 Task: Find and add a Dell laptop to your Amazon cart.
Action: Mouse scrolled (312, 200) with delta (0, 0)
Screenshot: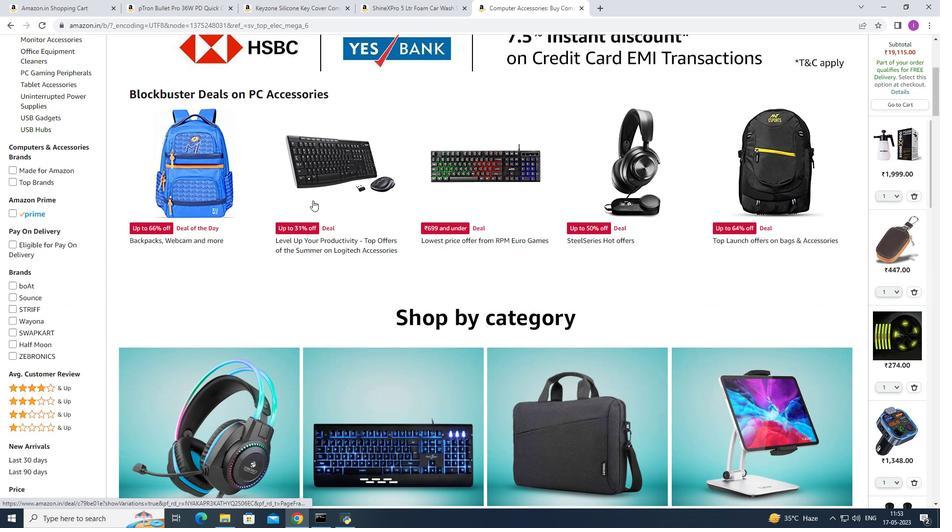 
Action: Mouse scrolled (312, 200) with delta (0, 0)
Screenshot: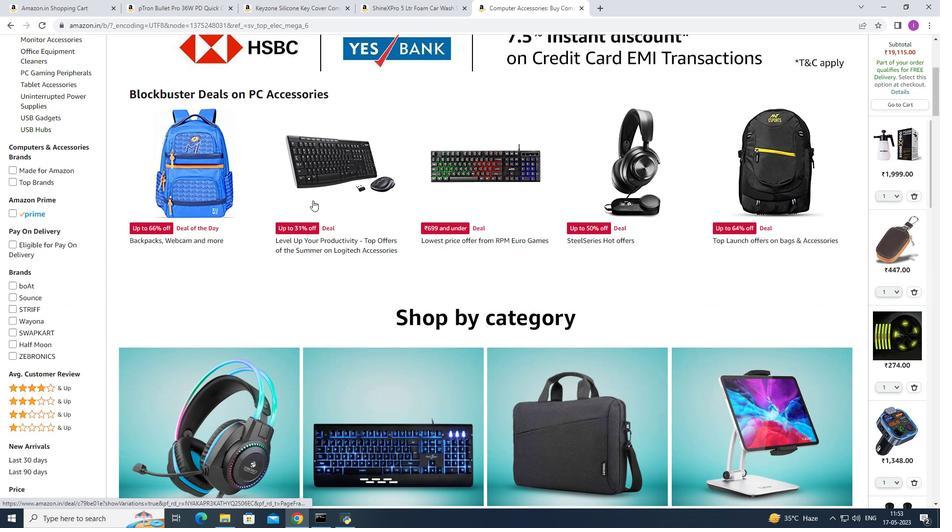 
Action: Mouse scrolled (312, 200) with delta (0, 0)
Screenshot: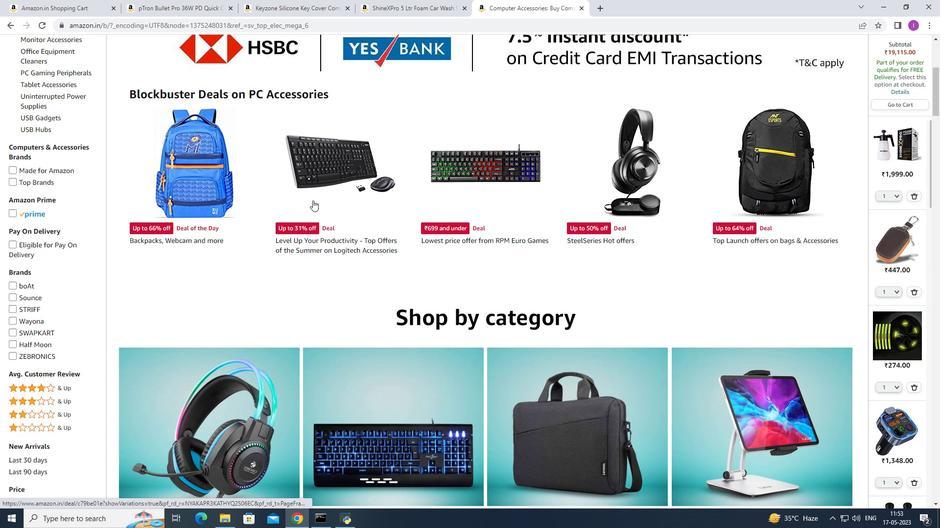 
Action: Mouse scrolled (312, 200) with delta (0, 0)
Screenshot: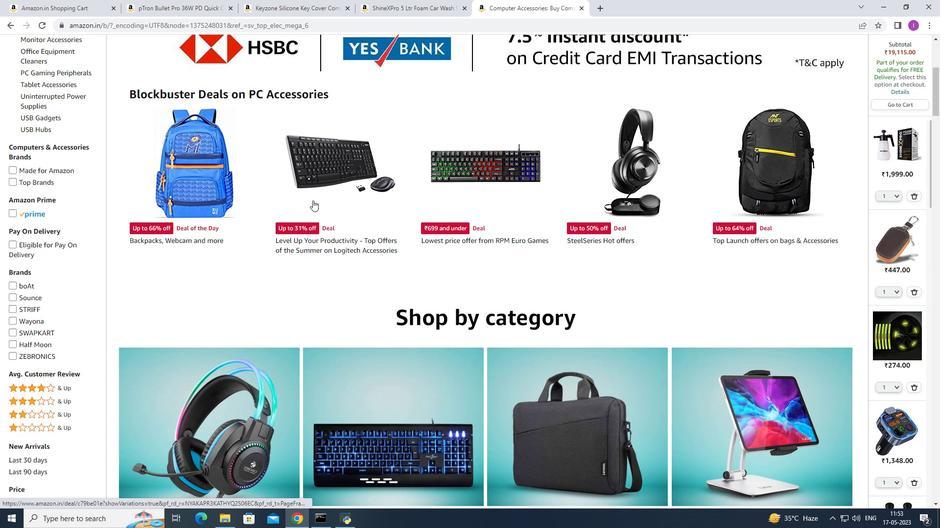 
Action: Mouse scrolled (312, 200) with delta (0, 0)
Screenshot: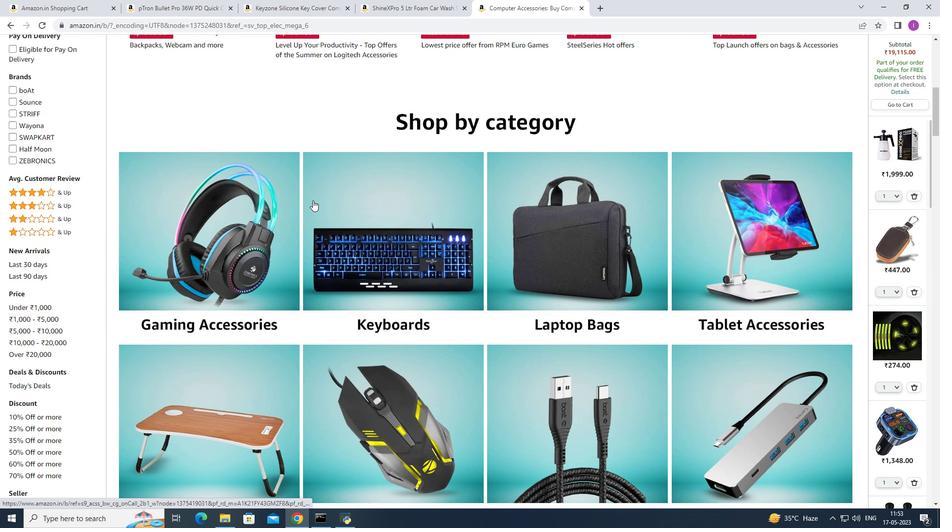 
Action: Mouse scrolled (312, 200) with delta (0, 0)
Screenshot: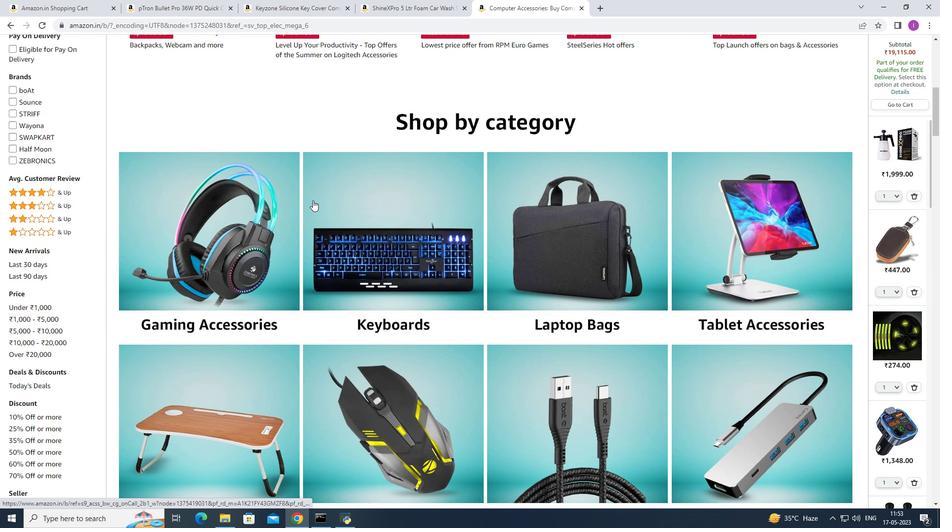 
Action: Mouse moved to (309, 203)
Screenshot: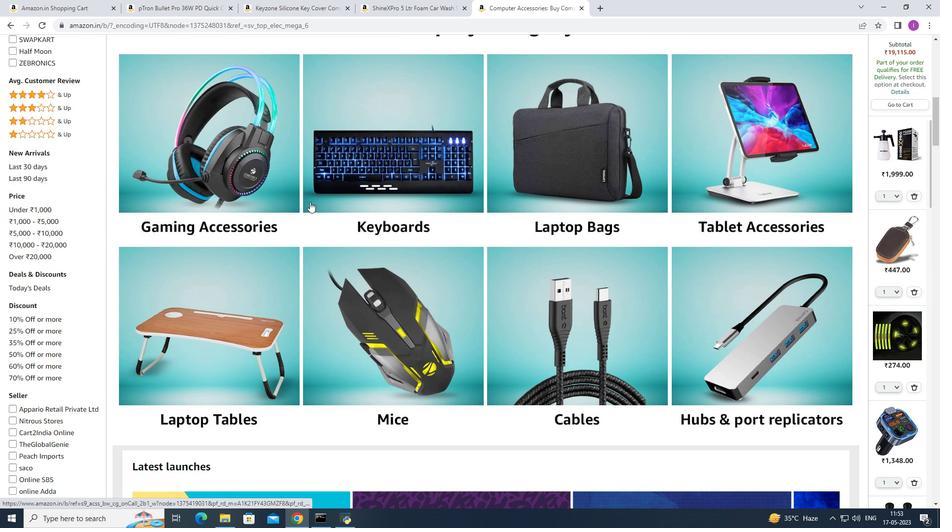 
Action: Mouse scrolled (309, 202) with delta (0, 0)
Screenshot: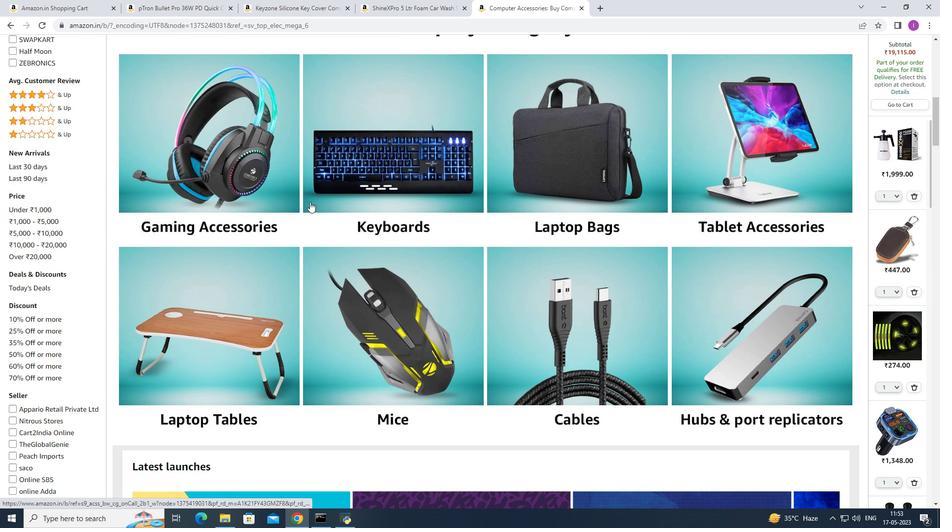 
Action: Mouse moved to (306, 206)
Screenshot: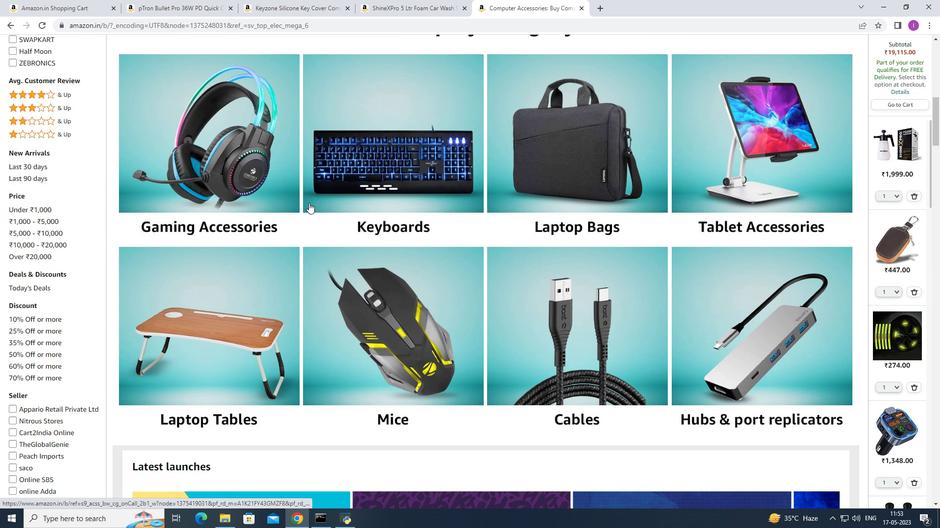 
Action: Mouse scrolled (306, 205) with delta (0, 0)
Screenshot: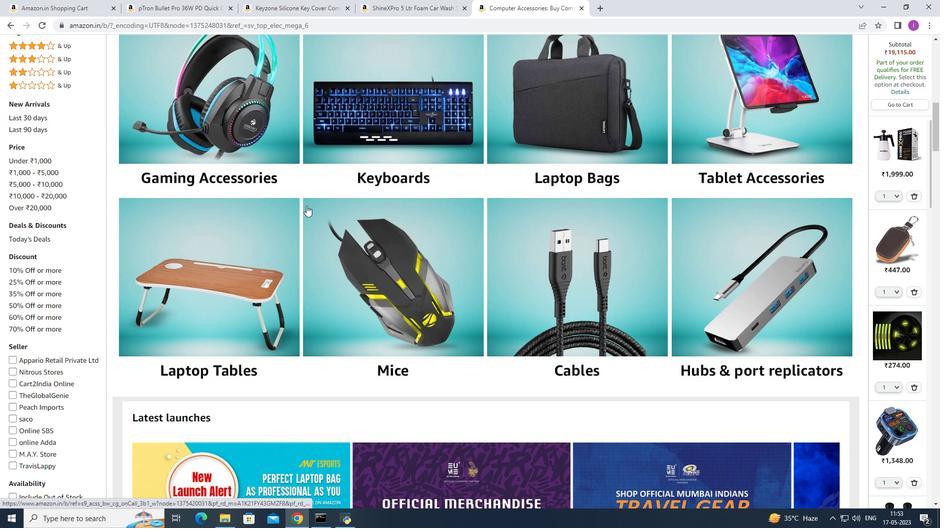 
Action: Mouse scrolled (306, 205) with delta (0, 0)
Screenshot: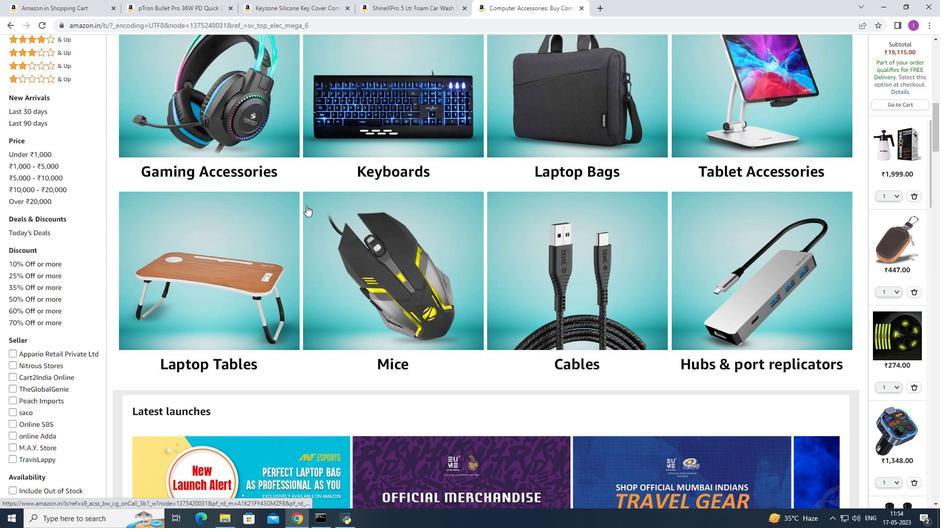 
Action: Mouse scrolled (306, 205) with delta (0, 0)
Screenshot: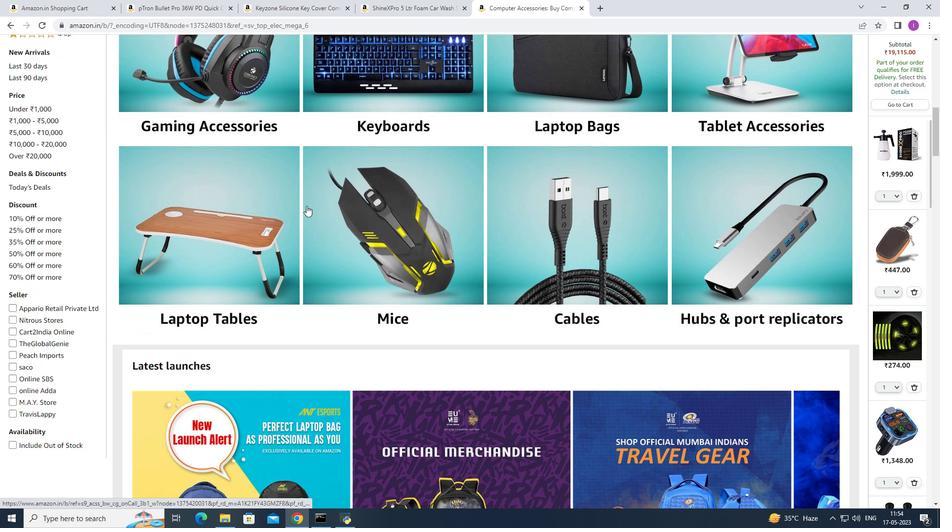 
Action: Mouse scrolled (306, 205) with delta (0, 0)
Screenshot: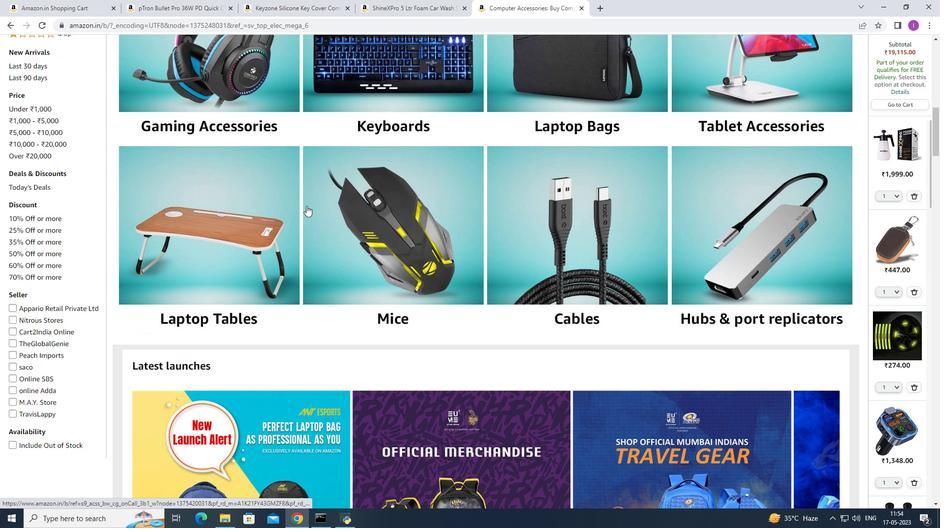 
Action: Mouse scrolled (306, 205) with delta (0, 0)
Screenshot: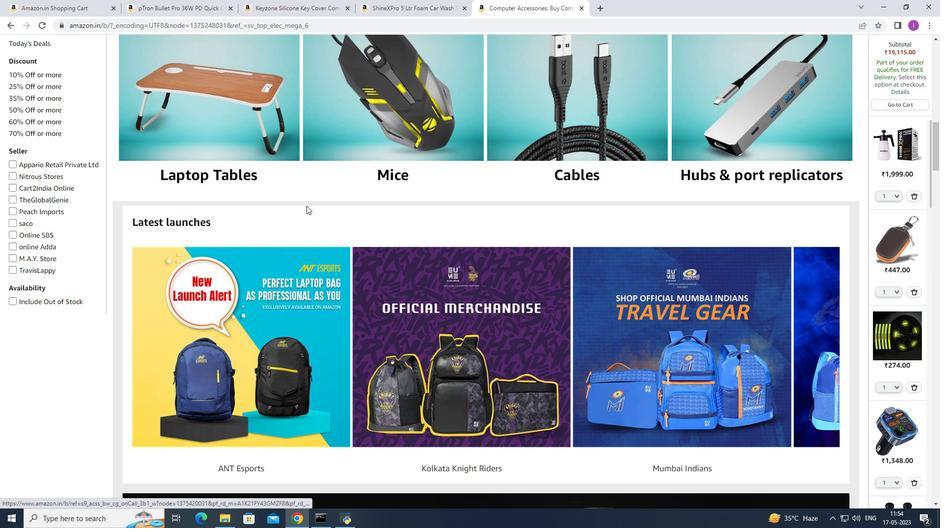 
Action: Mouse scrolled (306, 205) with delta (0, 0)
Screenshot: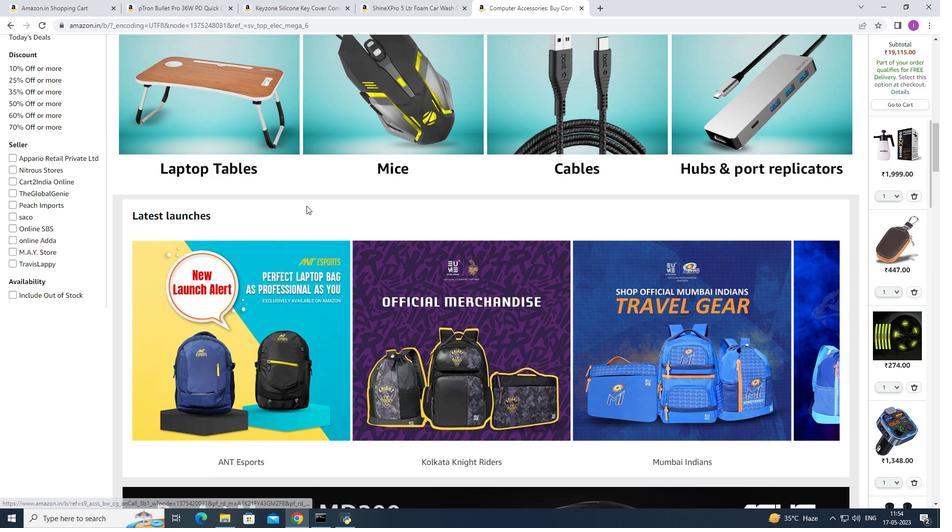 
Action: Mouse scrolled (306, 205) with delta (0, 0)
Screenshot: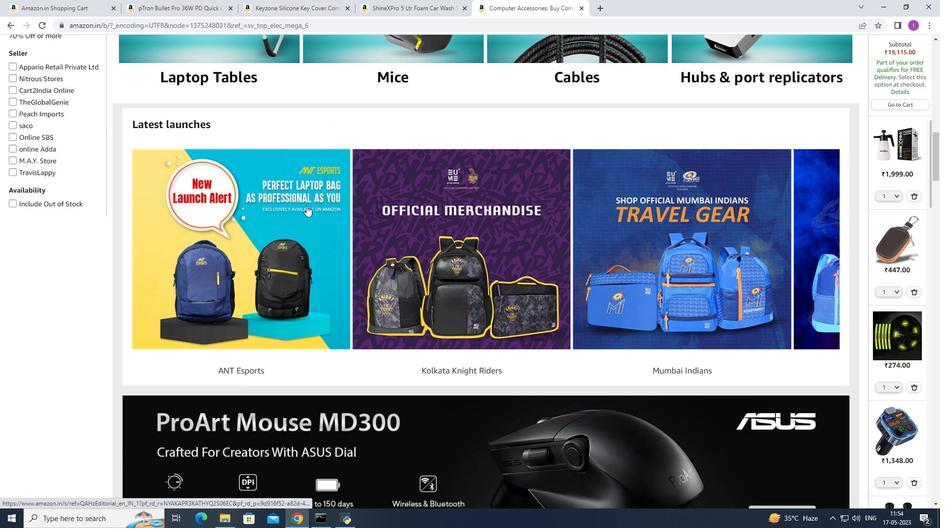 
Action: Mouse moved to (305, 207)
Screenshot: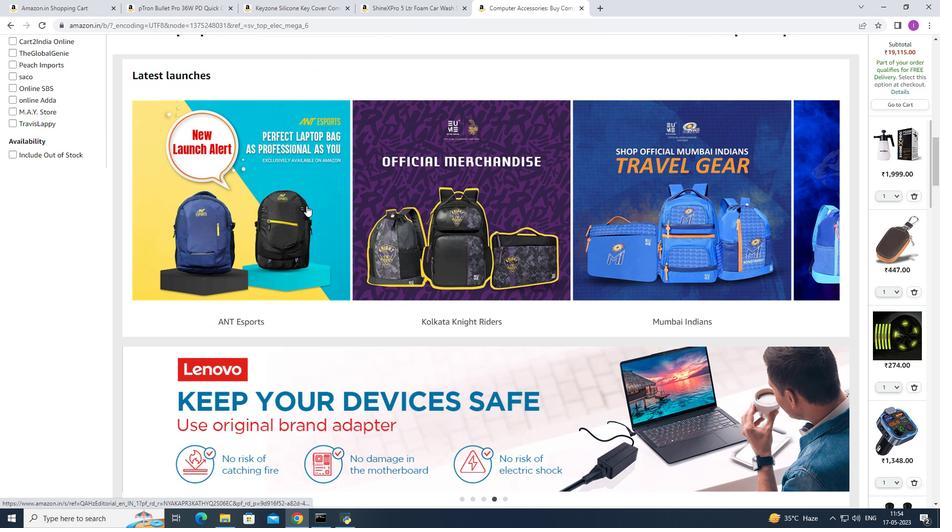 
Action: Mouse scrolled (305, 206) with delta (0, 0)
Screenshot: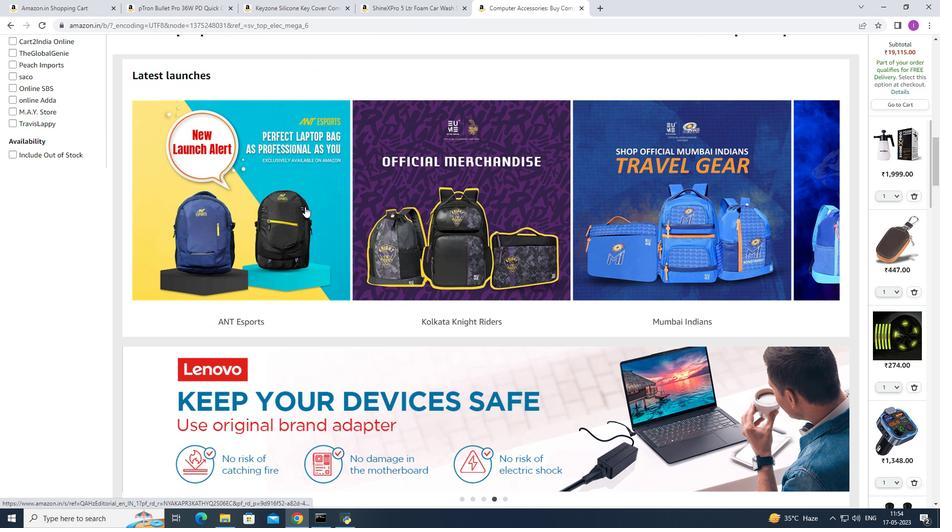 
Action: Mouse scrolled (305, 206) with delta (0, 0)
Screenshot: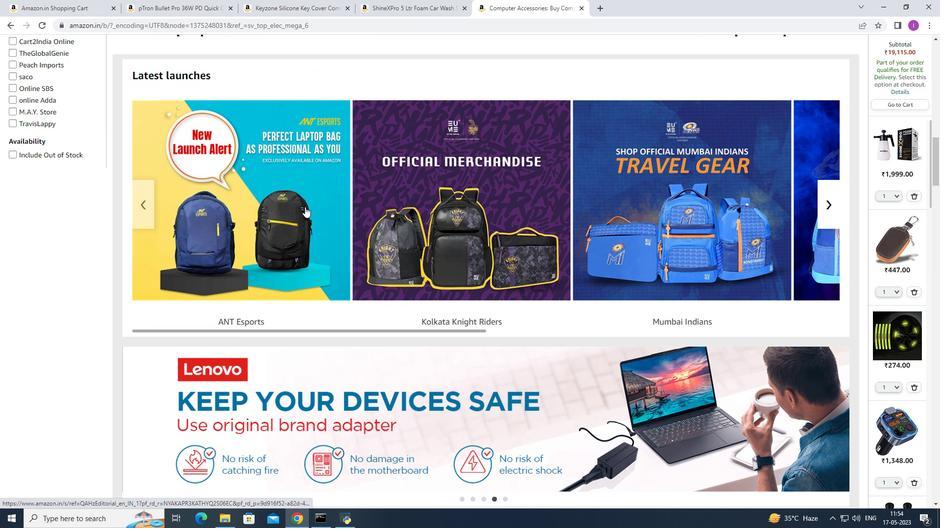 
Action: Mouse scrolled (305, 206) with delta (0, 0)
Screenshot: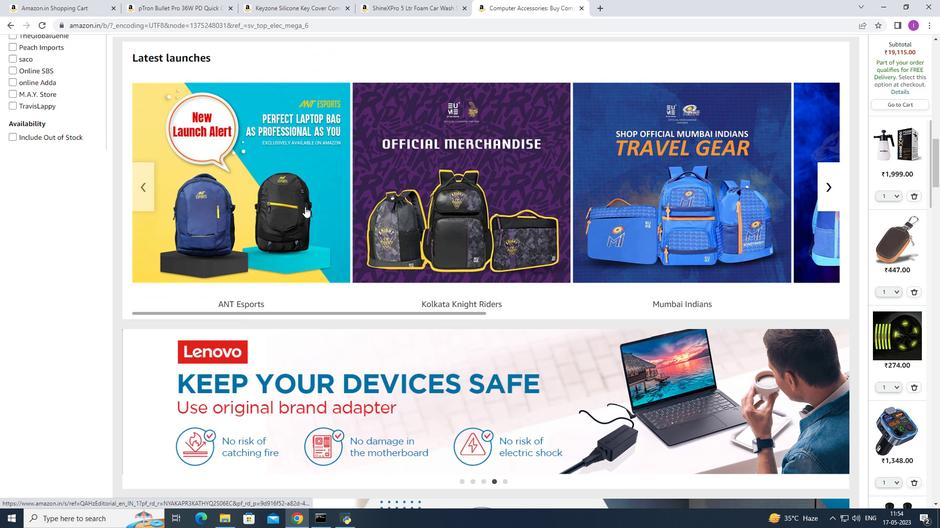 
Action: Mouse moved to (304, 207)
Screenshot: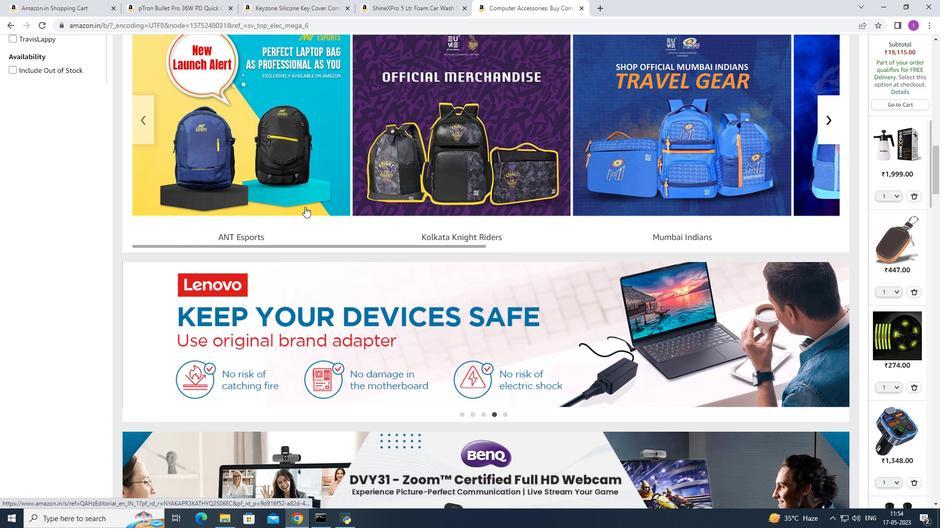 
Action: Mouse scrolled (304, 207) with delta (0, 0)
Screenshot: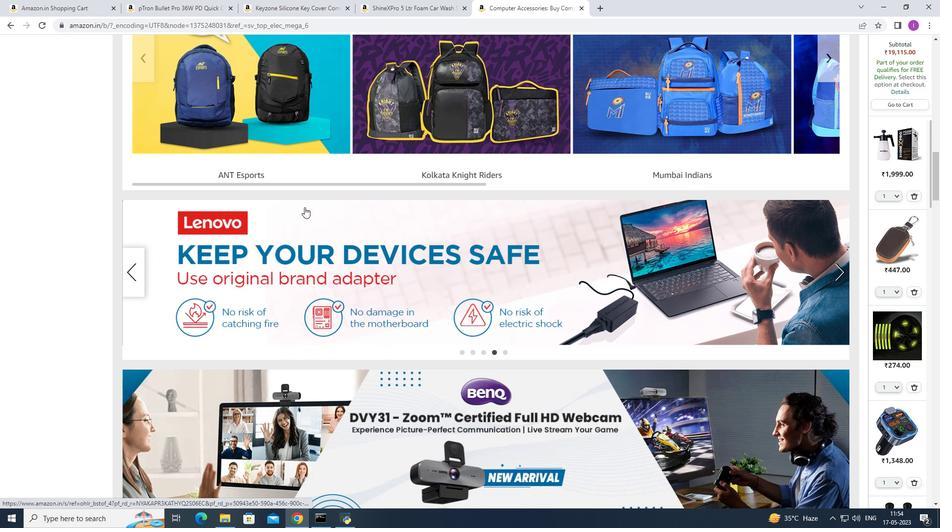 
Action: Mouse scrolled (304, 207) with delta (0, 0)
Screenshot: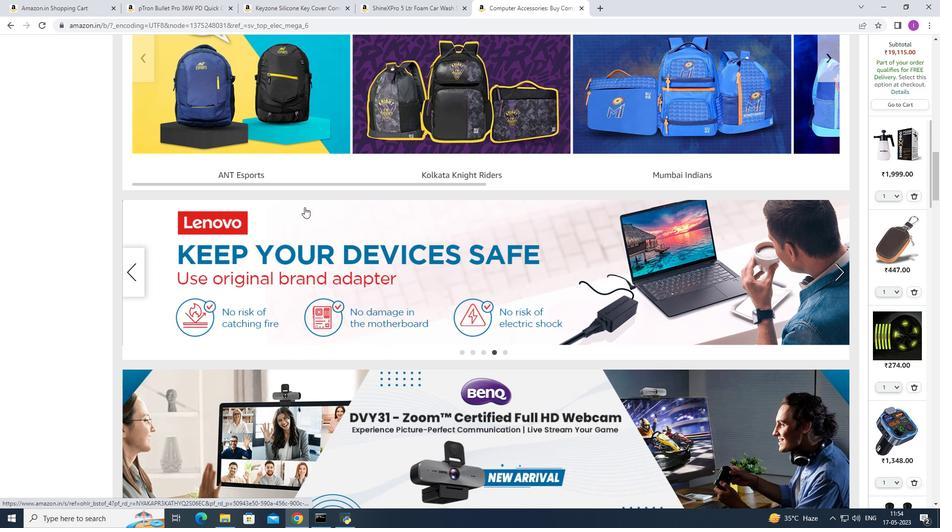 
Action: Mouse scrolled (304, 207) with delta (0, 0)
Screenshot: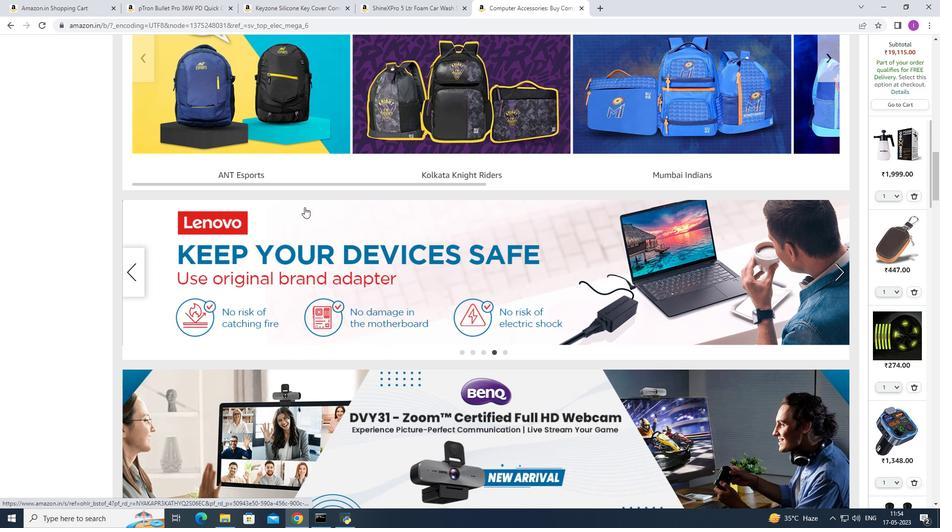 
Action: Mouse scrolled (304, 207) with delta (0, 0)
Screenshot: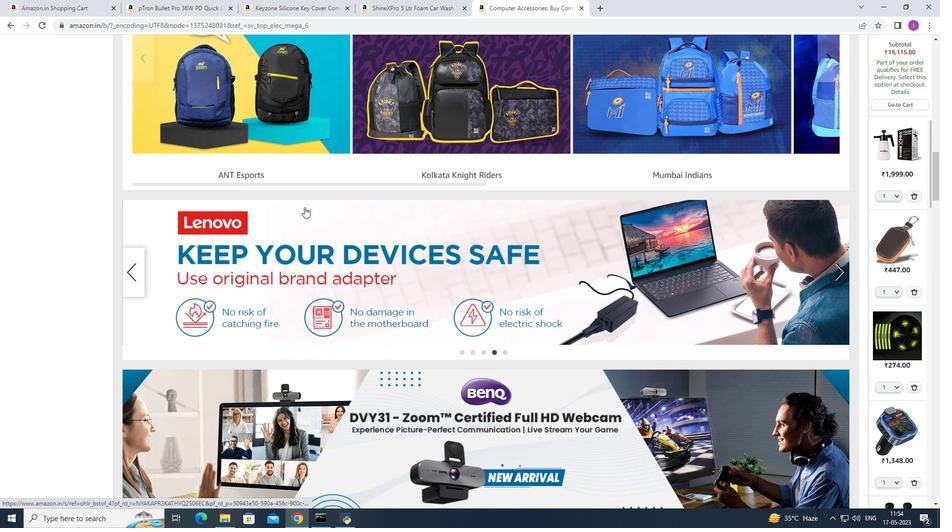 
Action: Mouse moved to (304, 207)
Screenshot: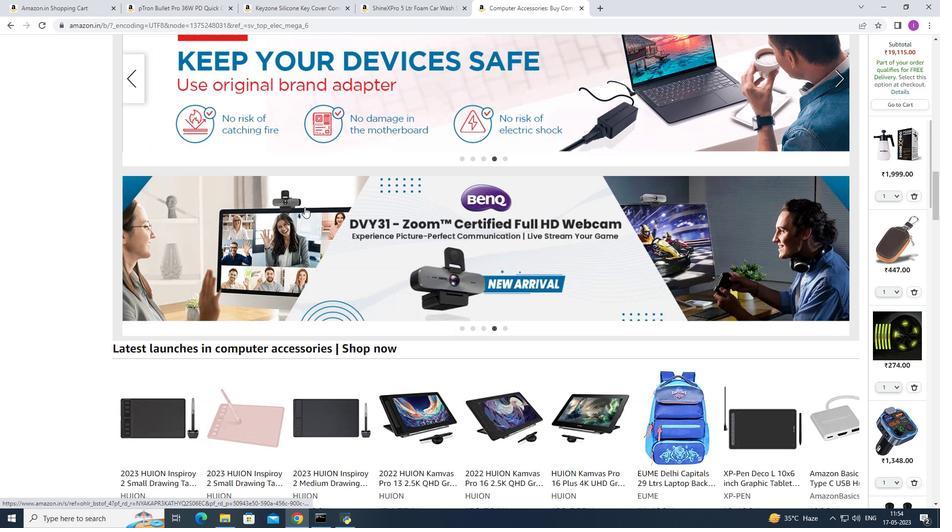 
Action: Mouse scrolled (304, 206) with delta (0, 0)
Screenshot: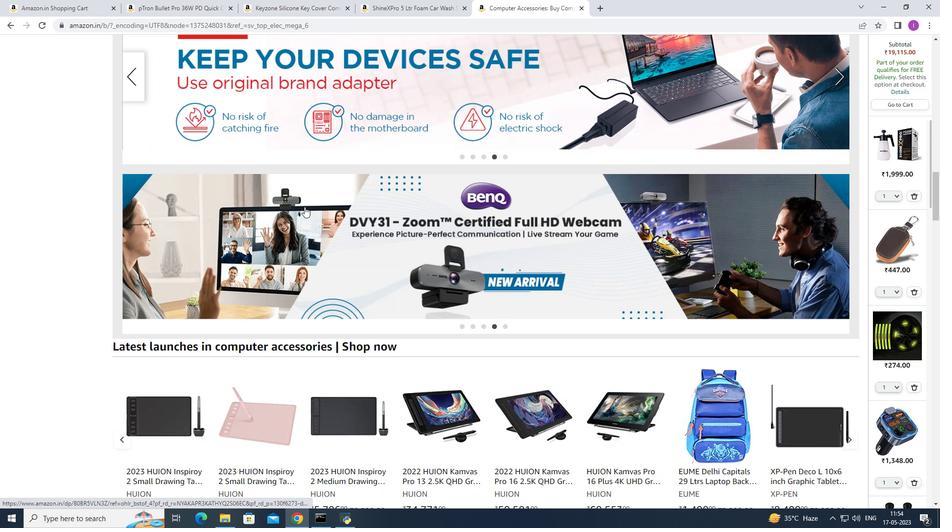 
Action: Mouse scrolled (304, 206) with delta (0, 0)
Screenshot: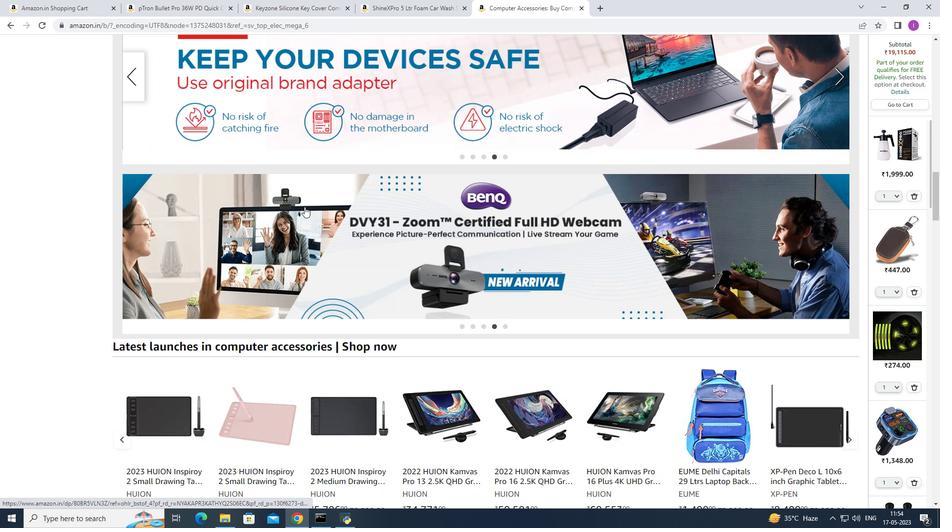 
Action: Mouse scrolled (304, 206) with delta (0, 0)
Screenshot: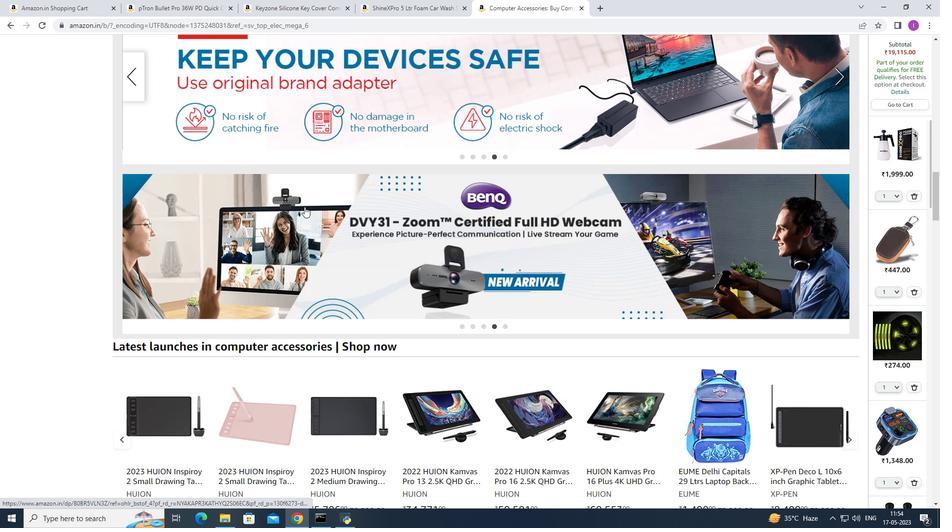 
Action: Mouse scrolled (304, 206) with delta (0, 0)
Screenshot: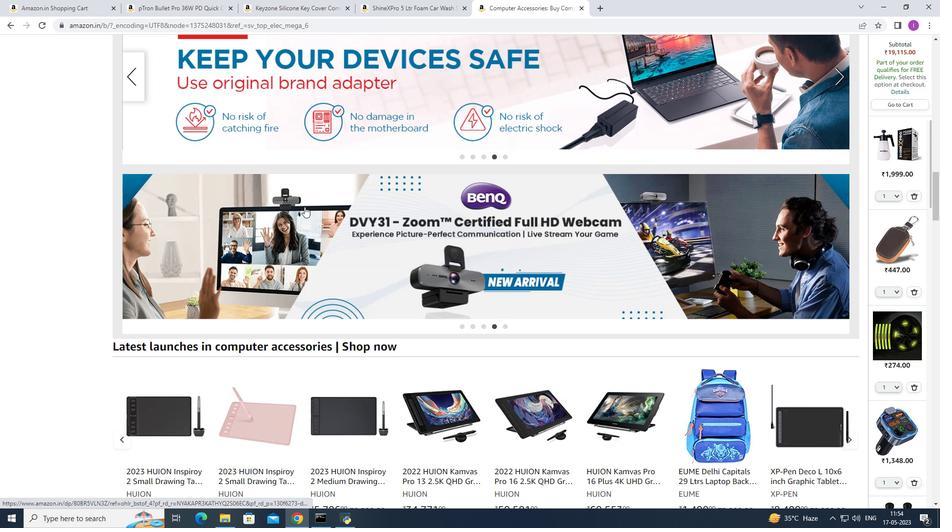 
Action: Mouse scrolled (304, 206) with delta (0, 0)
Screenshot: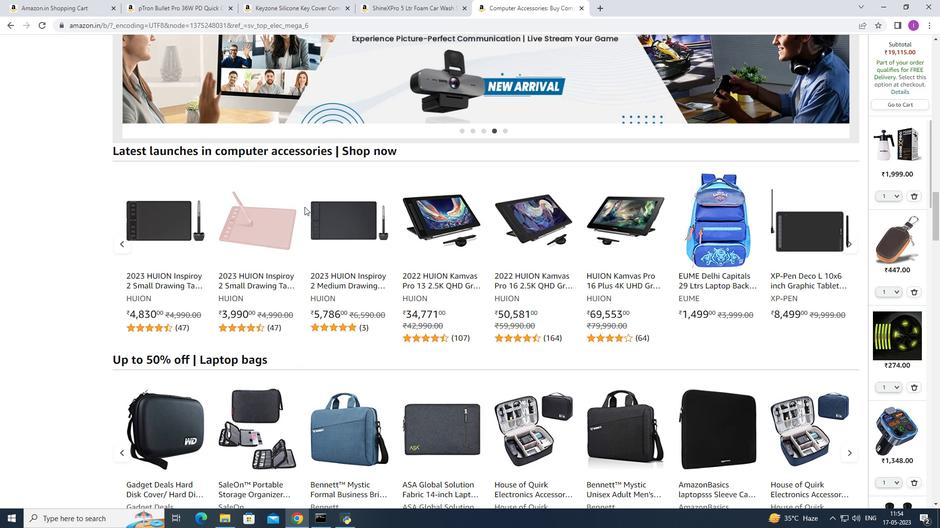 
Action: Mouse scrolled (304, 206) with delta (0, 0)
Screenshot: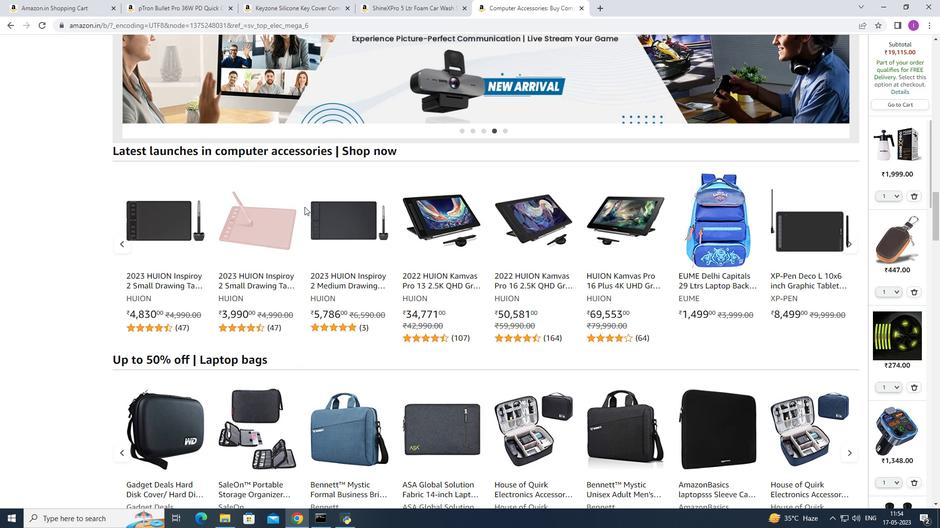 
Action: Mouse moved to (423, 283)
Screenshot: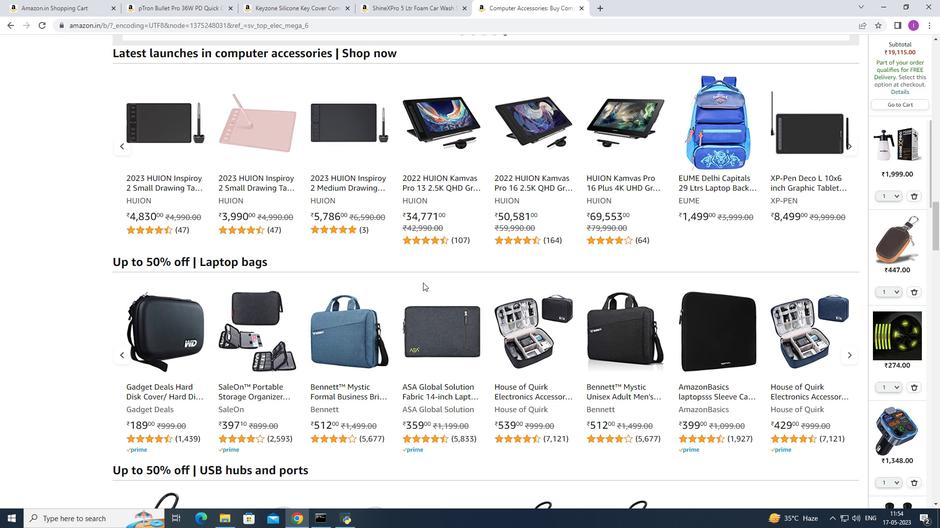 
Action: Mouse scrolled (423, 283) with delta (0, 0)
Screenshot: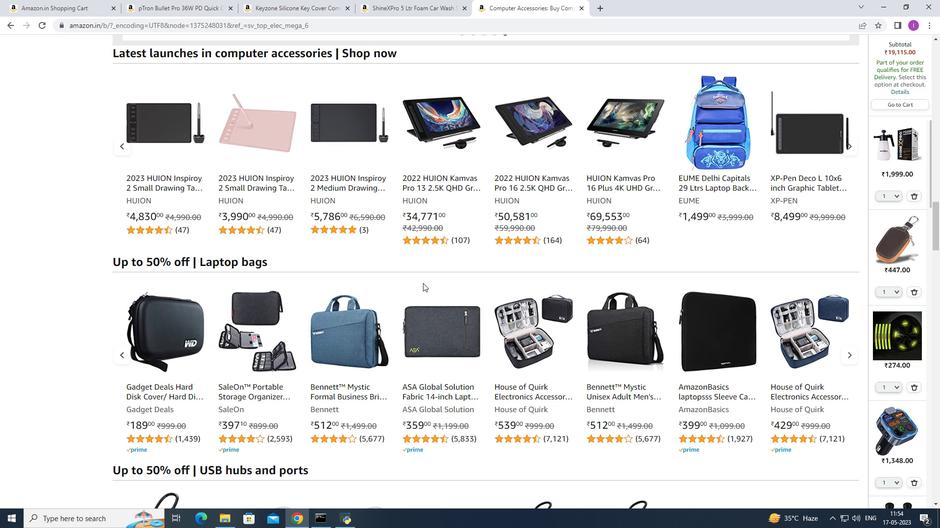 
Action: Mouse scrolled (423, 283) with delta (0, 0)
Screenshot: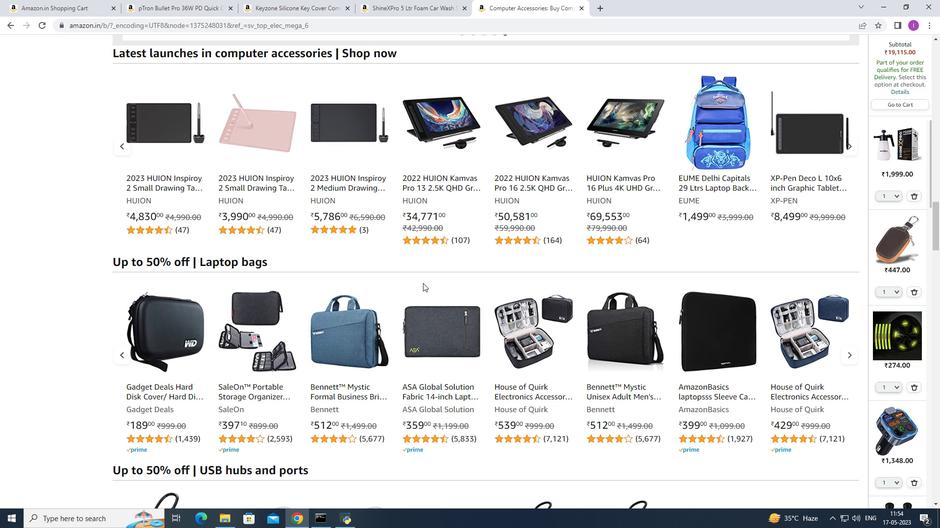 
Action: Mouse scrolled (423, 283) with delta (0, 0)
Screenshot: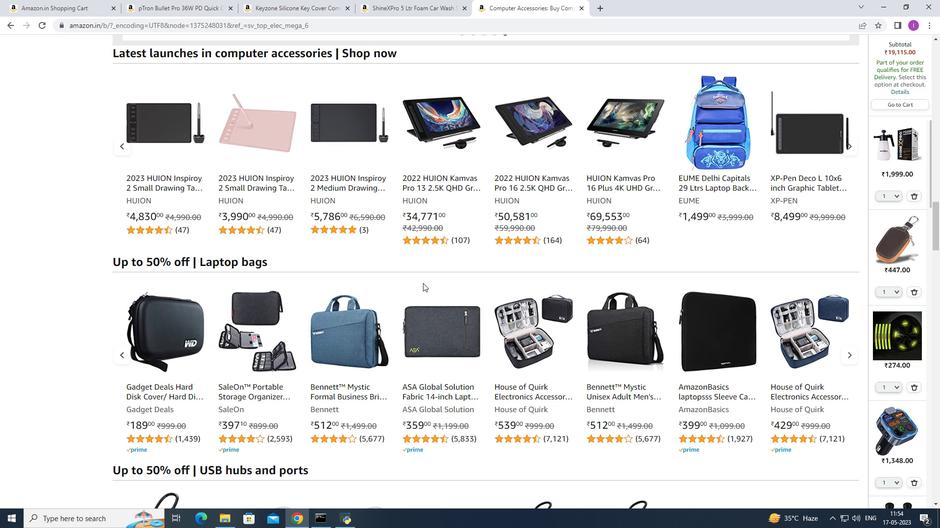 
Action: Mouse scrolled (423, 283) with delta (0, 0)
Screenshot: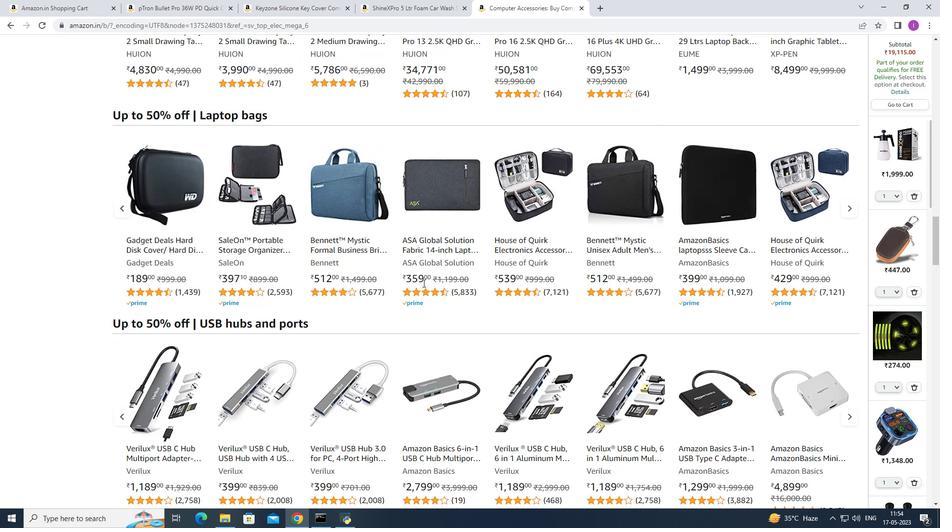 
Action: Mouse scrolled (423, 283) with delta (0, 0)
Screenshot: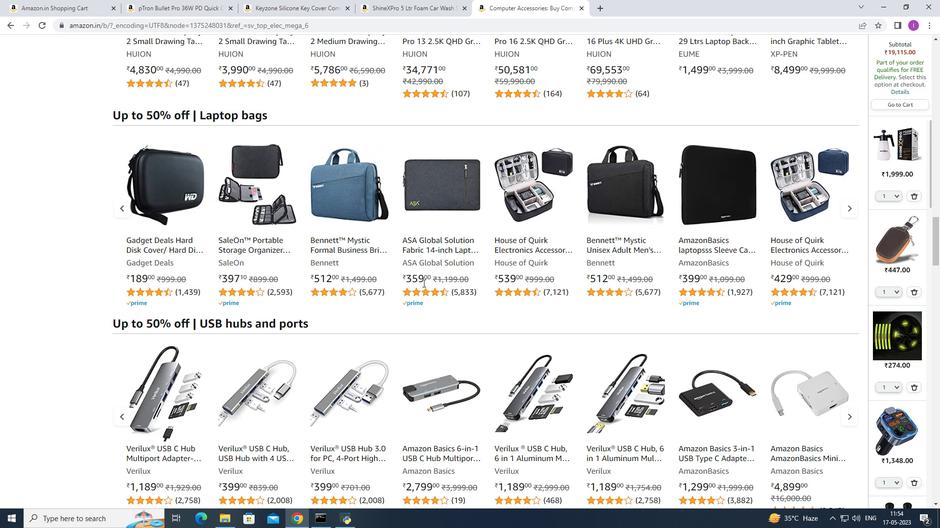 
Action: Mouse scrolled (423, 283) with delta (0, 0)
Screenshot: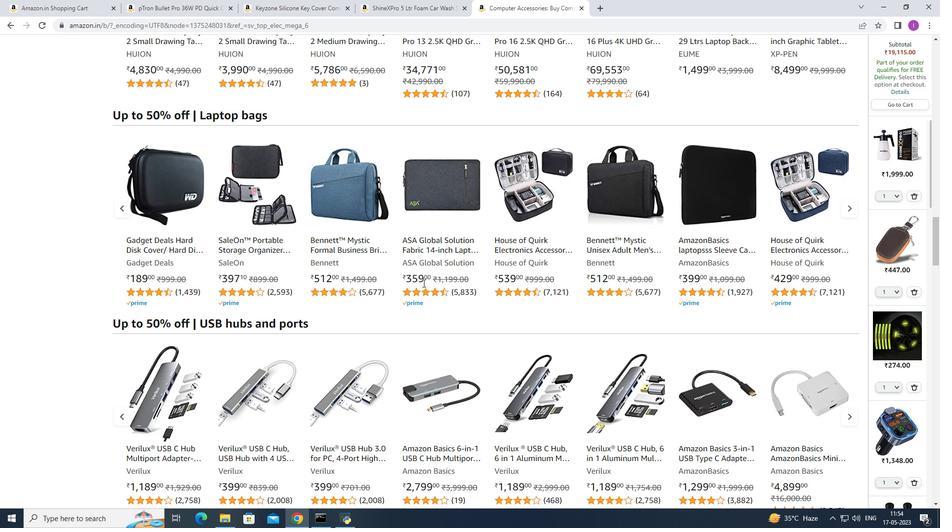 
Action: Mouse scrolled (423, 284) with delta (0, 0)
Screenshot: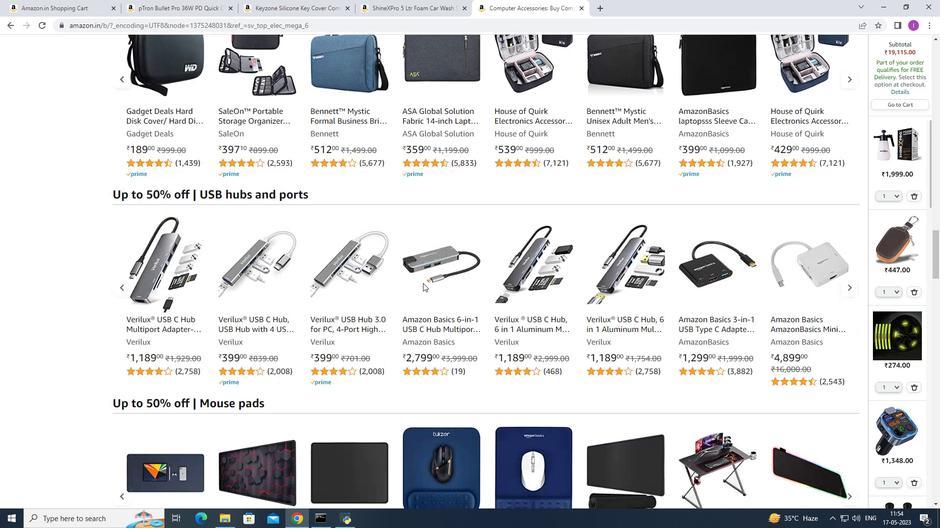 
Action: Mouse scrolled (423, 284) with delta (0, 0)
Screenshot: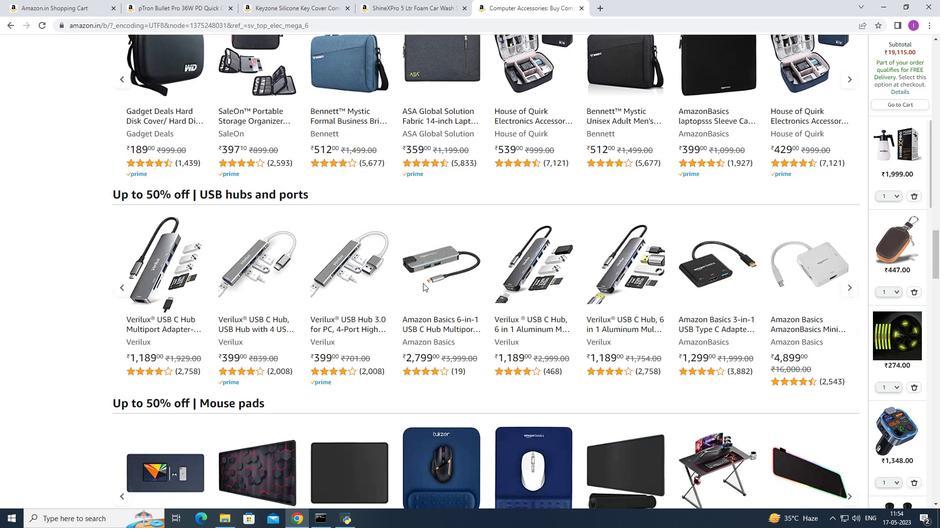 
Action: Mouse scrolled (423, 284) with delta (0, 0)
Screenshot: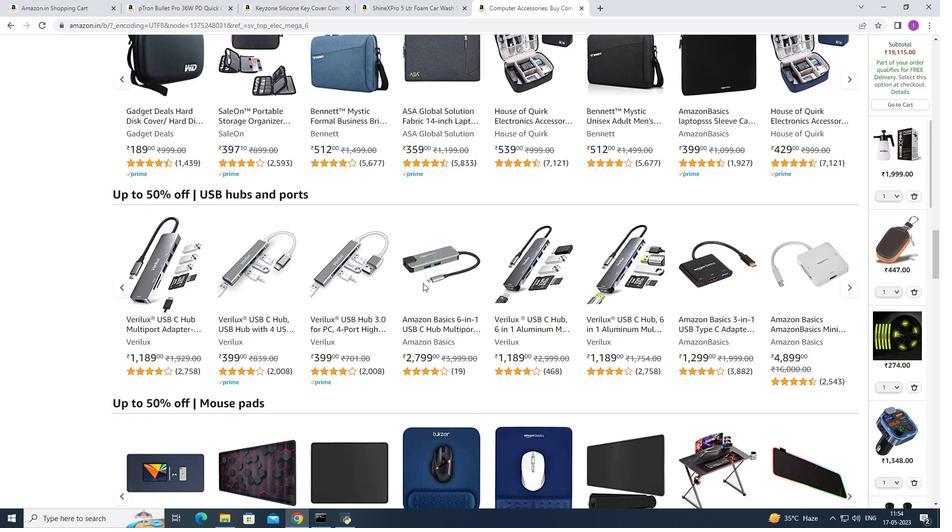 
Action: Mouse moved to (424, 283)
Screenshot: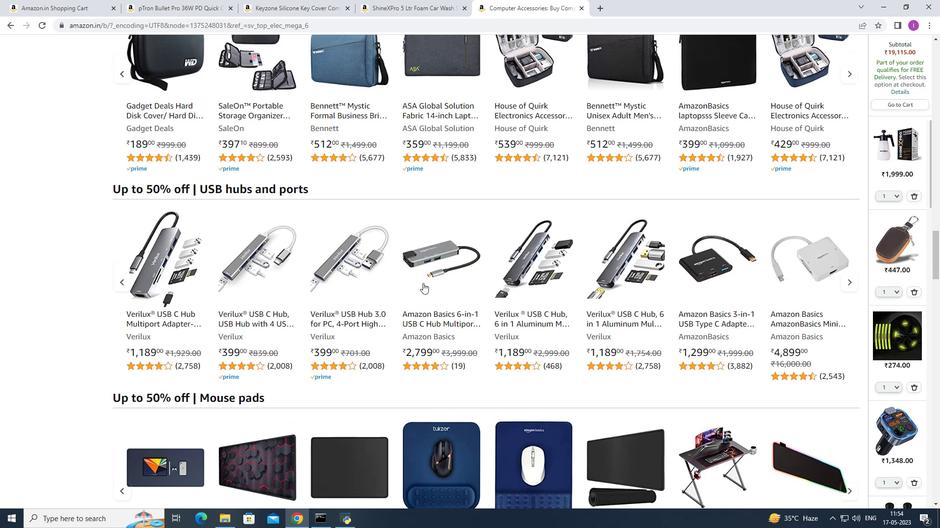 
Action: Mouse scrolled (424, 284) with delta (0, 0)
Screenshot: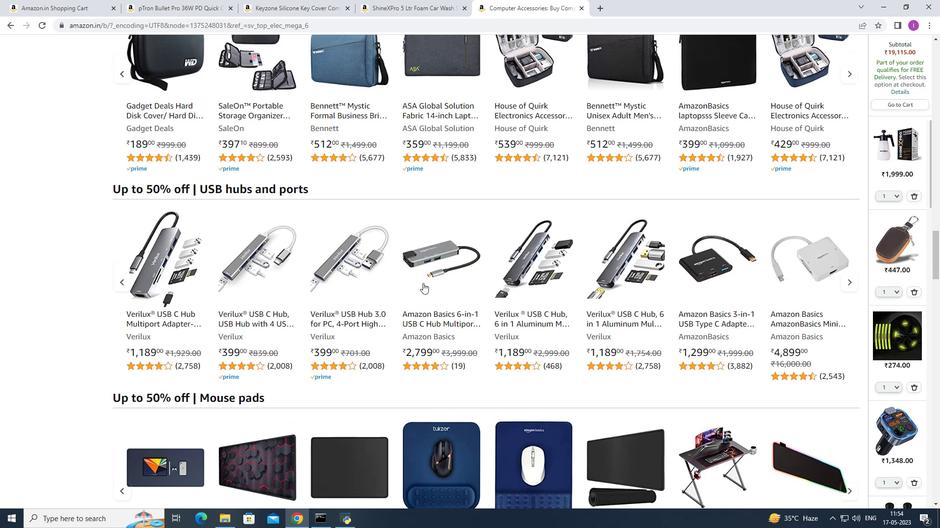
Action: Mouse moved to (424, 283)
Screenshot: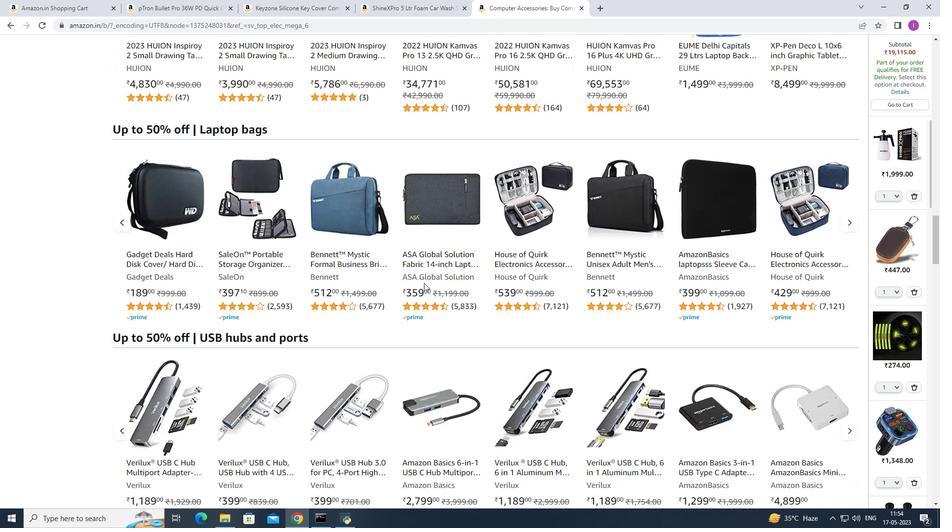 
Action: Mouse scrolled (424, 284) with delta (0, 0)
Screenshot: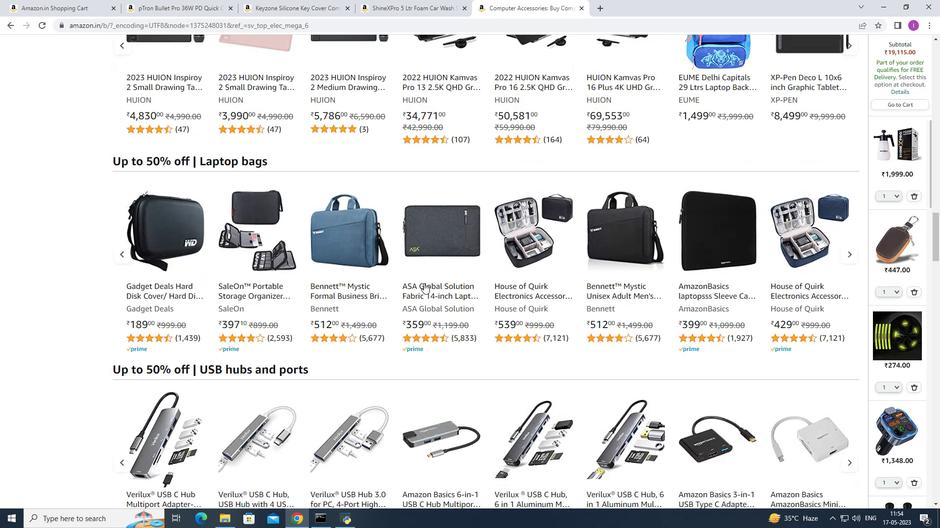 
Action: Mouse scrolled (424, 284) with delta (0, 0)
Screenshot: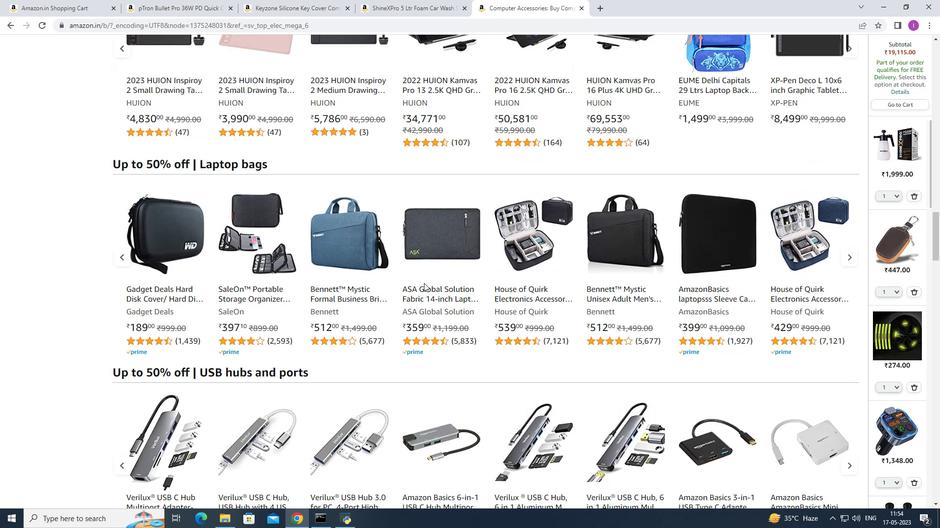 
Action: Mouse scrolled (424, 284) with delta (0, 0)
Screenshot: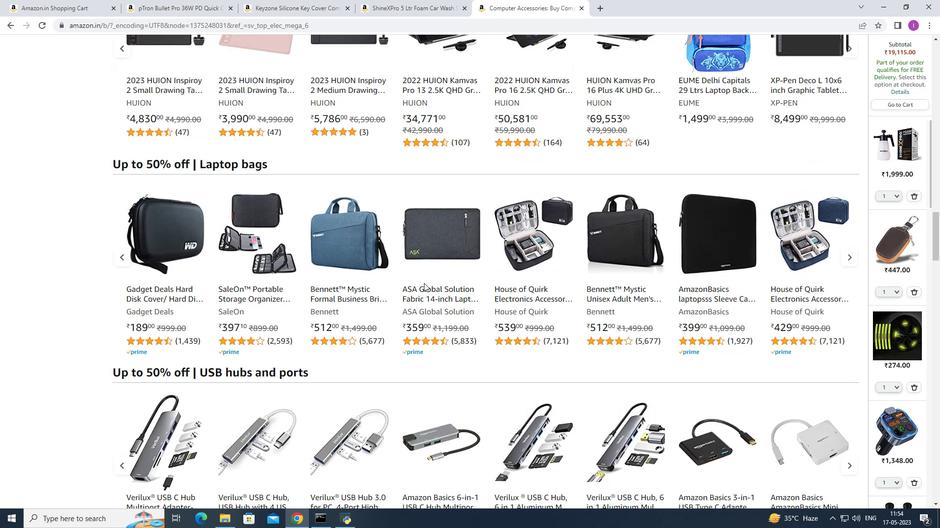 
Action: Mouse scrolled (424, 284) with delta (0, 0)
Screenshot: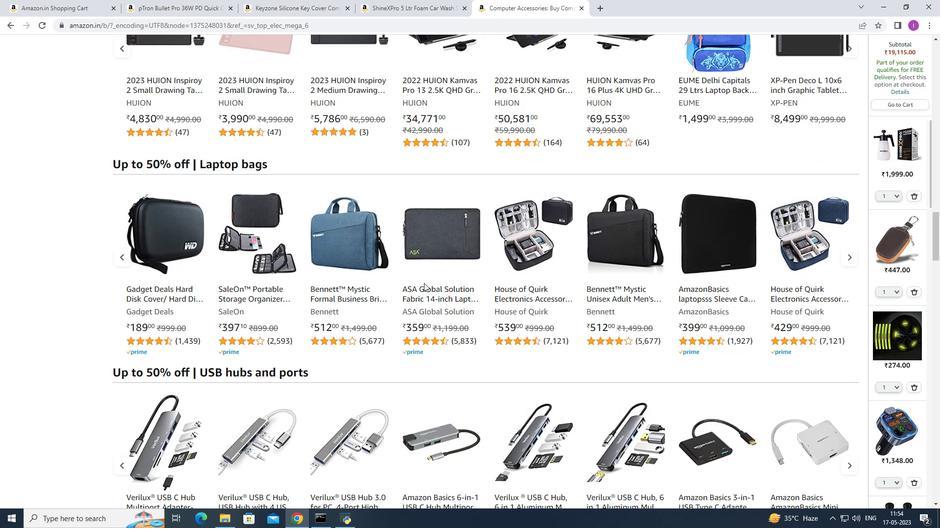 
Action: Mouse scrolled (424, 284) with delta (0, 0)
Screenshot: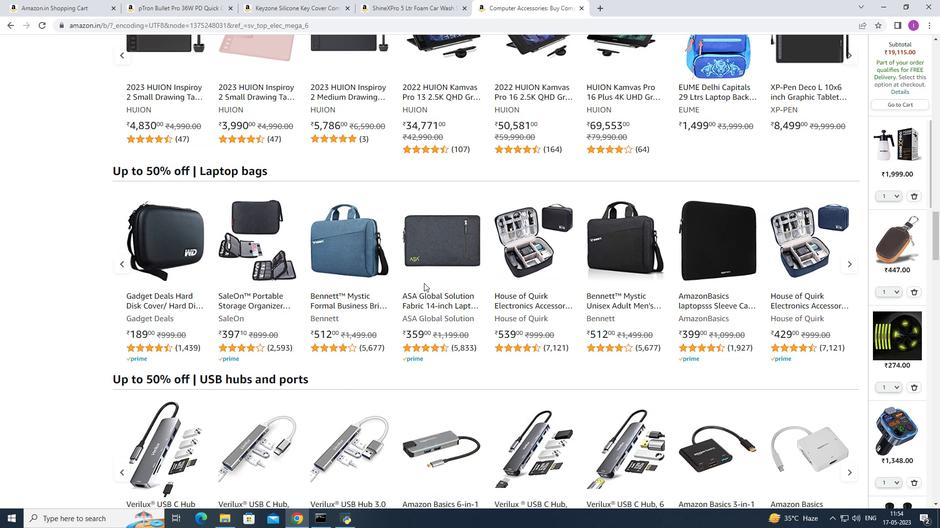 
Action: Mouse moved to (423, 283)
Screenshot: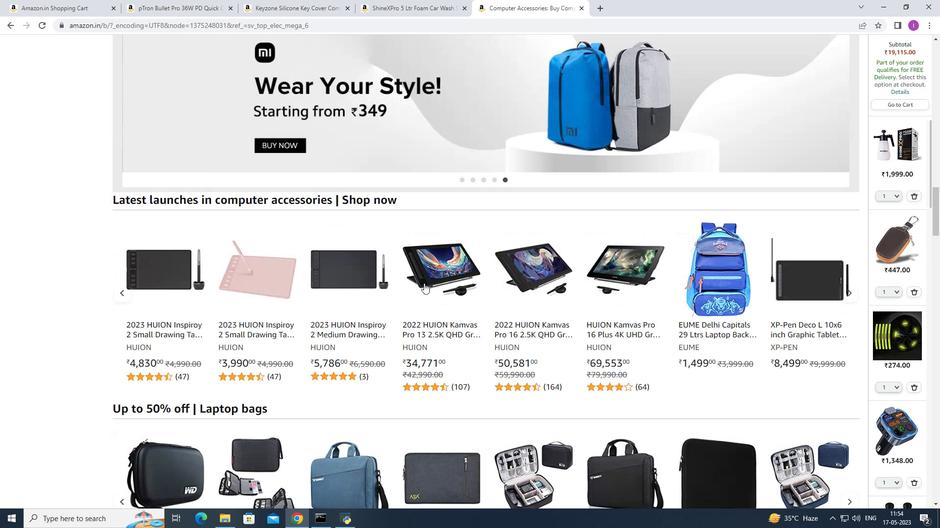 
Action: Mouse scrolled (423, 284) with delta (0, 0)
Screenshot: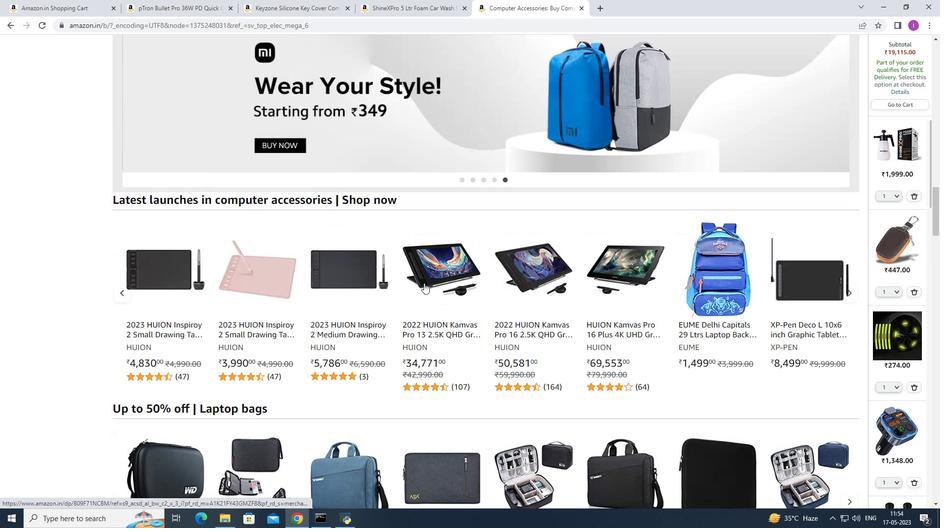 
Action: Mouse scrolled (423, 284) with delta (0, 0)
Screenshot: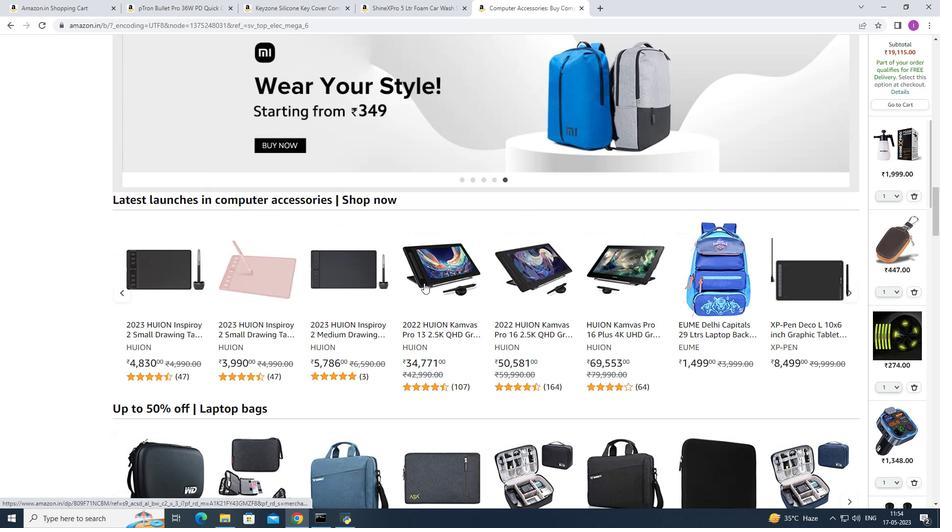 
Action: Mouse moved to (423, 283)
Screenshot: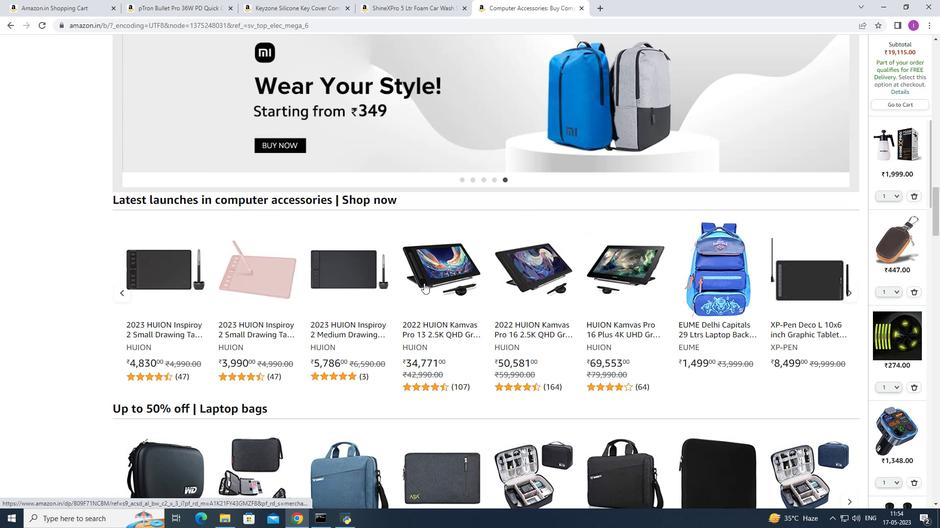 
Action: Mouse scrolled (423, 284) with delta (0, 0)
Screenshot: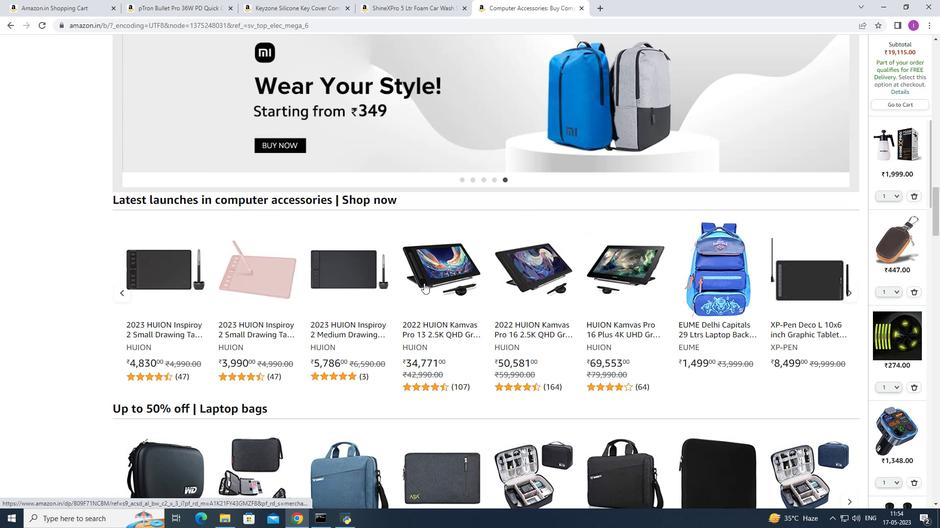 
Action: Mouse moved to (421, 284)
Screenshot: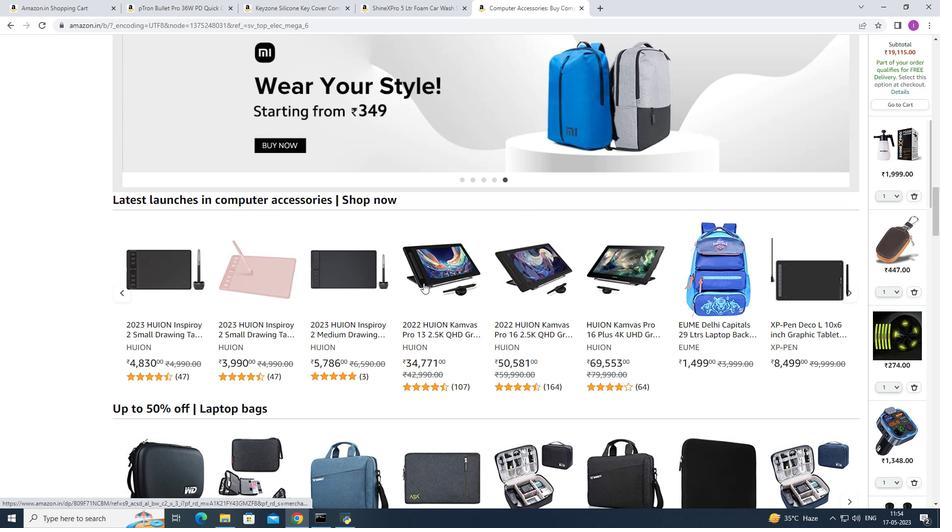 
Action: Mouse scrolled (422, 284) with delta (0, 0)
Screenshot: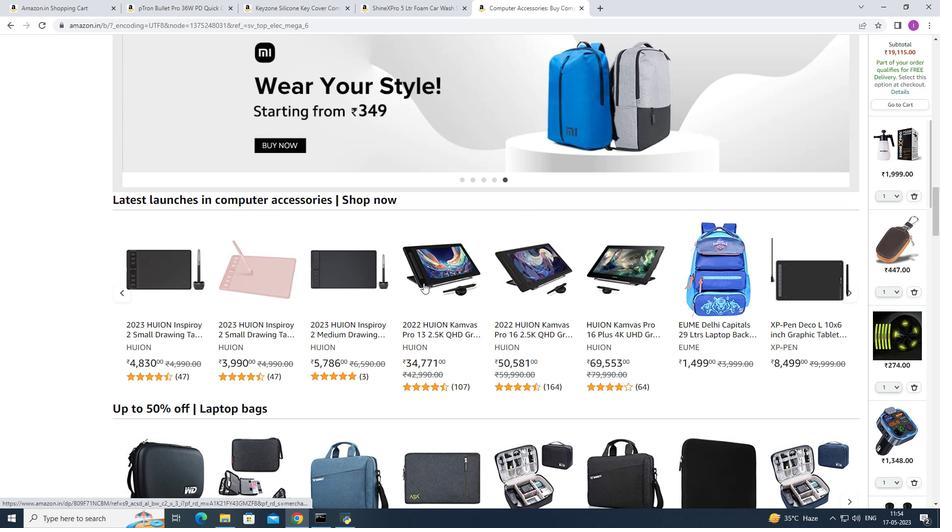 
Action: Mouse moved to (420, 284)
Screenshot: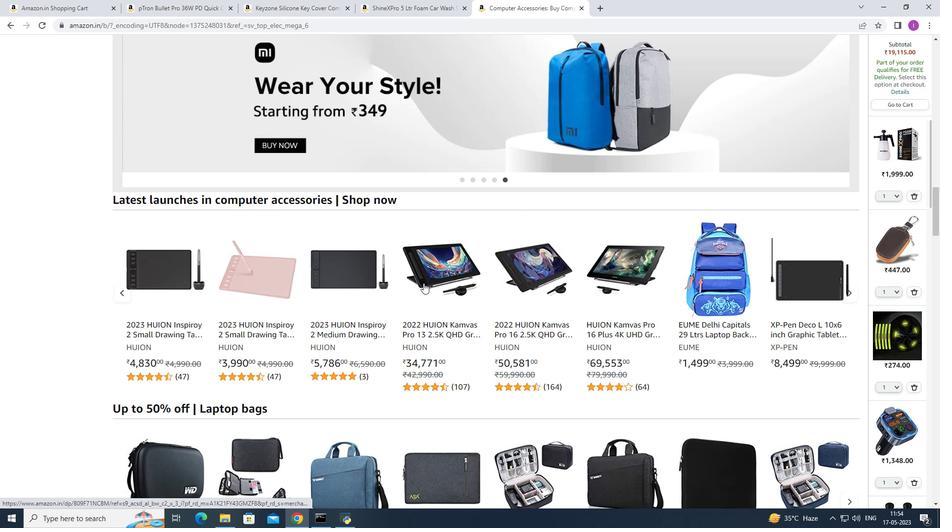 
Action: Mouse scrolled (420, 285) with delta (0, 0)
Screenshot: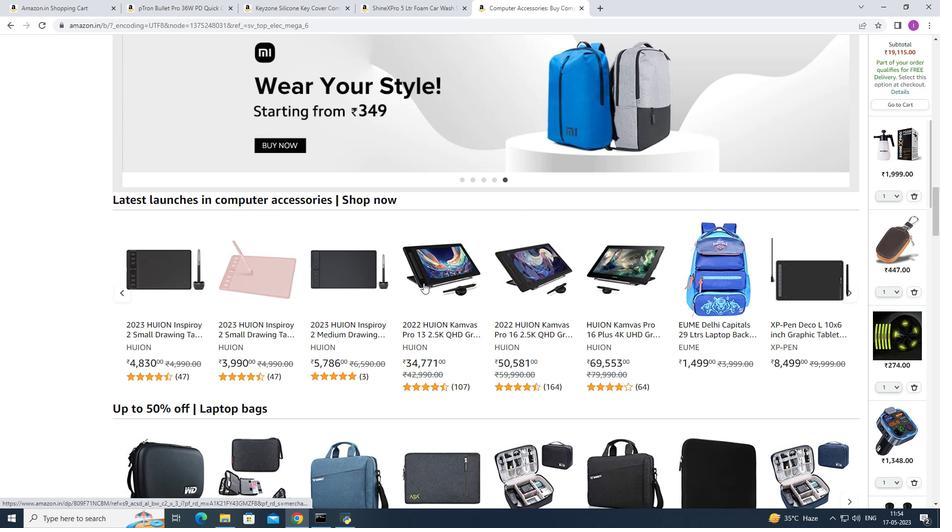 
Action: Mouse scrolled (420, 285) with delta (0, 0)
Screenshot: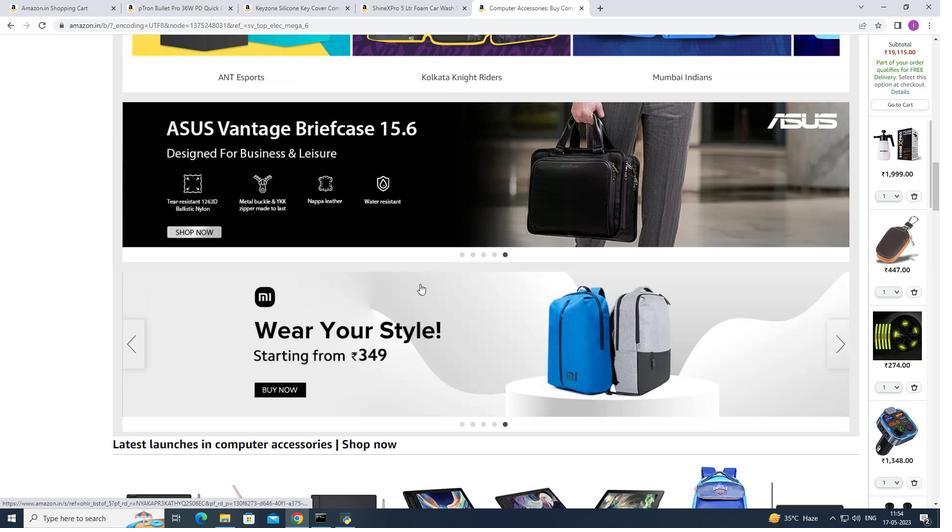 
Action: Mouse scrolled (420, 285) with delta (0, 0)
Screenshot: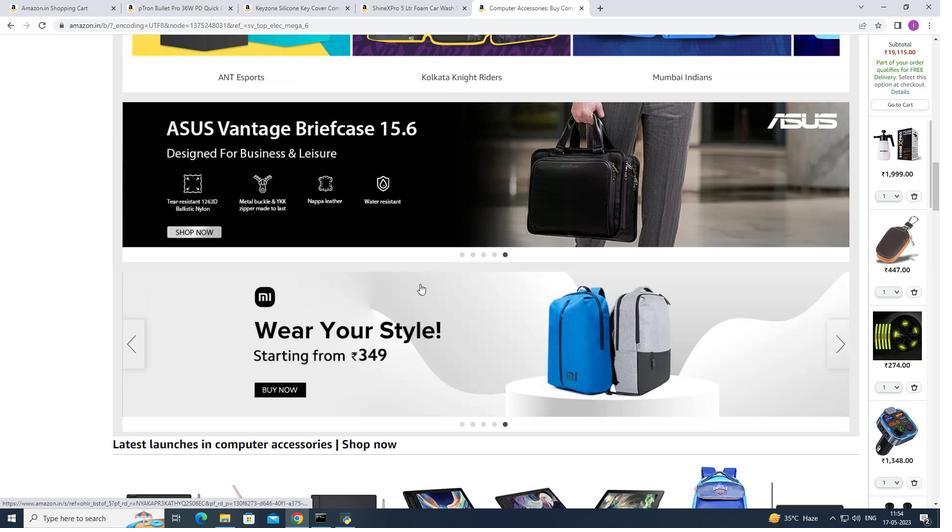 
Action: Mouse scrolled (420, 285) with delta (0, 0)
Screenshot: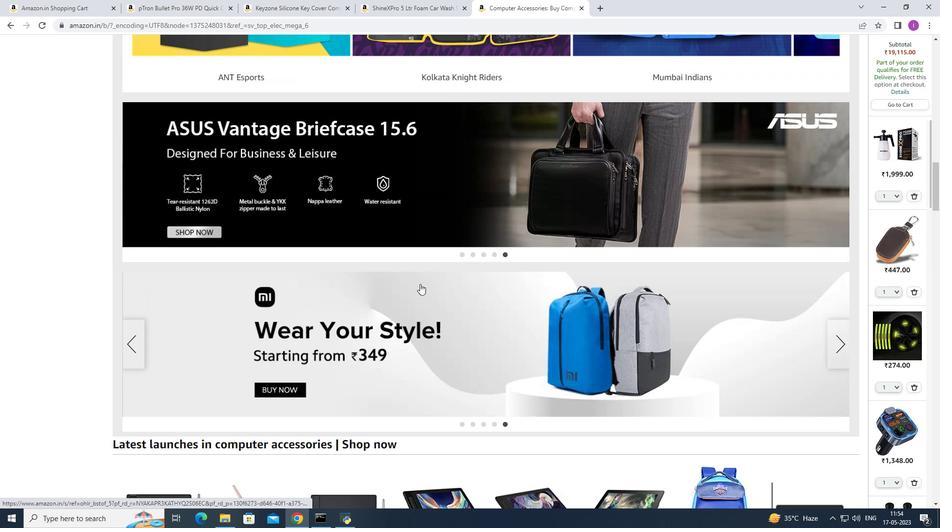 
Action: Mouse scrolled (420, 285) with delta (0, 0)
Screenshot: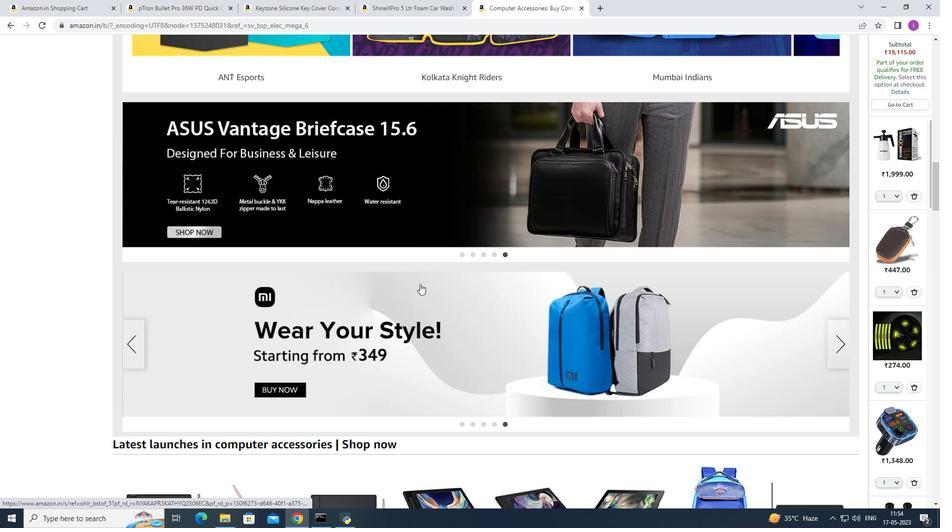 
Action: Mouse scrolled (420, 285) with delta (0, 0)
Screenshot: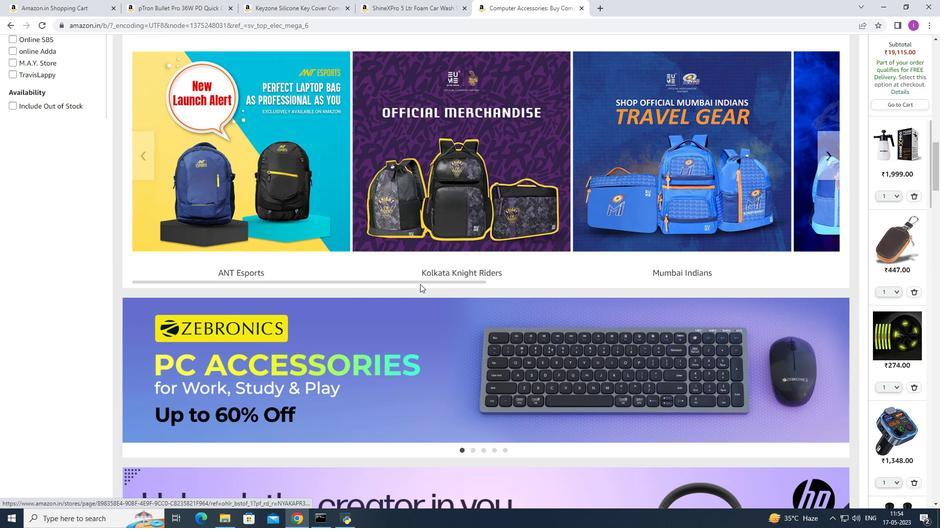 
Action: Mouse scrolled (420, 285) with delta (0, 0)
Screenshot: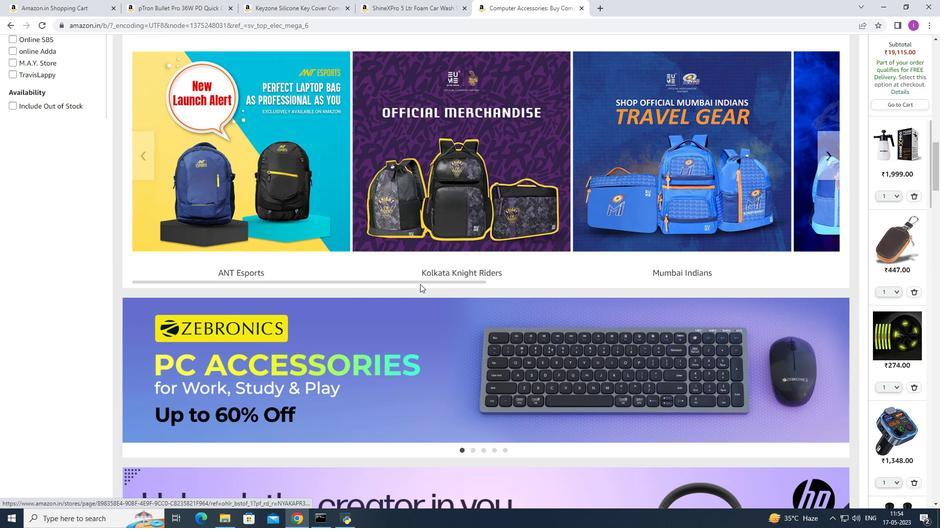 
Action: Mouse moved to (420, 284)
Screenshot: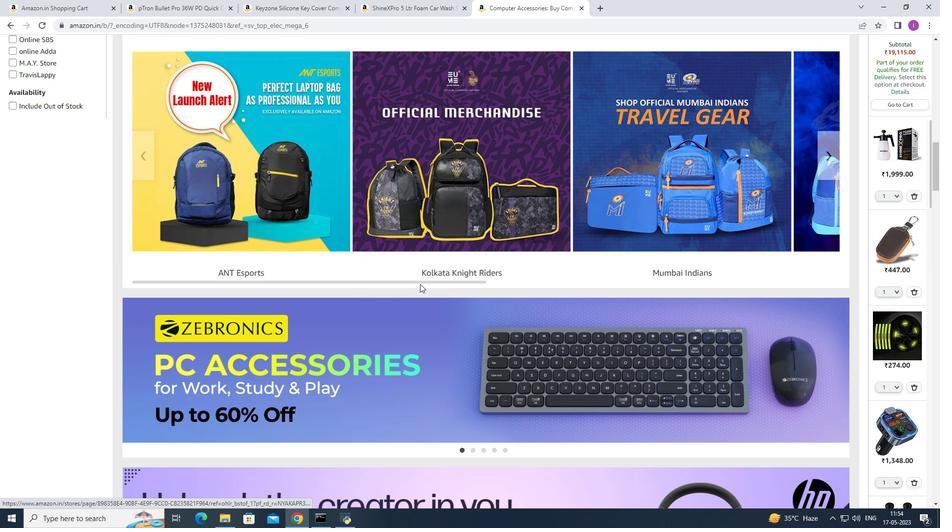 
Action: Mouse scrolled (420, 285) with delta (0, 0)
Screenshot: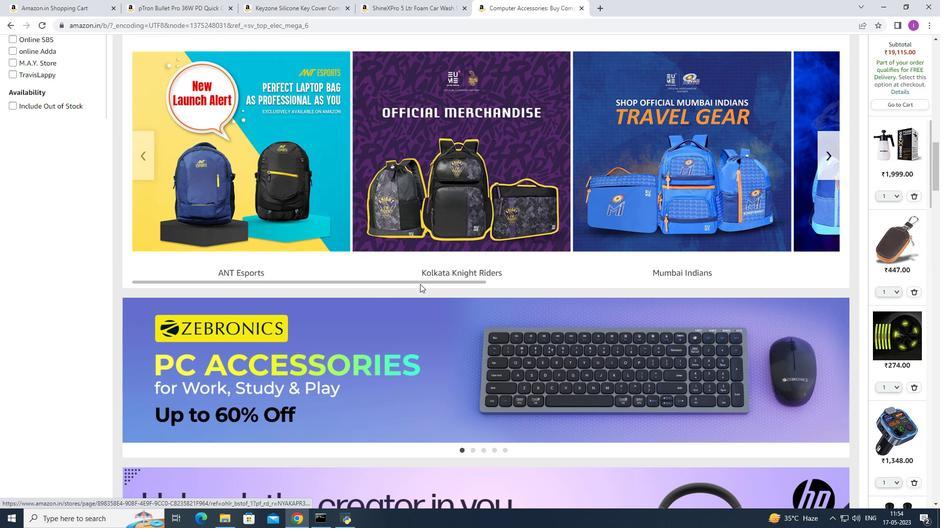 
Action: Mouse scrolled (420, 285) with delta (0, 0)
Screenshot: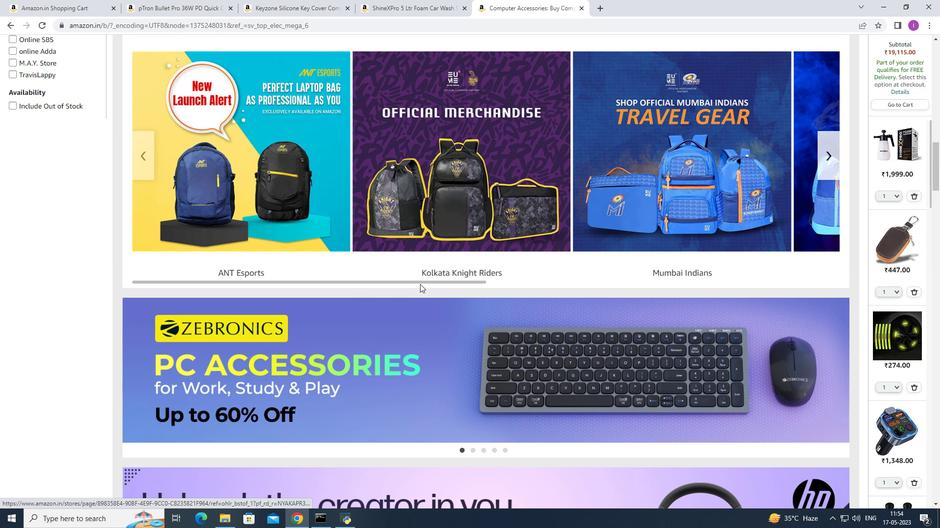 
Action: Mouse moved to (421, 280)
Screenshot: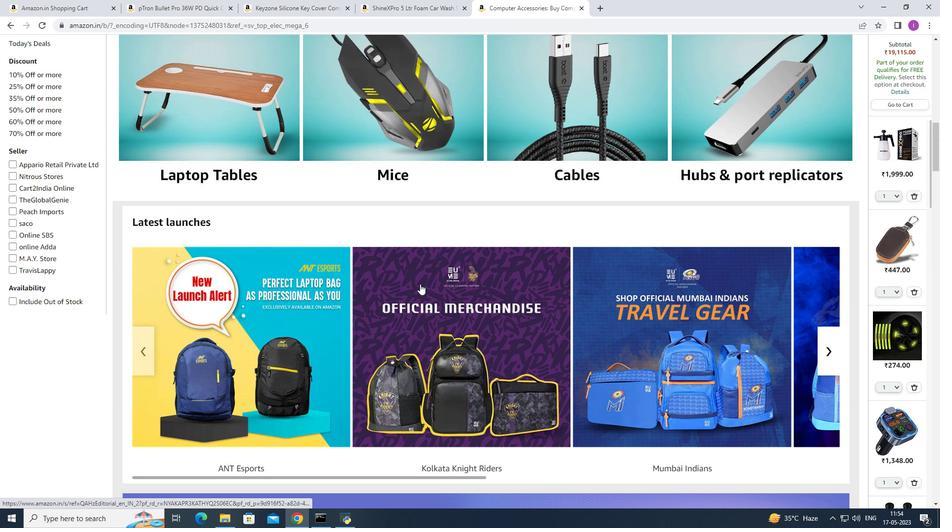 
Action: Mouse scrolled (421, 281) with delta (0, 0)
Screenshot: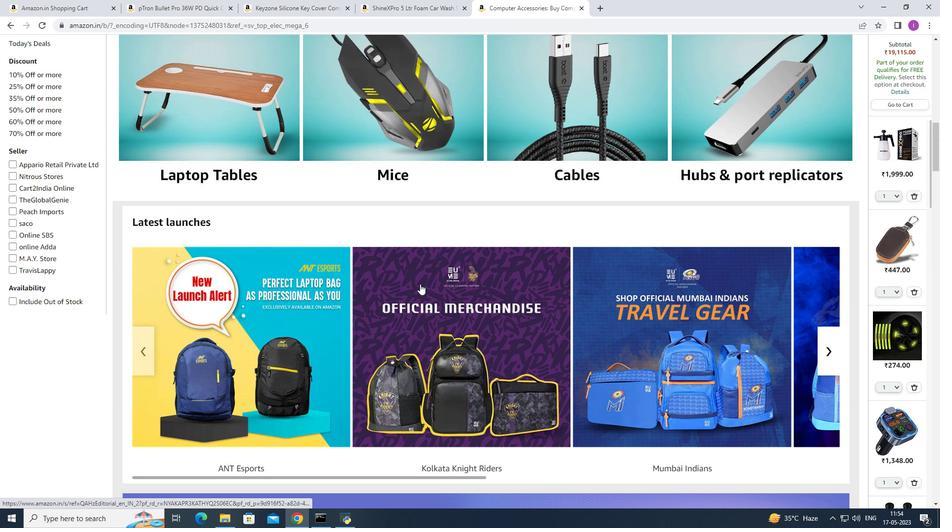 
Action: Mouse scrolled (421, 281) with delta (0, 0)
Screenshot: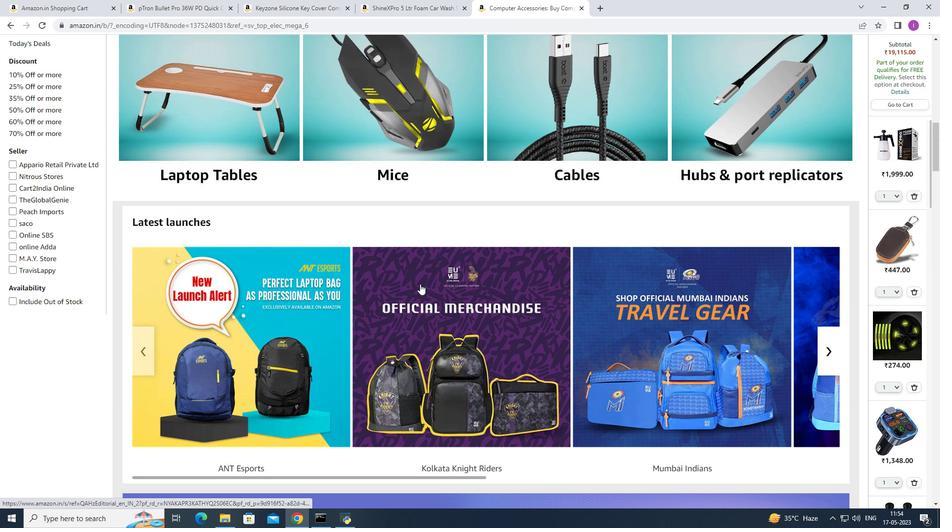 
Action: Mouse scrolled (421, 281) with delta (0, 0)
Screenshot: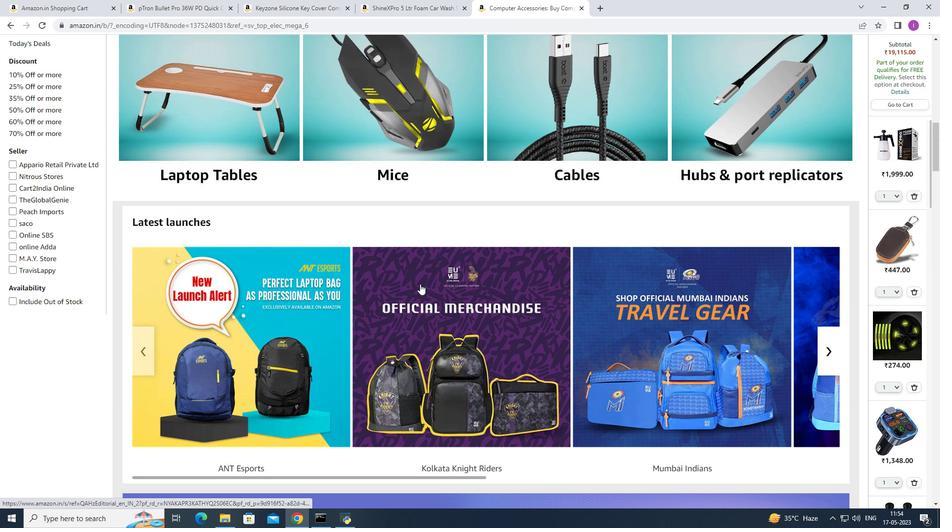 
Action: Mouse moved to (422, 280)
Screenshot: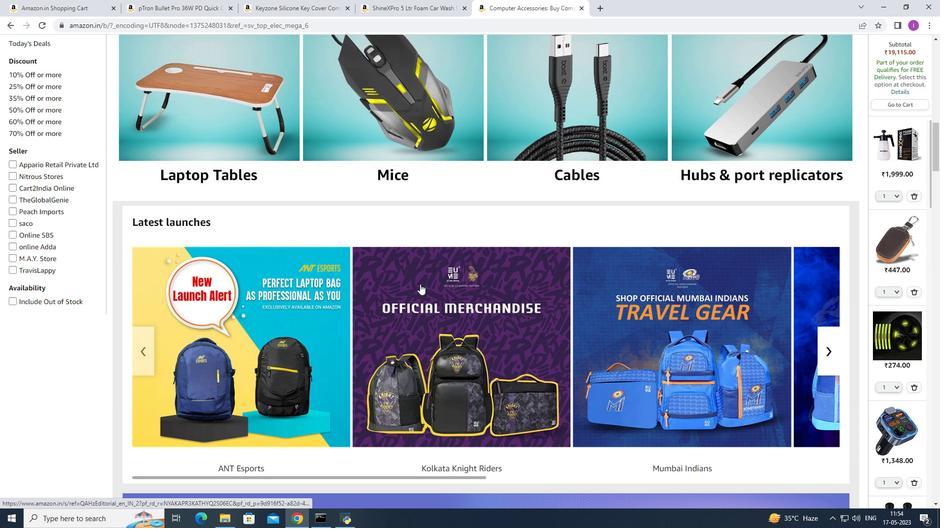 
Action: Mouse scrolled (422, 280) with delta (0, 0)
Screenshot: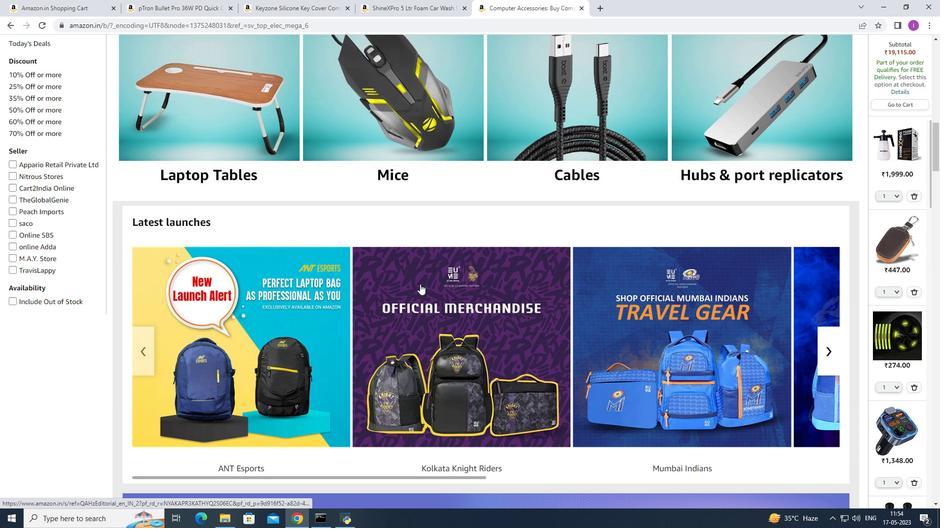 
Action: Mouse moved to (422, 279)
Screenshot: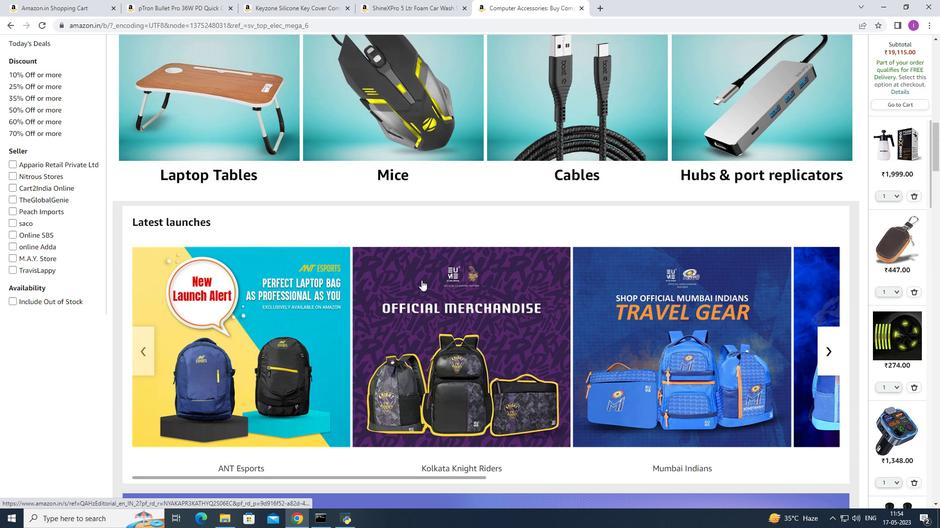 
Action: Mouse scrolled (422, 279) with delta (0, 0)
Screenshot: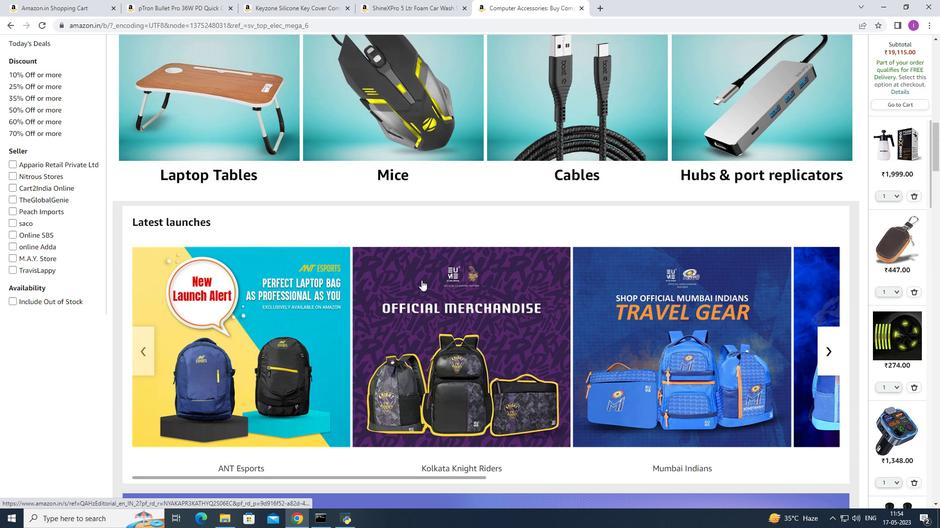 
Action: Mouse moved to (423, 277)
Screenshot: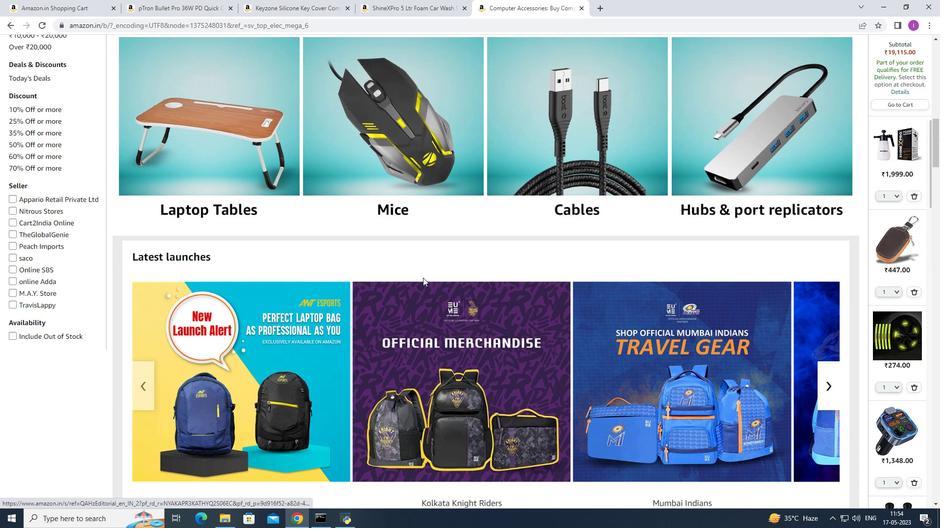 
Action: Mouse scrolled (423, 277) with delta (0, 0)
Screenshot: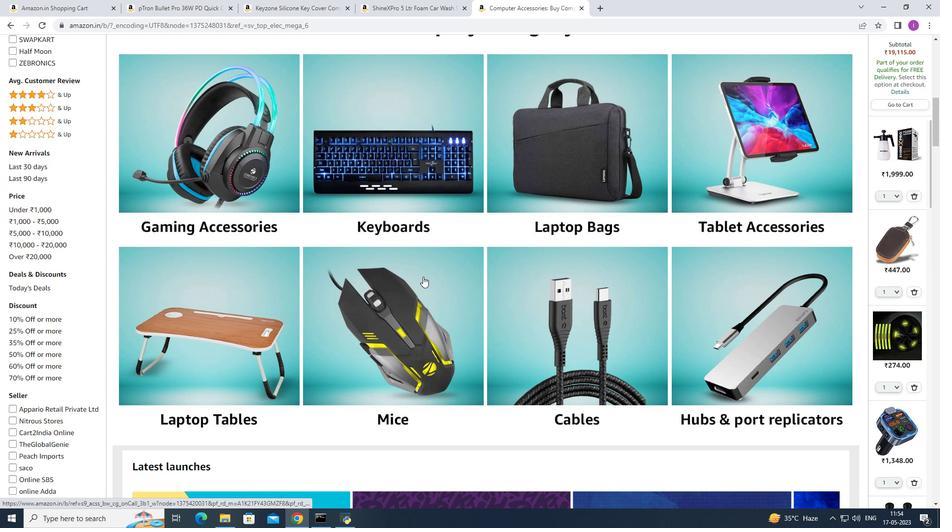 
Action: Mouse scrolled (423, 277) with delta (0, 0)
Screenshot: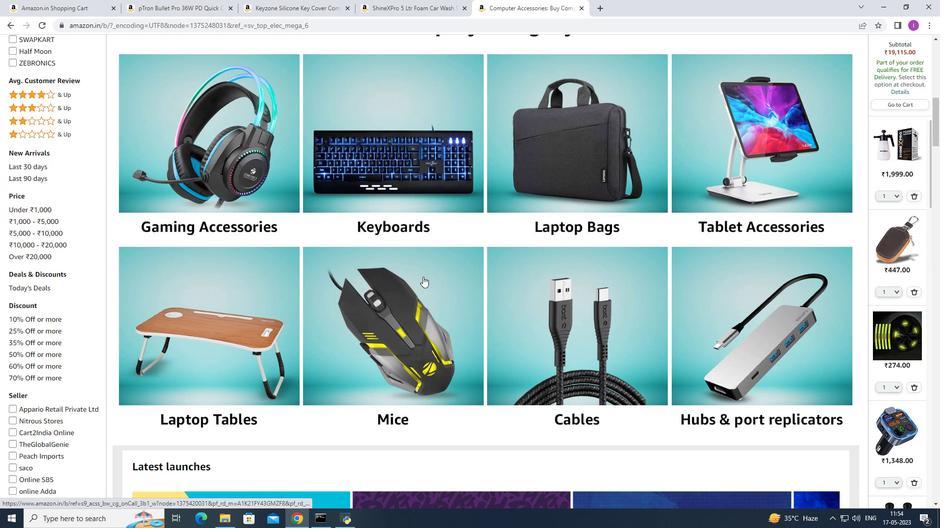 
Action: Mouse scrolled (423, 277) with delta (0, 0)
Screenshot: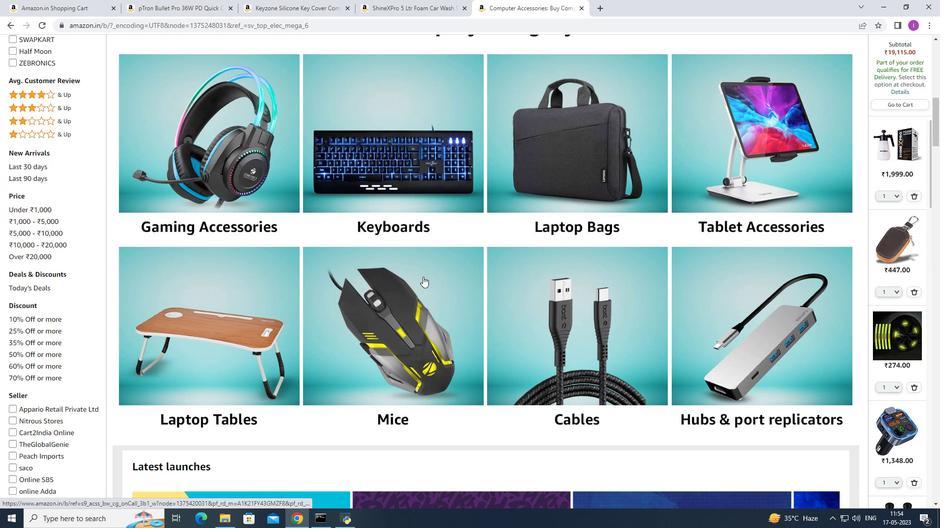
Action: Mouse scrolled (423, 277) with delta (0, 0)
Screenshot: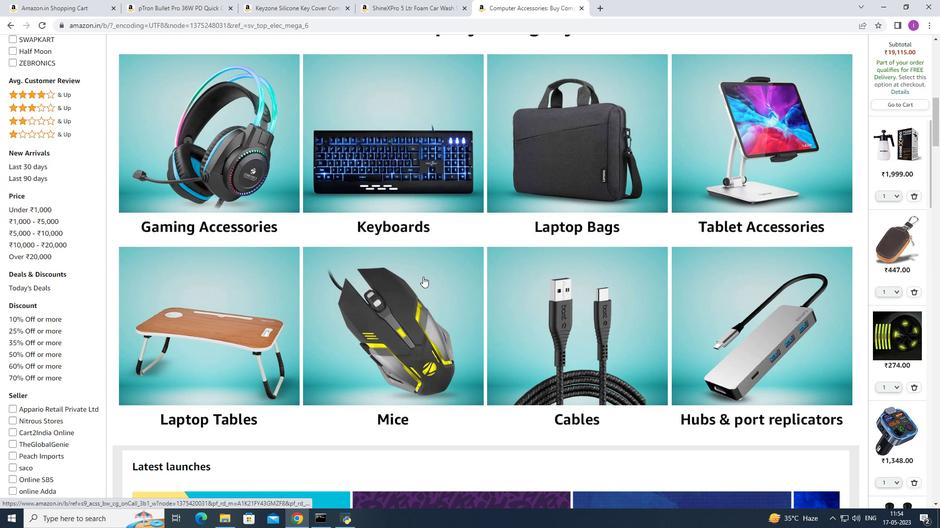
Action: Mouse scrolled (423, 277) with delta (0, 0)
Screenshot: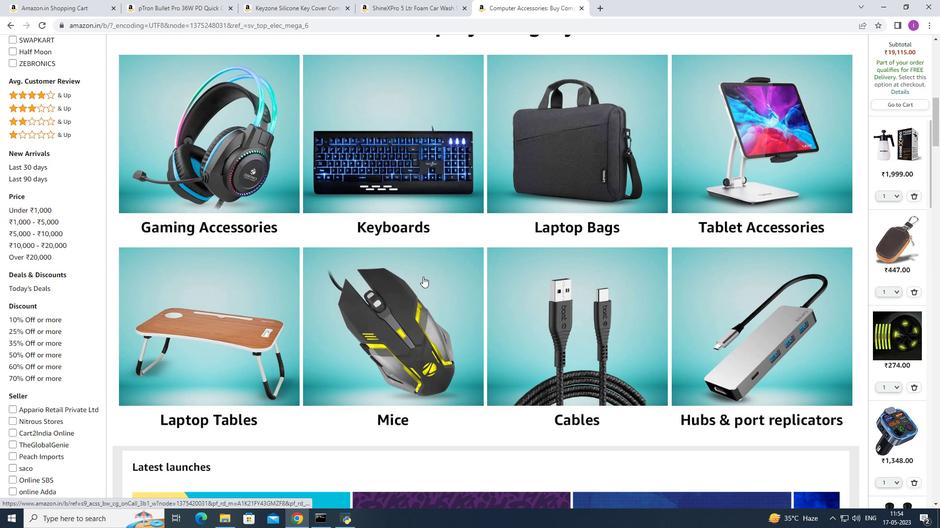 
Action: Mouse scrolled (423, 277) with delta (0, 0)
Screenshot: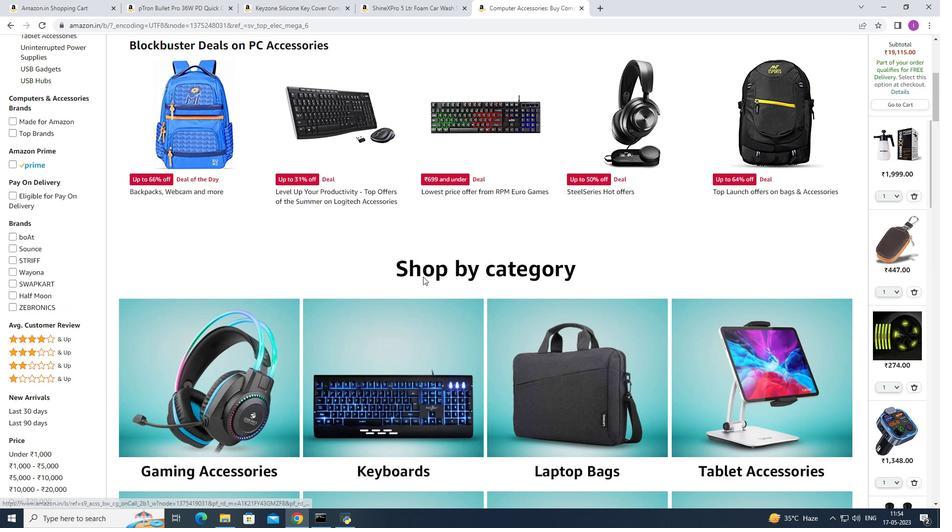 
Action: Mouse scrolled (423, 277) with delta (0, 0)
Screenshot: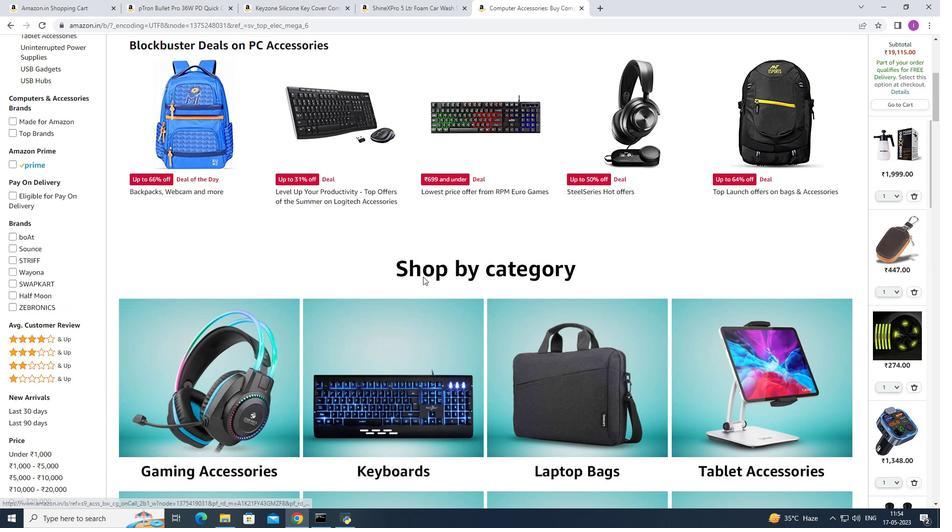 
Action: Mouse scrolled (423, 277) with delta (0, 0)
Screenshot: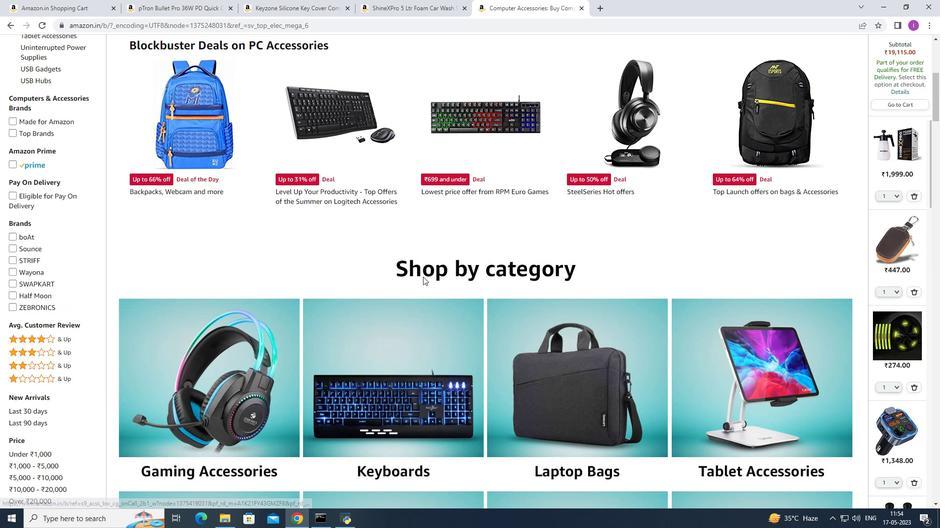 
Action: Mouse scrolled (423, 277) with delta (0, 0)
Screenshot: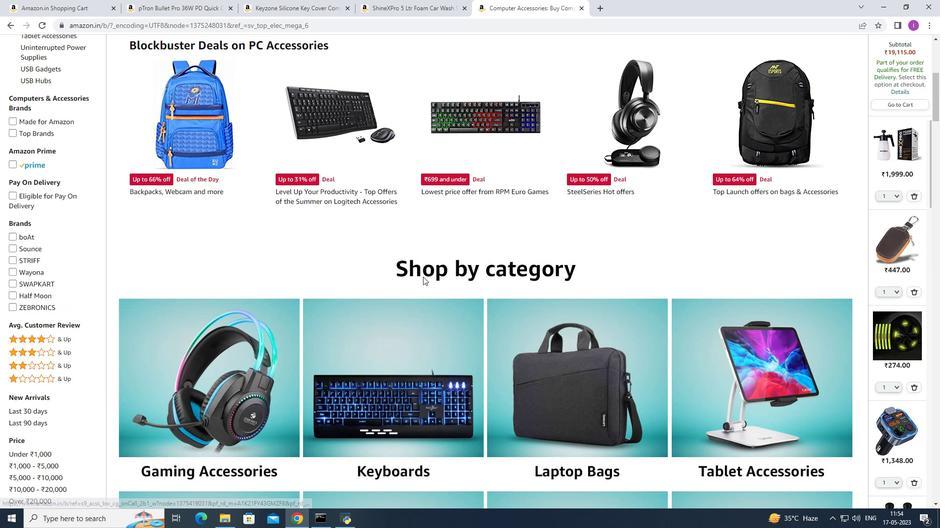 
Action: Mouse scrolled (423, 277) with delta (0, 0)
Screenshot: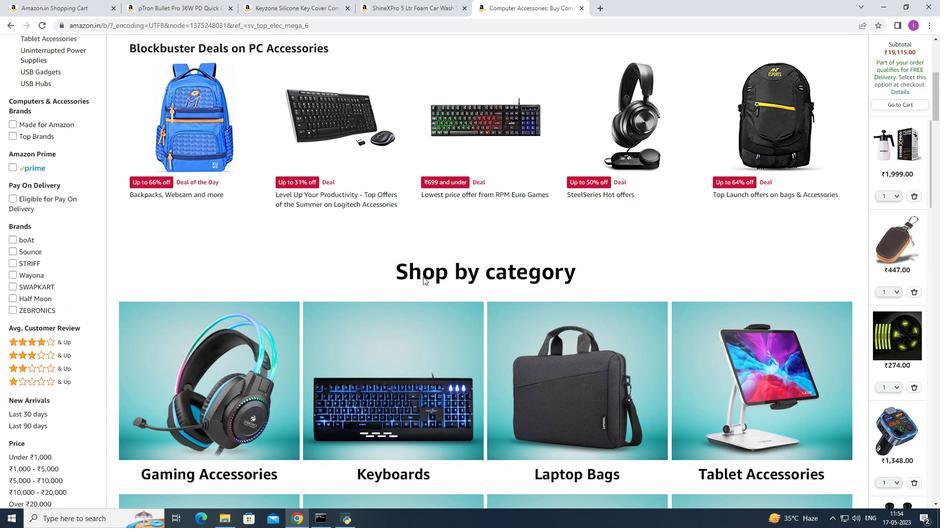 
Action: Mouse moved to (423, 277)
Screenshot: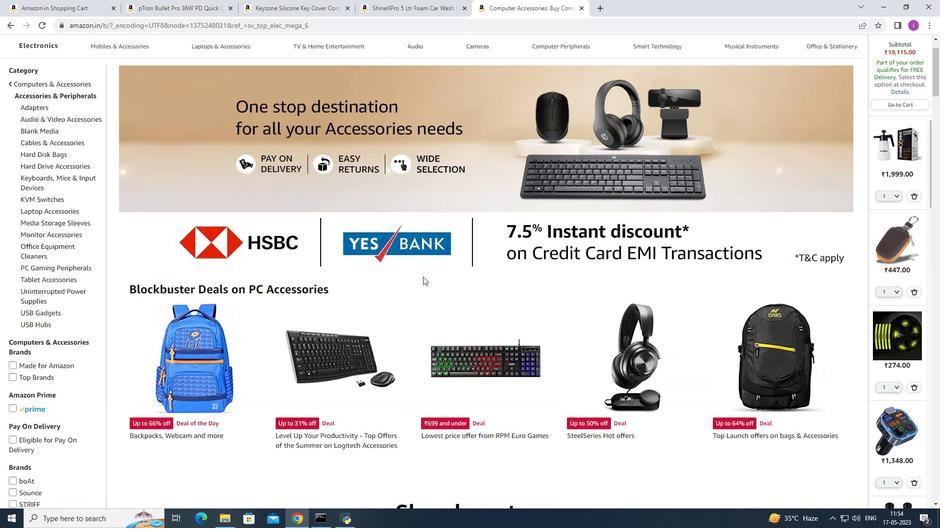 
Action: Mouse scrolled (423, 277) with delta (0, 0)
Screenshot: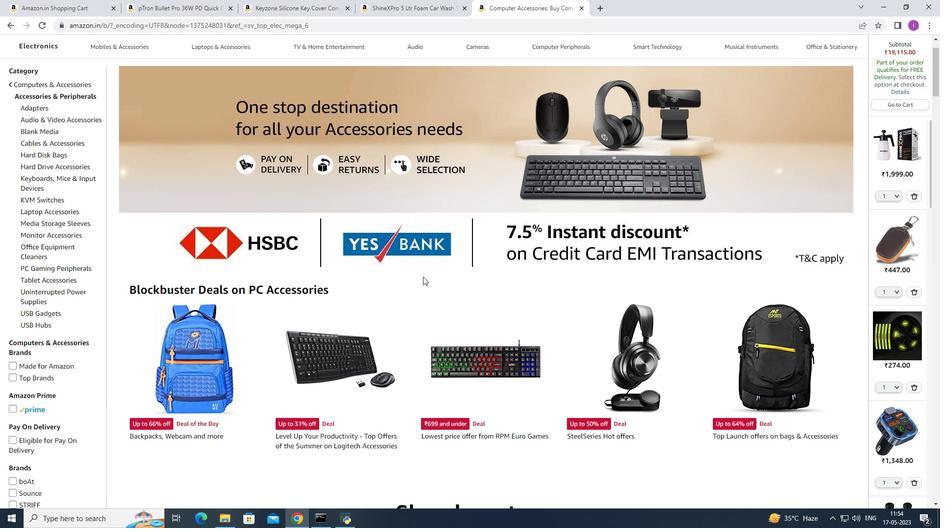 
Action: Mouse scrolled (423, 277) with delta (0, 0)
Screenshot: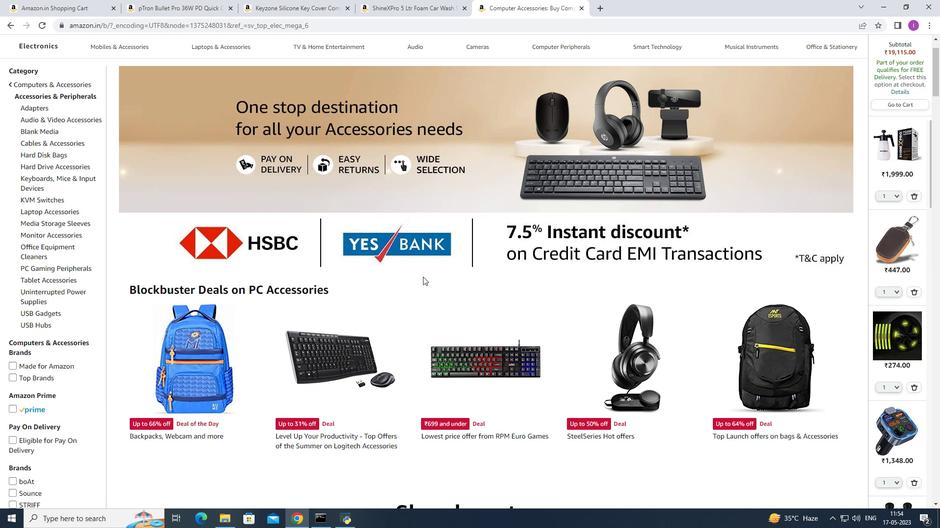 
Action: Mouse scrolled (423, 277) with delta (0, 0)
Screenshot: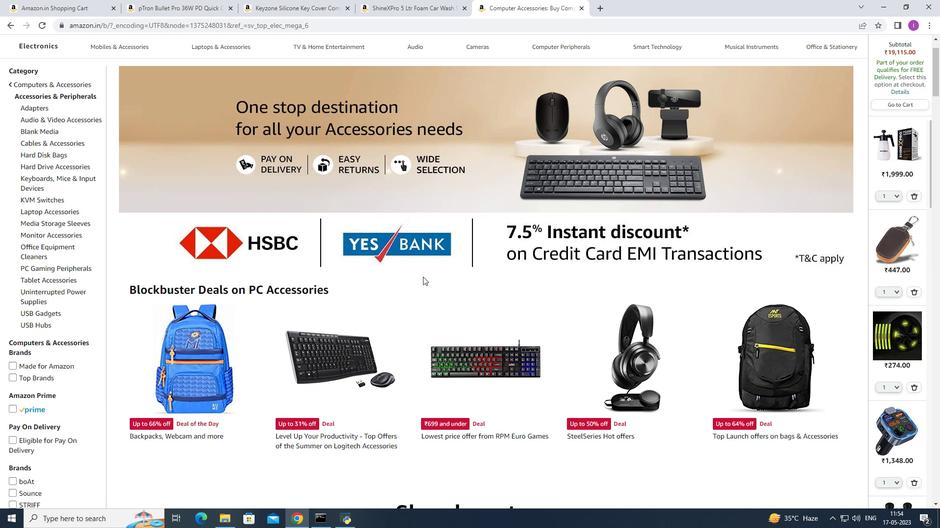 
Action: Mouse scrolled (423, 277) with delta (0, 0)
Screenshot: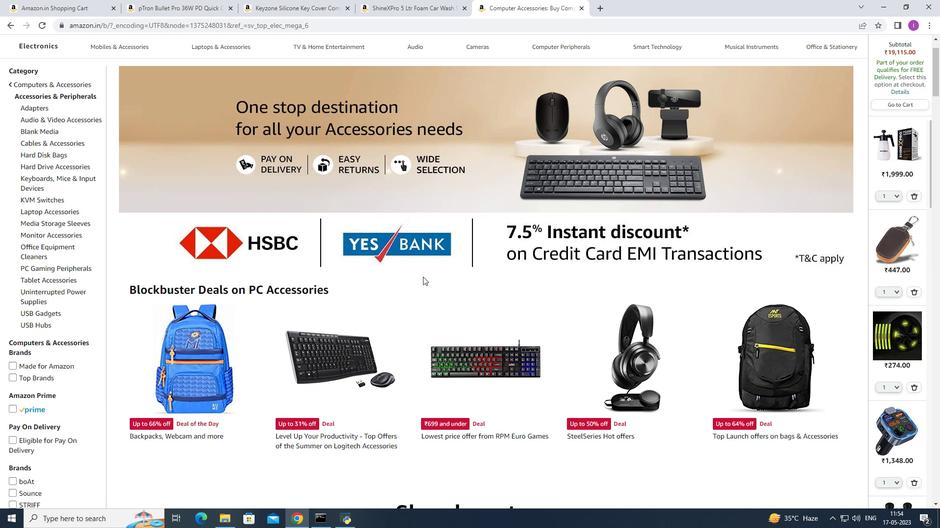 
Action: Mouse moved to (151, 179)
Screenshot: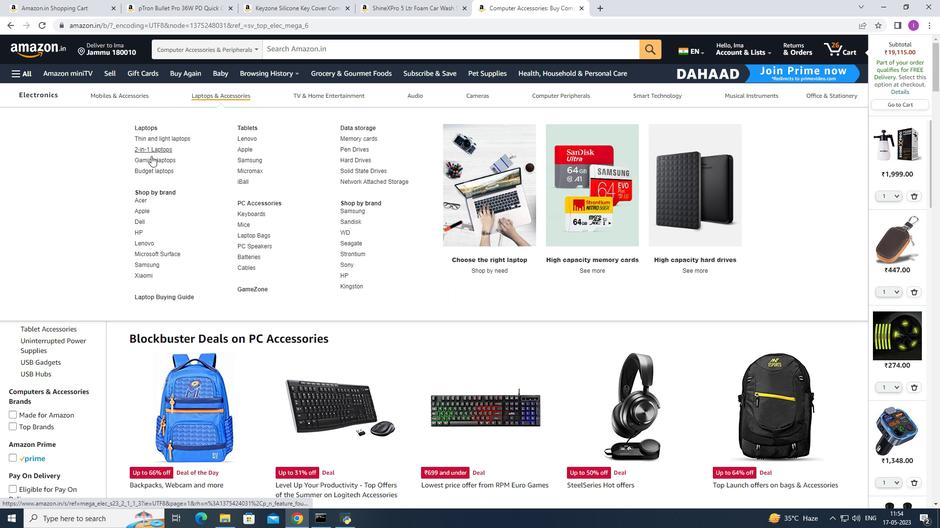 
Action: Mouse pressed left at (151, 167)
Screenshot: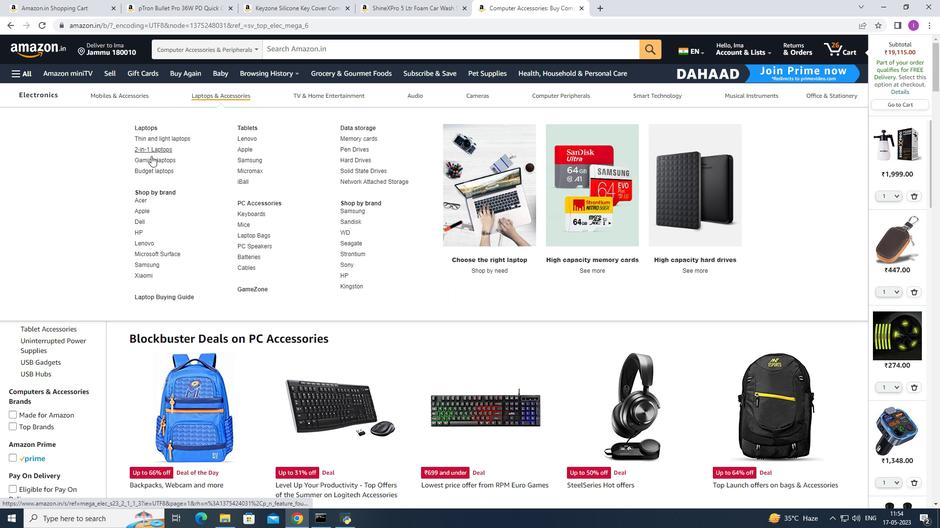 
Action: Mouse pressed left at (151, 179)
Screenshot: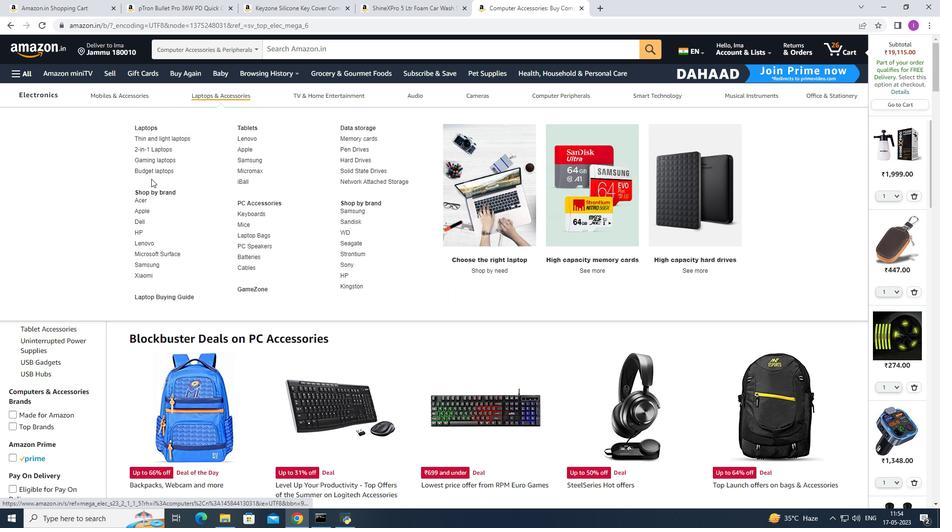 
Action: Mouse moved to (143, 129)
Screenshot: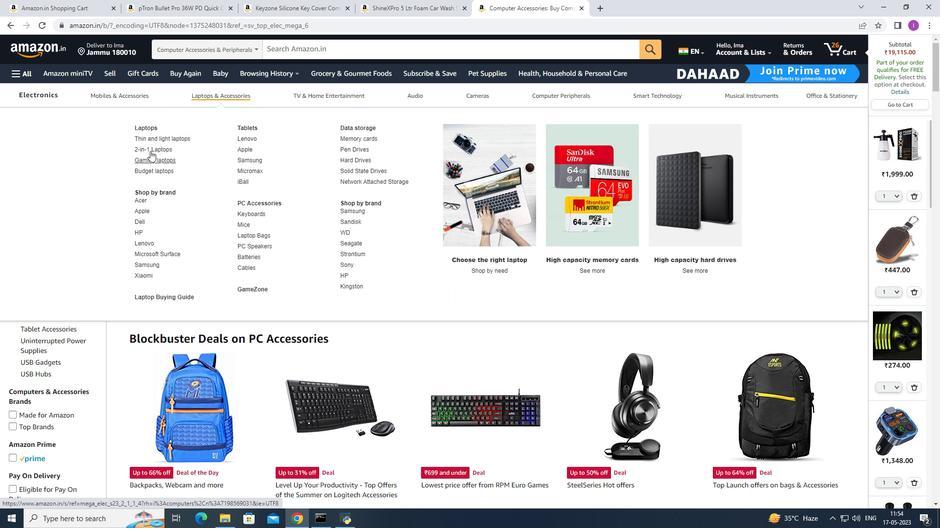 
Action: Mouse pressed left at (143, 129)
Screenshot: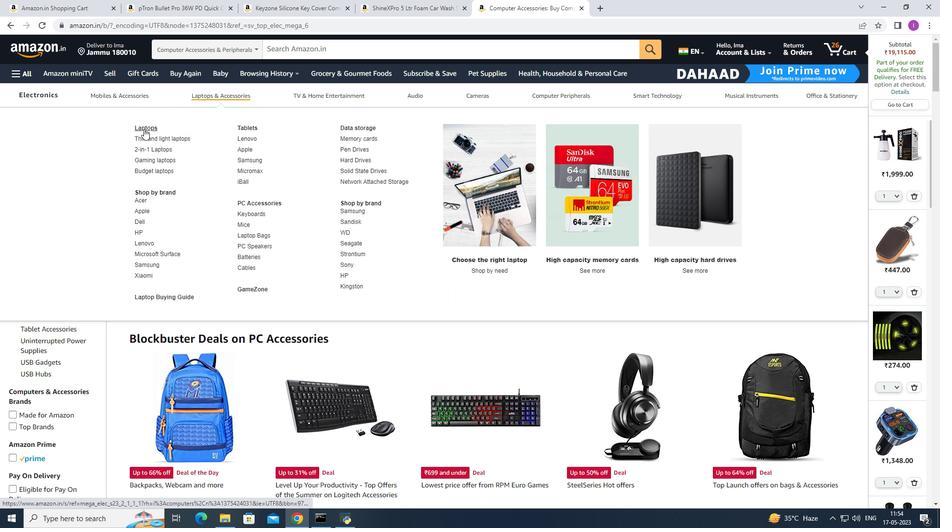 
Action: Mouse moved to (422, 168)
Screenshot: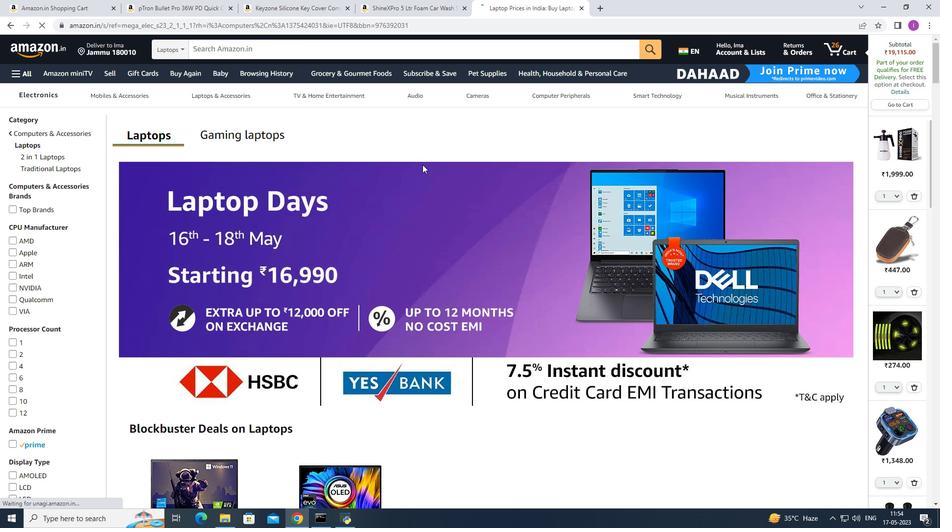
Action: Mouse scrolled (422, 168) with delta (0, 0)
Screenshot: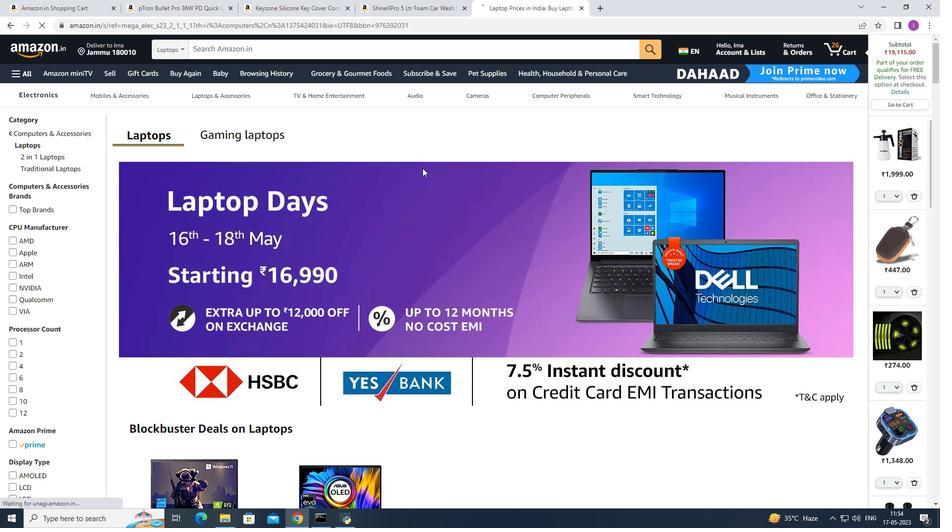 
Action: Mouse moved to (422, 169)
Screenshot: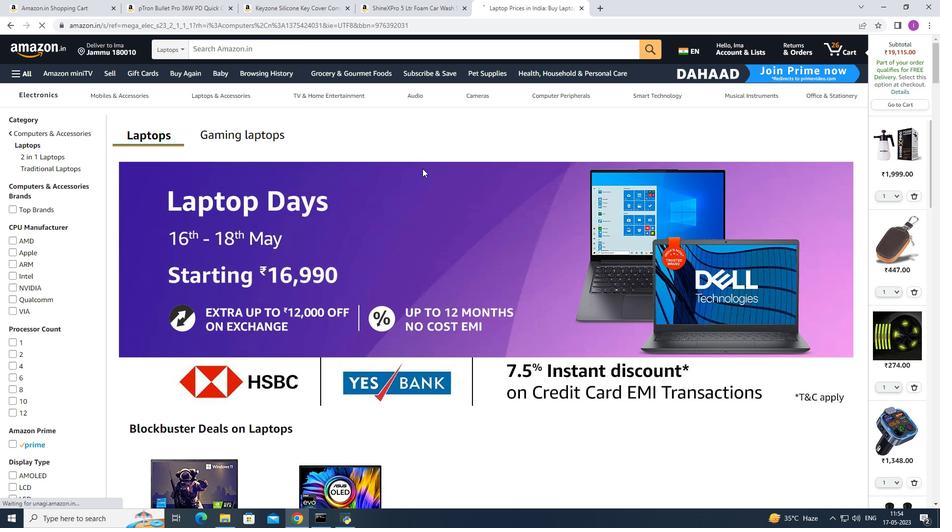 
Action: Mouse scrolled (422, 168) with delta (0, 0)
Screenshot: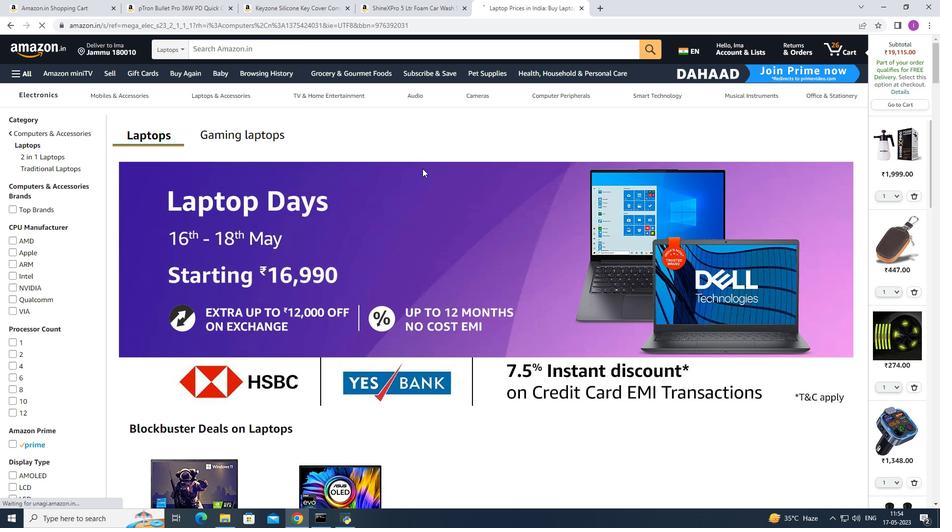 
Action: Mouse scrolled (422, 168) with delta (0, 0)
Screenshot: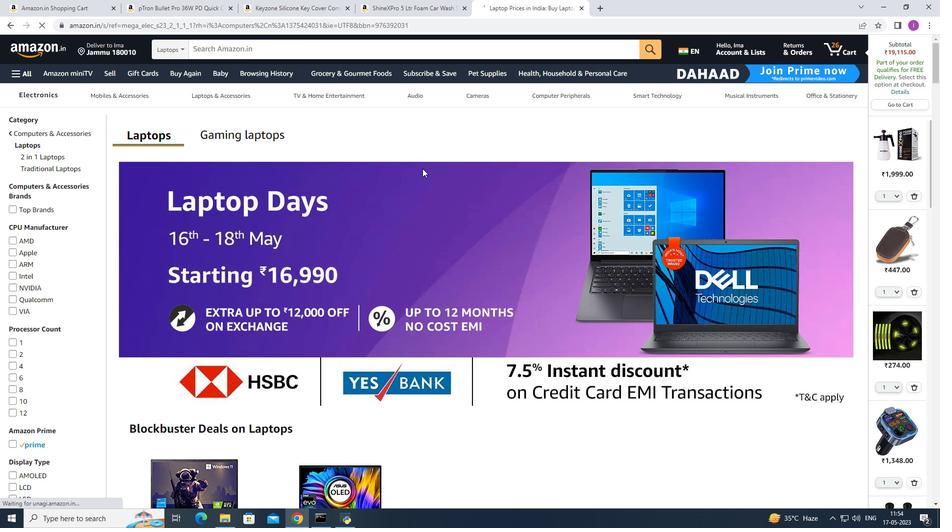
Action: Mouse scrolled (422, 168) with delta (0, 0)
Screenshot: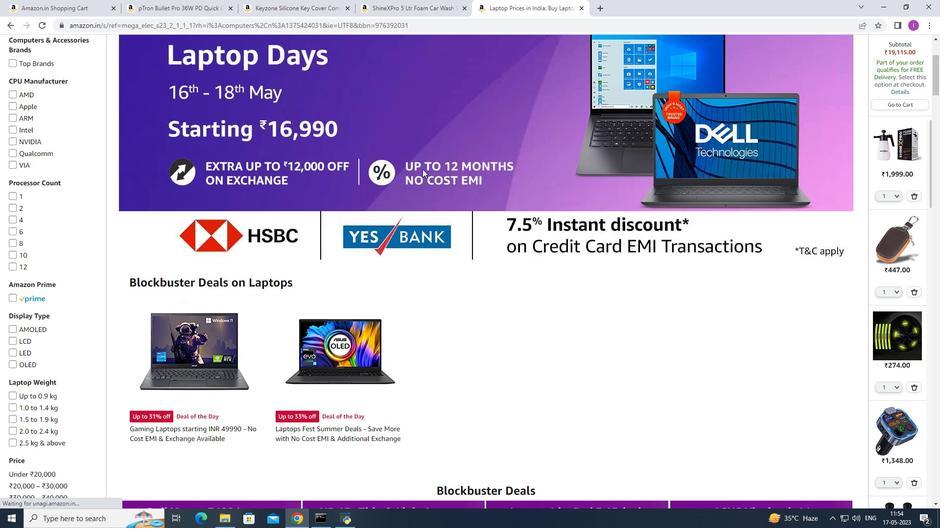 
Action: Mouse scrolled (422, 168) with delta (0, 0)
Screenshot: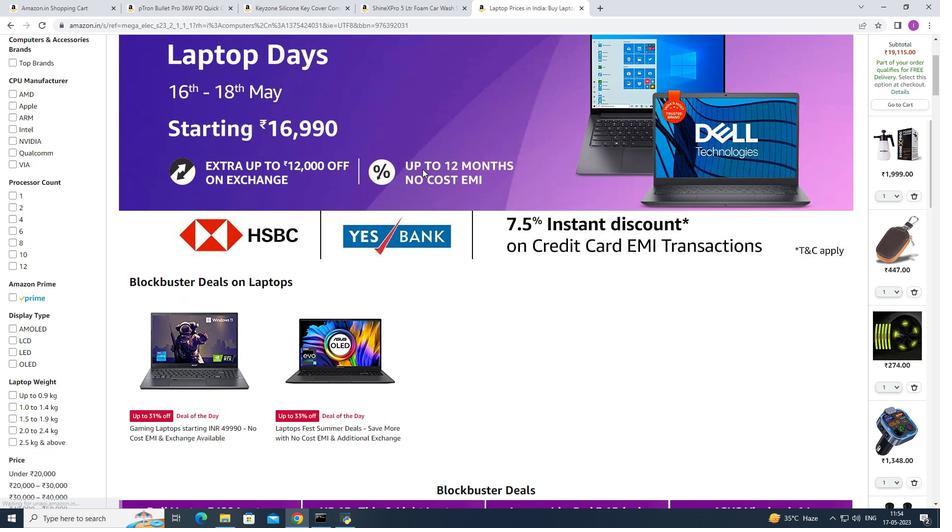 
Action: Mouse scrolled (422, 168) with delta (0, 0)
Screenshot: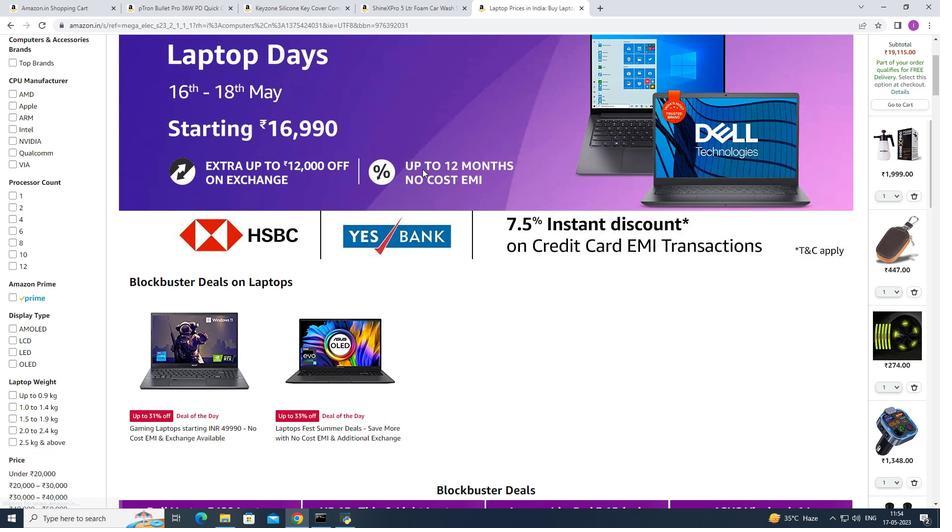 
Action: Mouse scrolled (422, 168) with delta (0, 0)
Screenshot: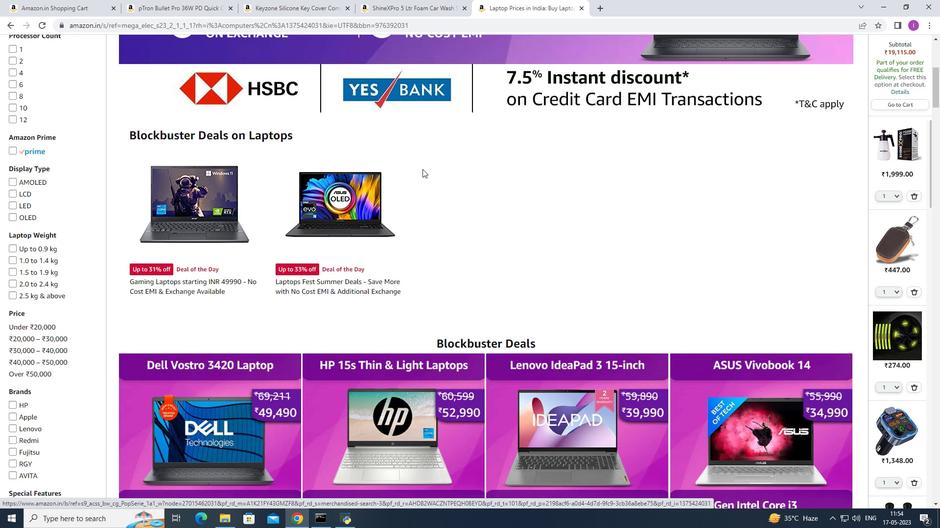 
Action: Mouse scrolled (422, 168) with delta (0, 0)
Screenshot: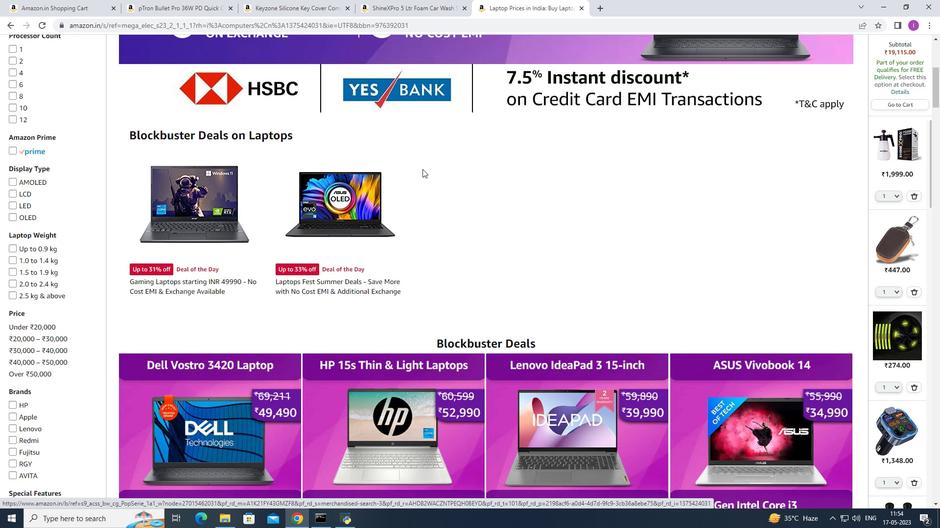 
Action: Mouse scrolled (422, 168) with delta (0, 0)
Screenshot: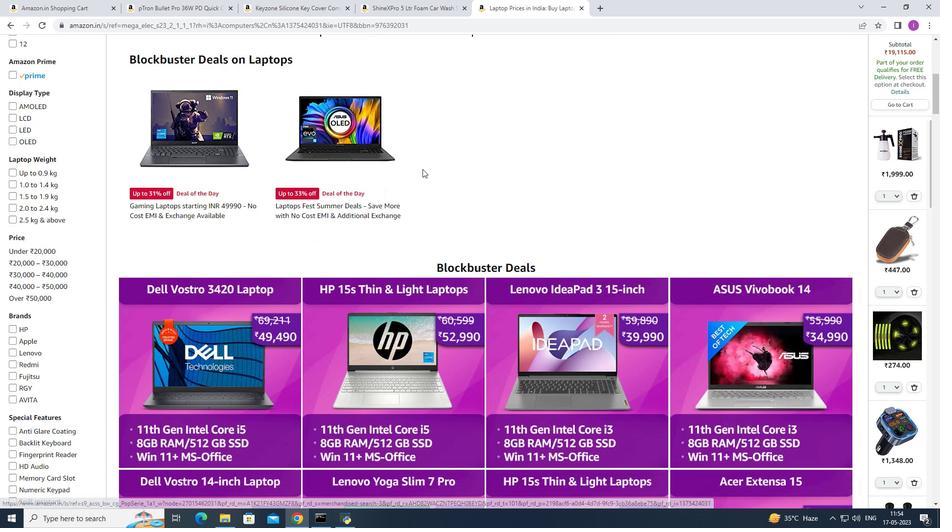 
Action: Mouse moved to (378, 179)
Screenshot: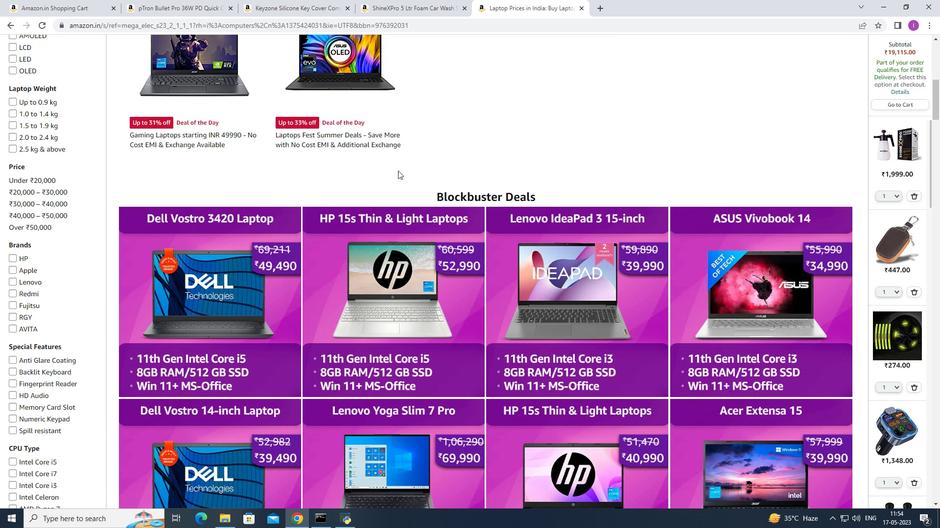 
Action: Mouse scrolled (378, 178) with delta (0, 0)
Screenshot: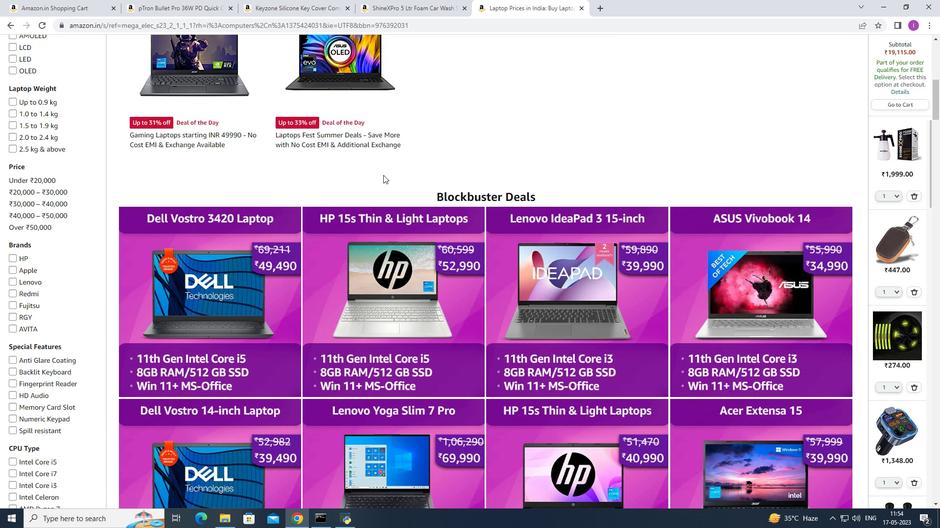 
Action: Mouse moved to (377, 179)
Screenshot: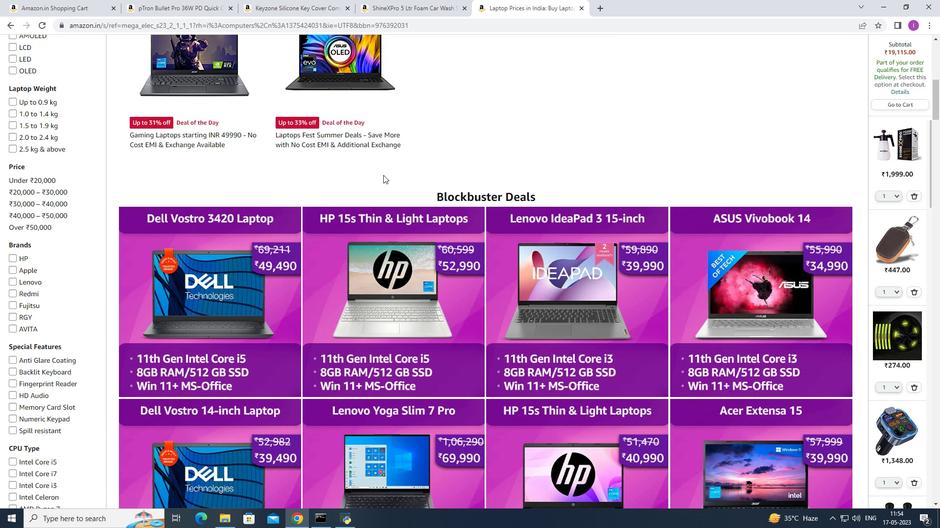
Action: Mouse scrolled (377, 178) with delta (0, 0)
Screenshot: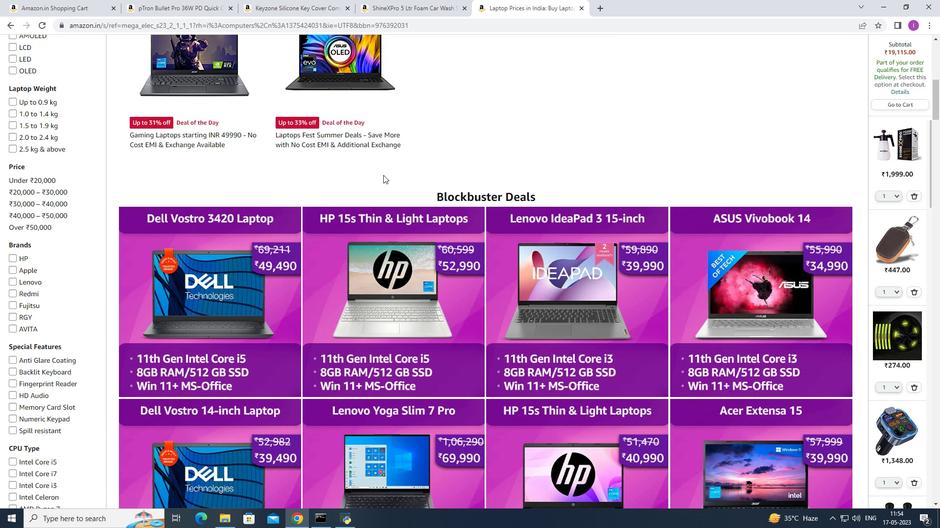 
Action: Mouse moved to (377, 179)
Screenshot: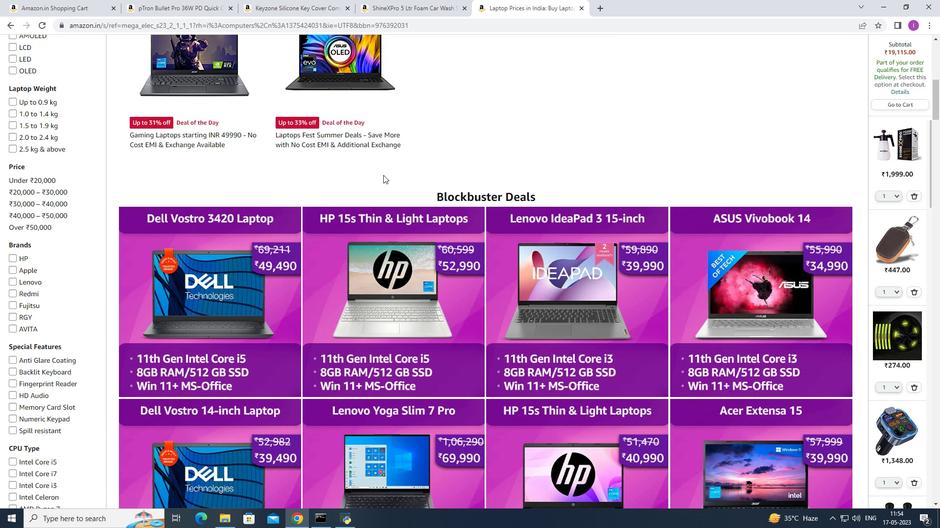 
Action: Mouse scrolled (377, 179) with delta (0, 0)
Screenshot: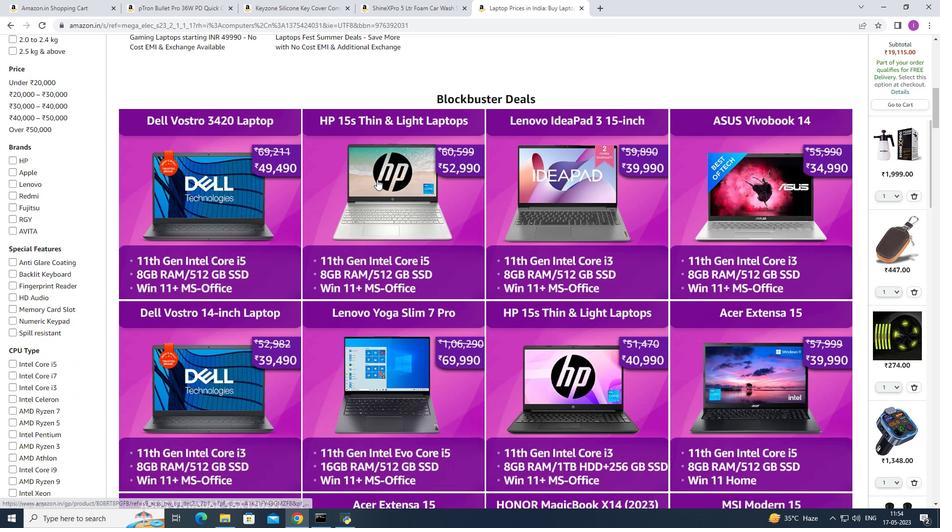 
Action: Mouse scrolled (377, 179) with delta (0, 0)
Screenshot: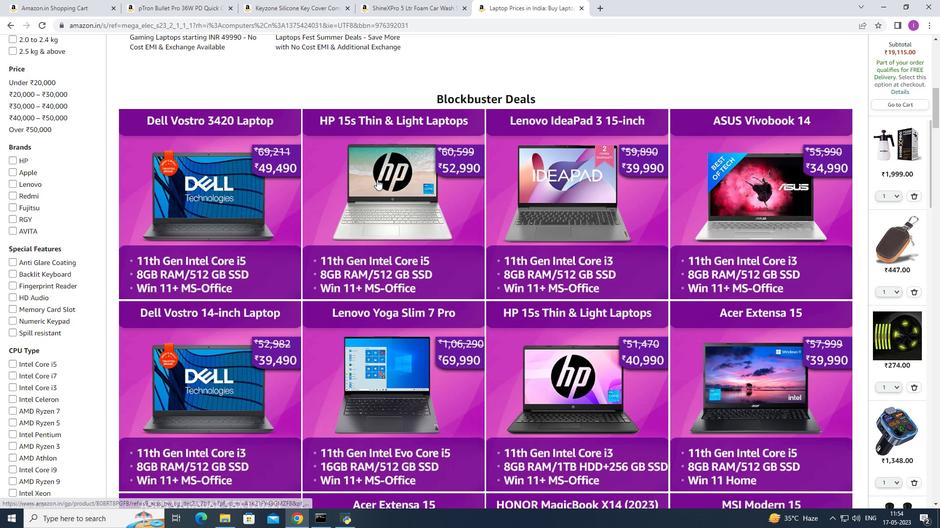 
Action: Mouse scrolled (377, 179) with delta (0, 0)
Screenshot: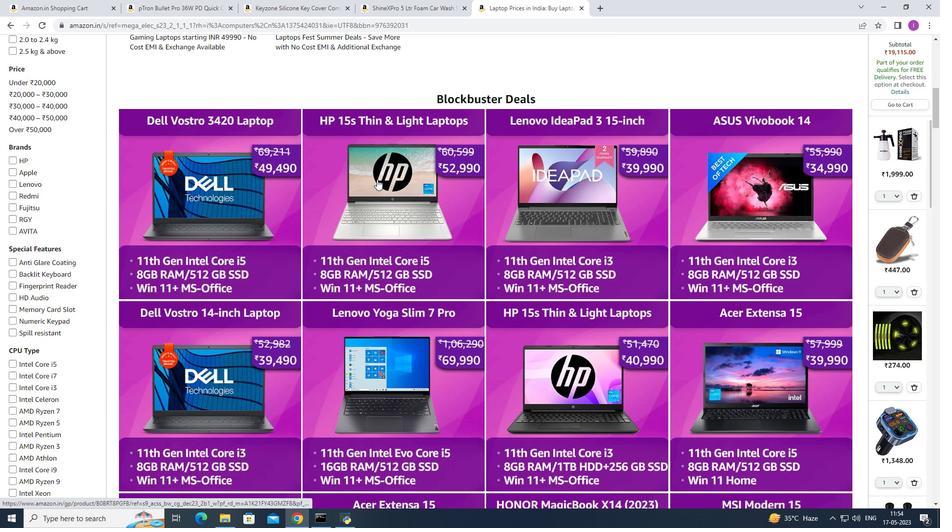 
Action: Mouse scrolled (377, 179) with delta (0, 0)
Screenshot: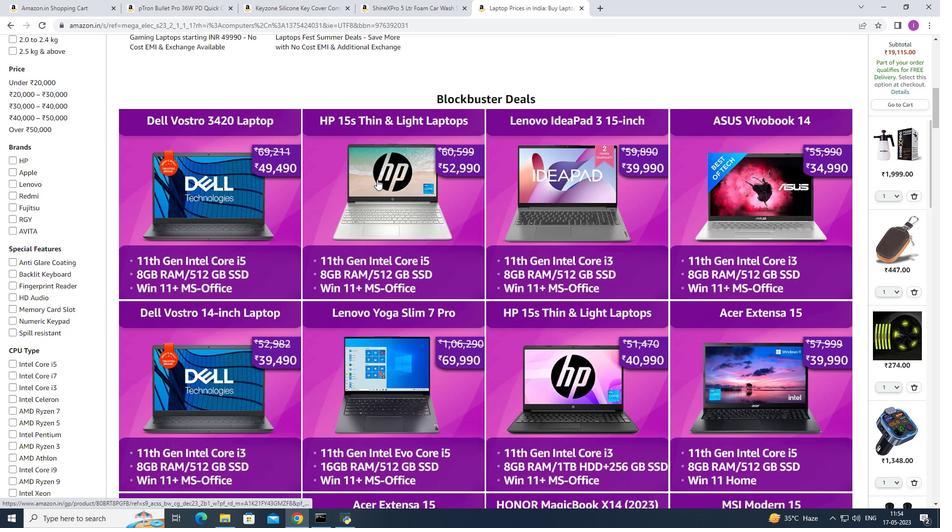 
Action: Mouse moved to (310, 219)
Screenshot: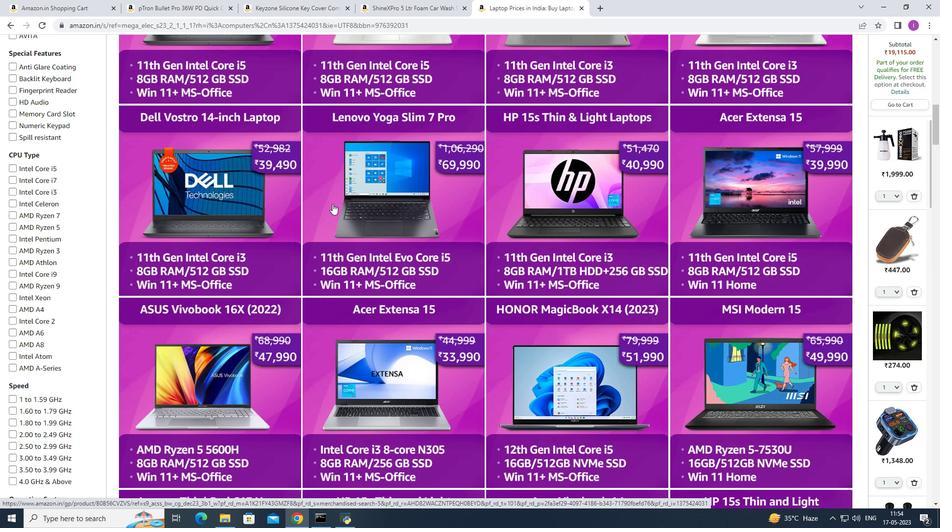 
Action: Mouse scrolled (310, 218) with delta (0, 0)
Screenshot: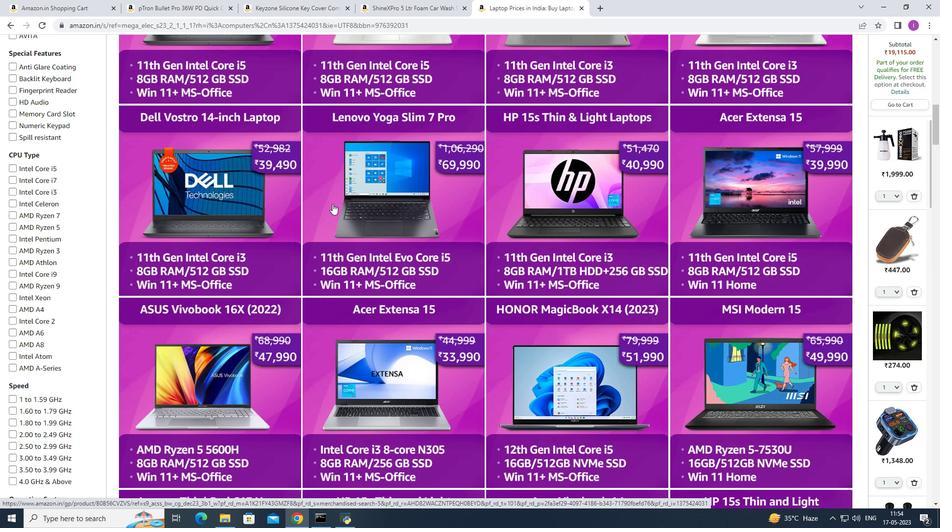 
Action: Mouse moved to (306, 224)
Screenshot: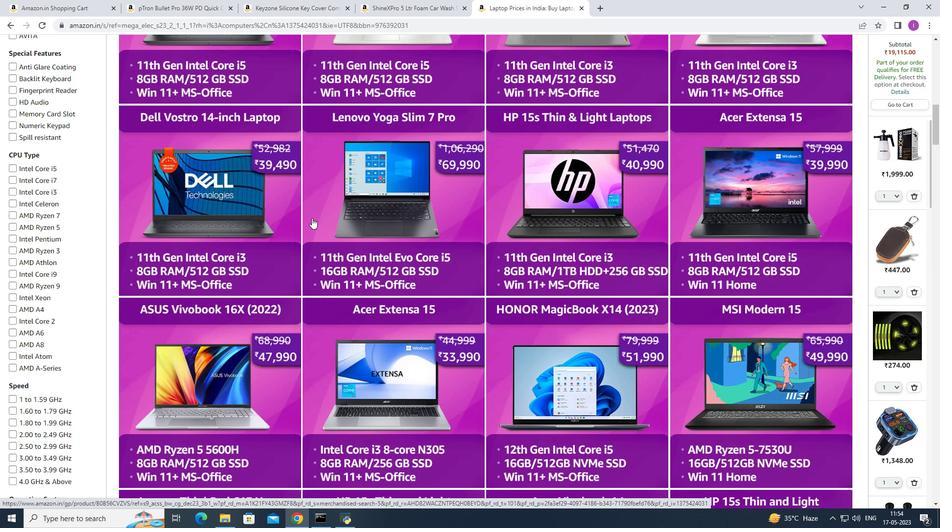 
Action: Mouse scrolled (306, 222) with delta (0, 0)
Screenshot: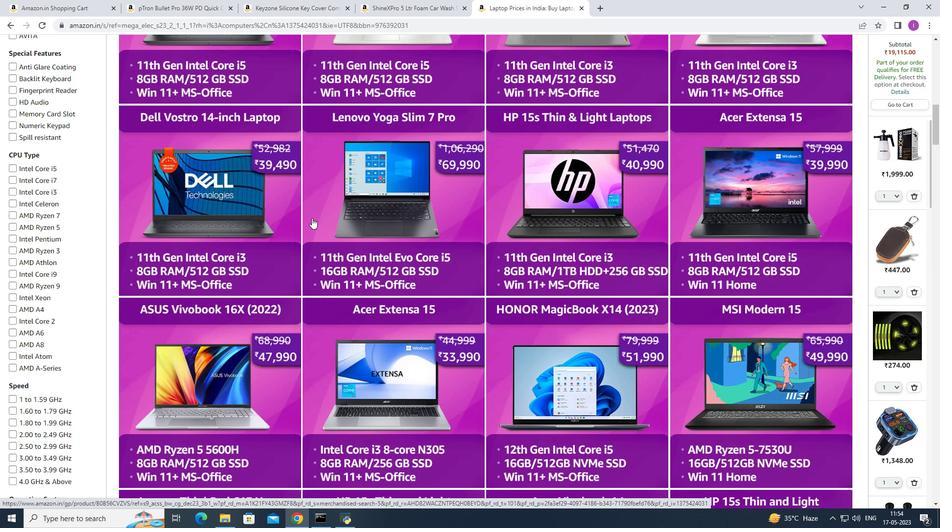 
Action: Mouse moved to (303, 226)
Screenshot: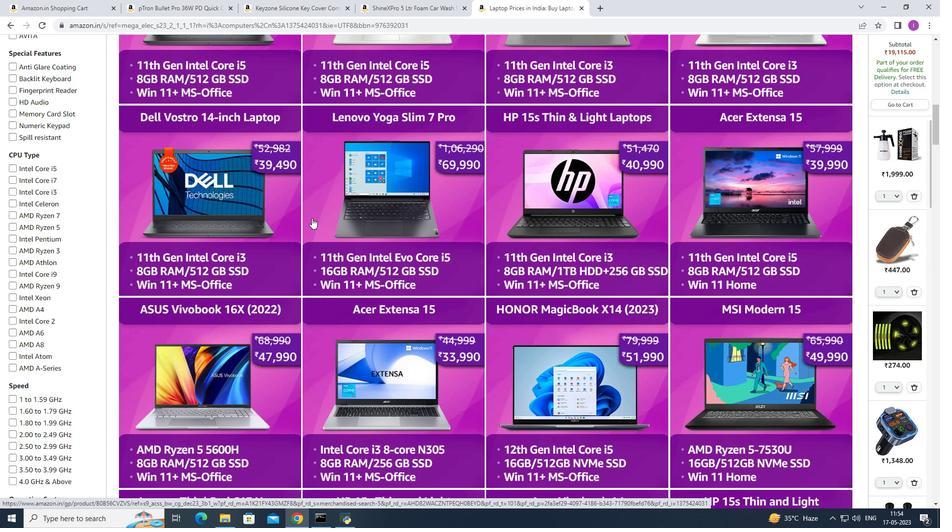 
Action: Mouse scrolled (304, 225) with delta (0, 0)
Screenshot: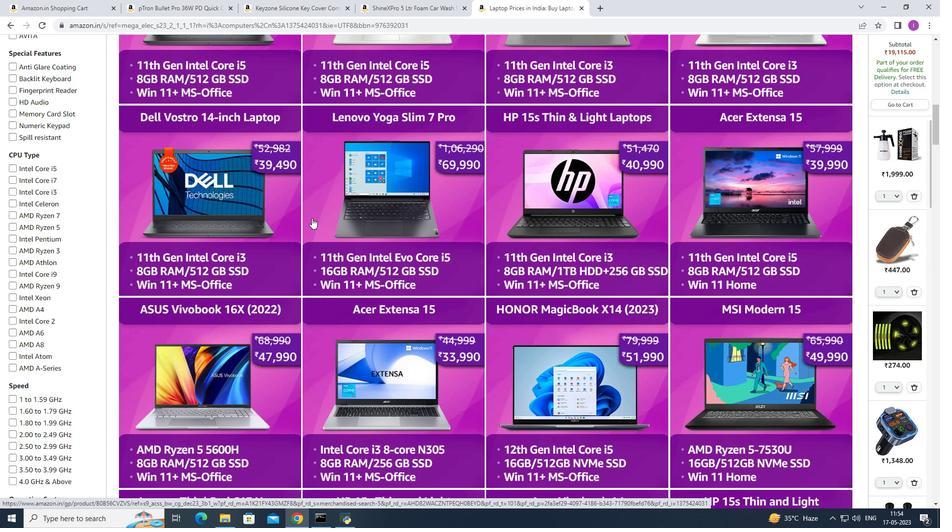 
Action: Mouse scrolled (303, 226) with delta (0, 0)
Screenshot: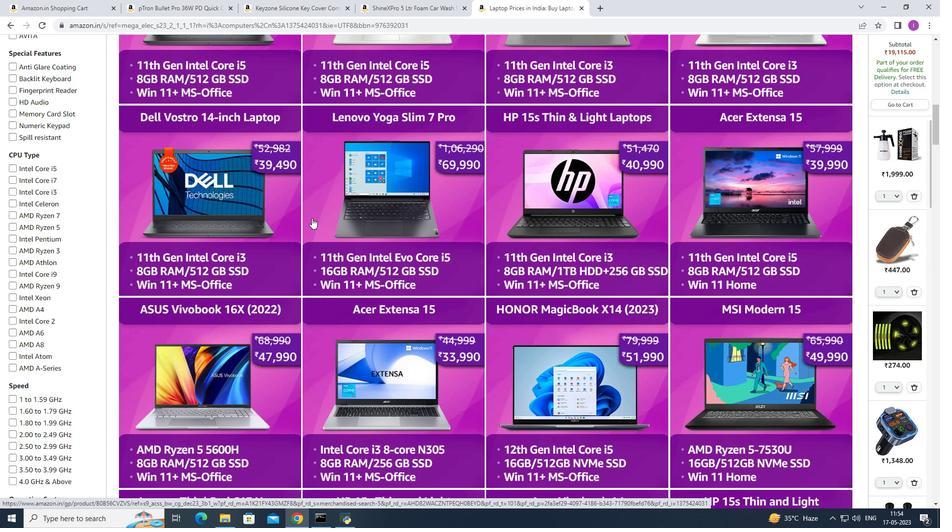
Action: Mouse moved to (303, 214)
Screenshot: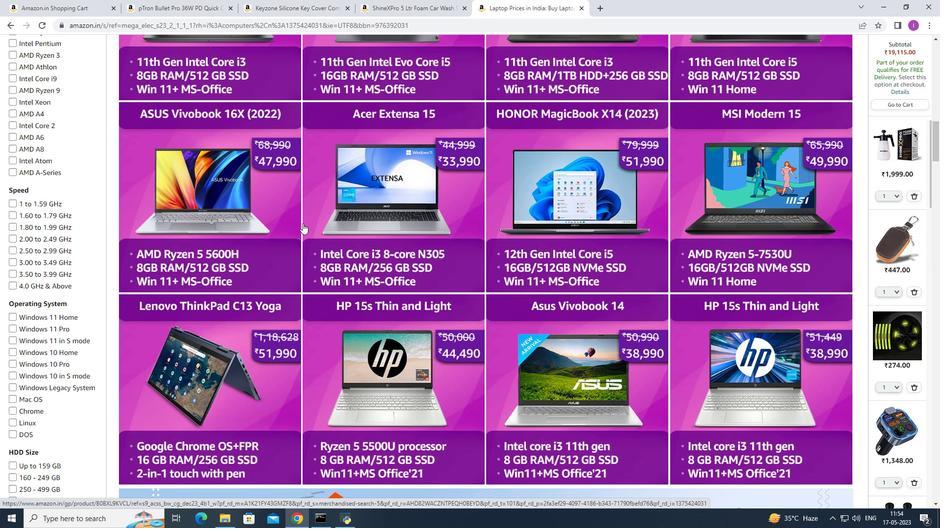 
Action: Mouse scrolled (303, 214) with delta (0, 0)
Screenshot: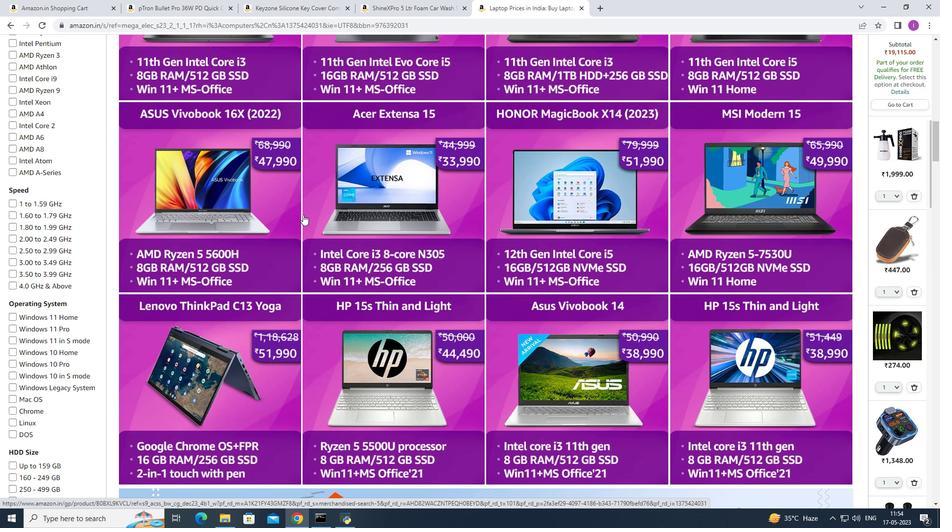 
Action: Mouse scrolled (303, 214) with delta (0, 0)
Screenshot: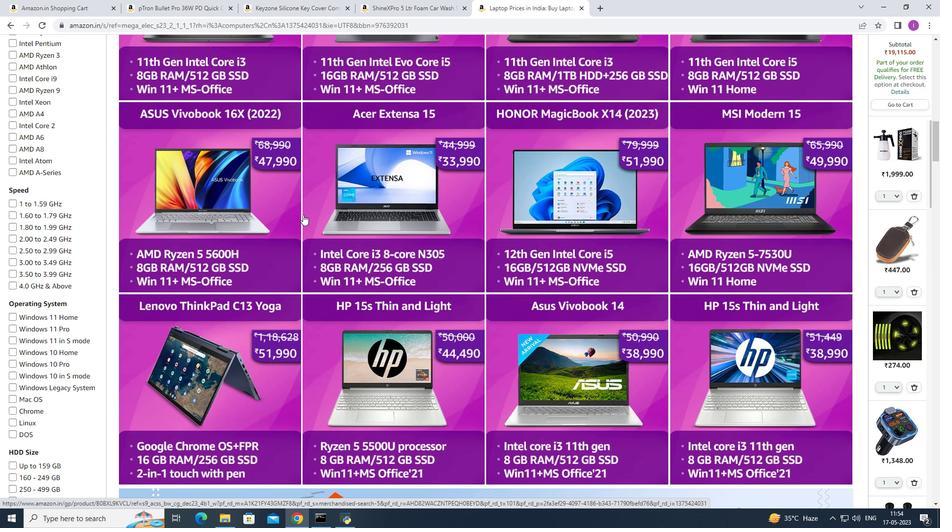 
Action: Mouse scrolled (303, 214) with delta (0, 0)
Screenshot: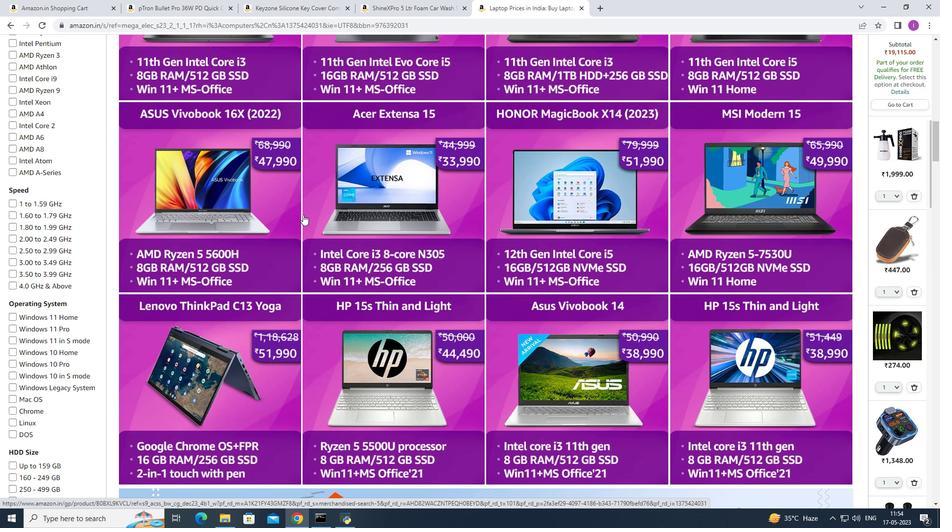 
Action: Mouse scrolled (303, 214) with delta (0, 0)
Screenshot: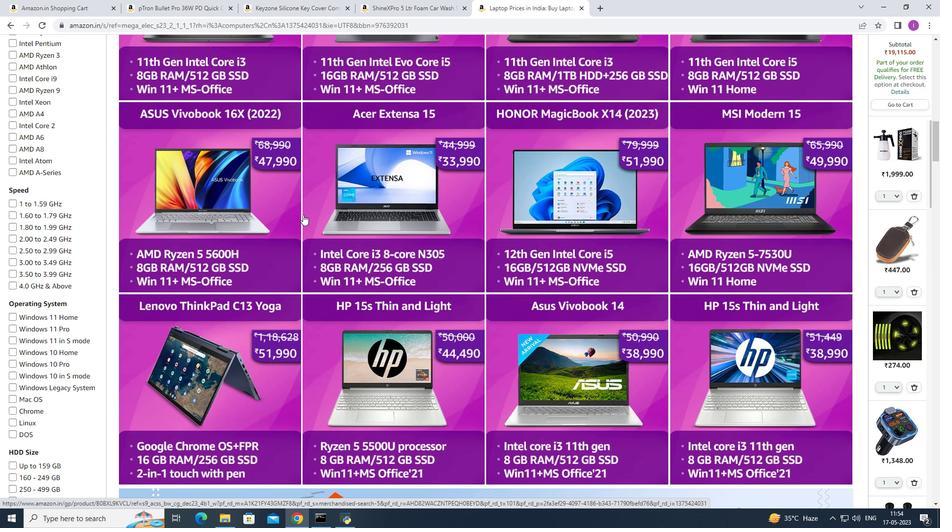 
Action: Mouse scrolled (303, 214) with delta (0, 0)
Screenshot: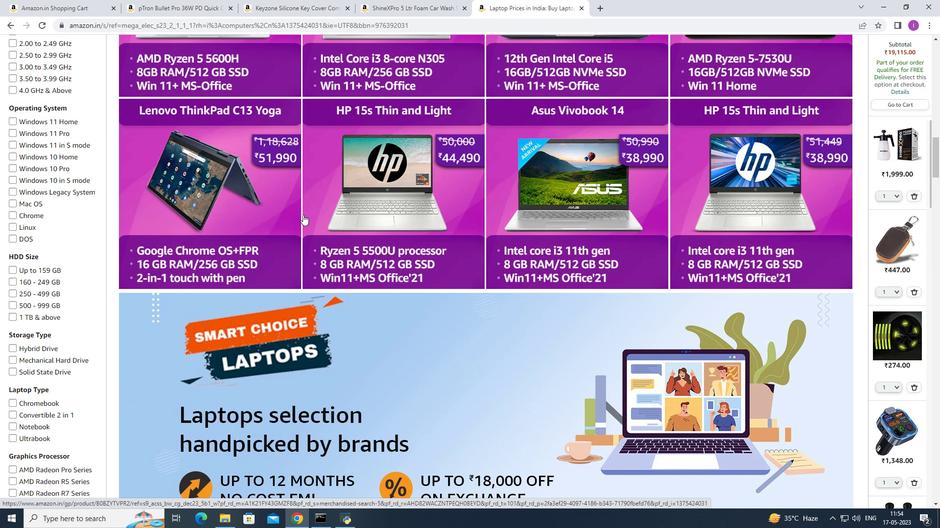 
Action: Mouse scrolled (303, 214) with delta (0, 0)
Screenshot: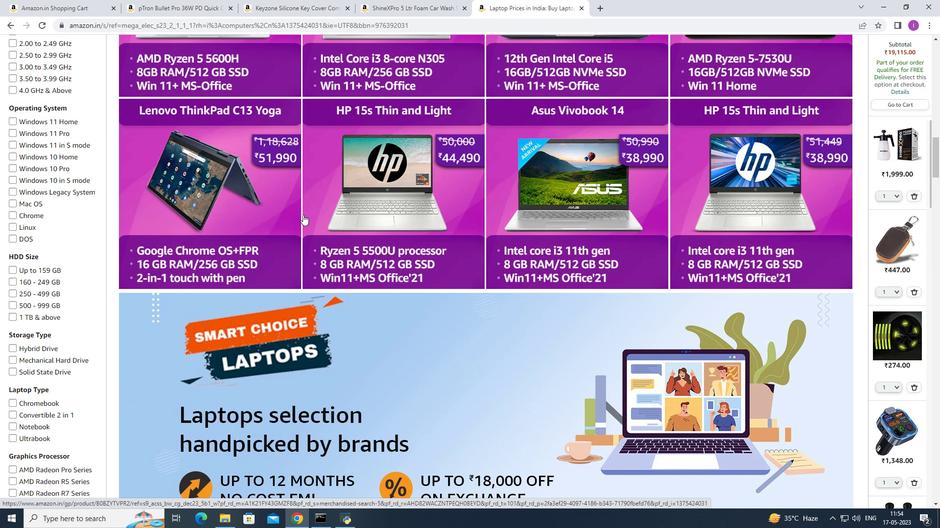 
Action: Mouse scrolled (303, 214) with delta (0, 0)
Screenshot: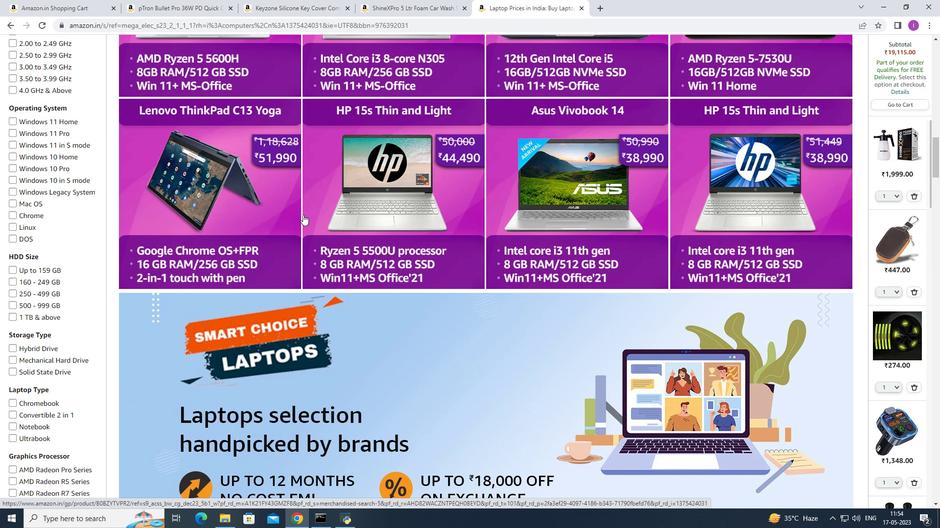 
Action: Mouse scrolled (303, 214) with delta (0, 0)
Screenshot: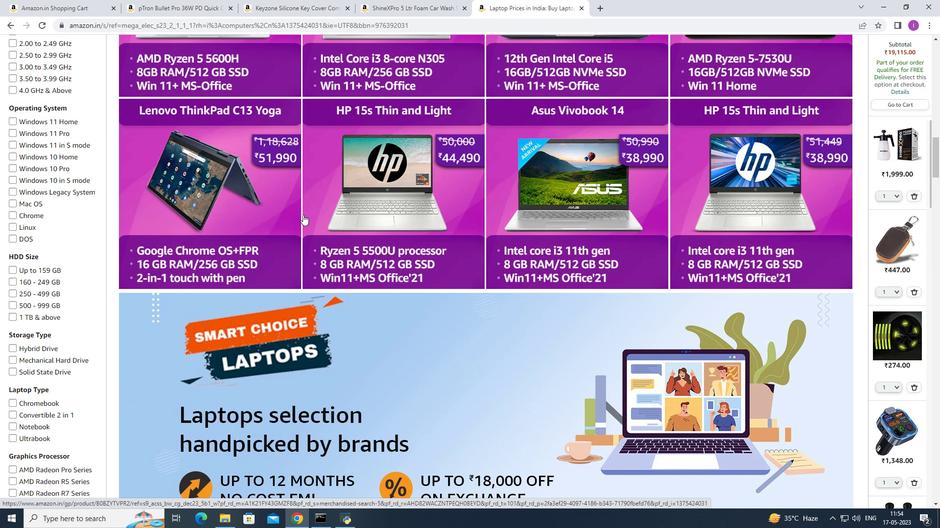 
Action: Mouse scrolled (303, 214) with delta (0, 0)
Screenshot: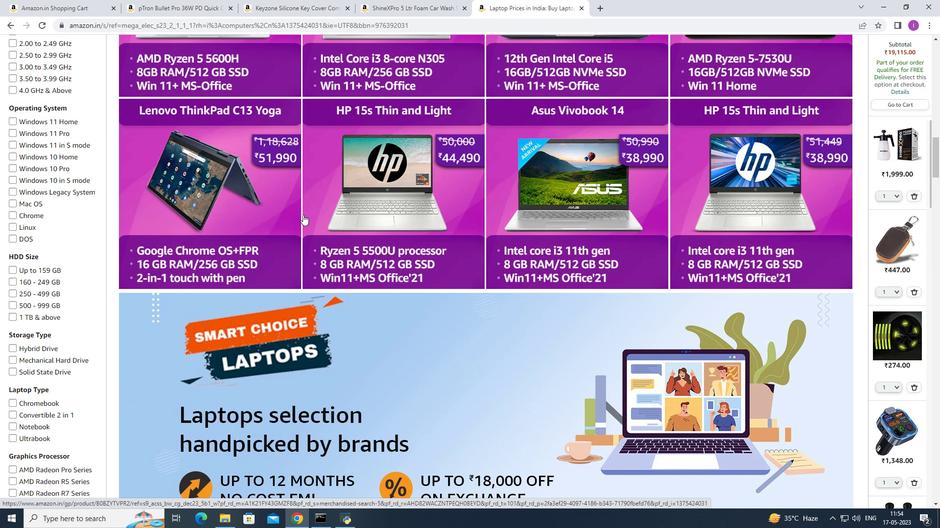 
Action: Mouse moved to (300, 215)
Screenshot: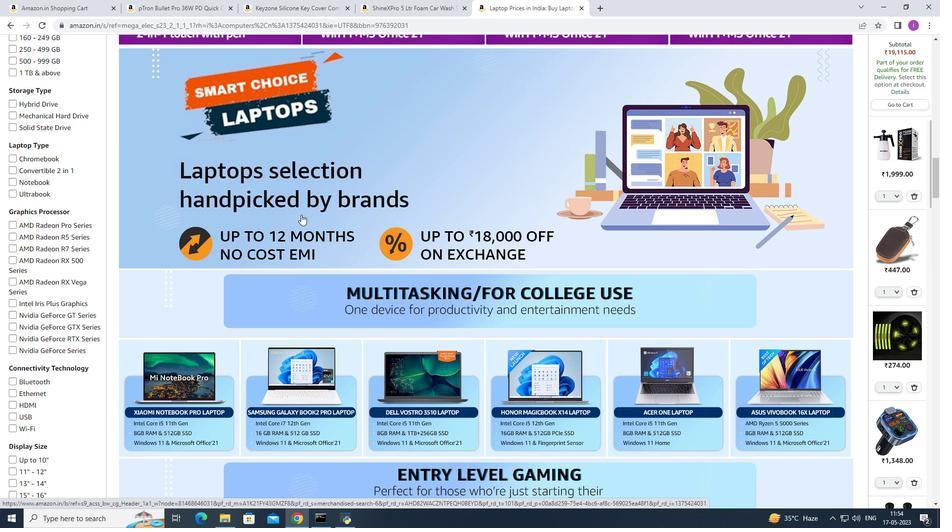 
Action: Mouse scrolled (300, 214) with delta (0, 0)
Screenshot: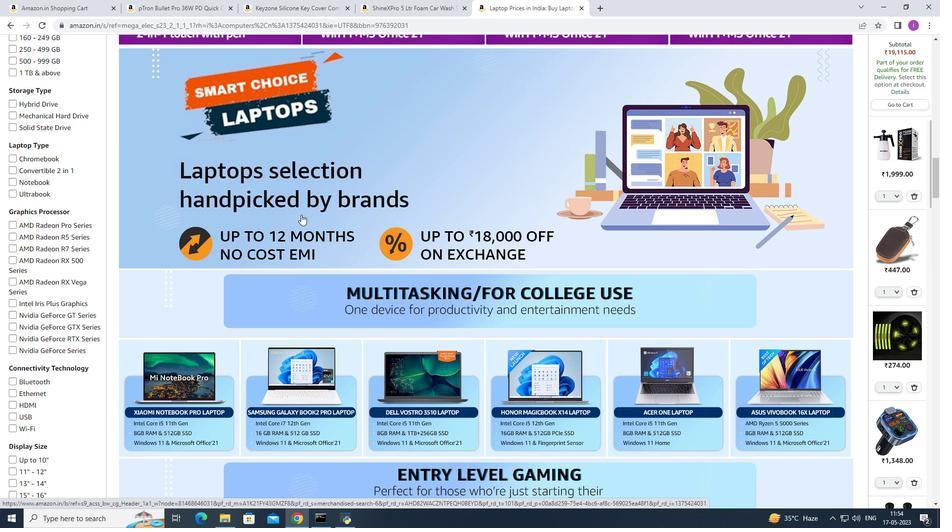 
Action: Mouse moved to (300, 216)
Screenshot: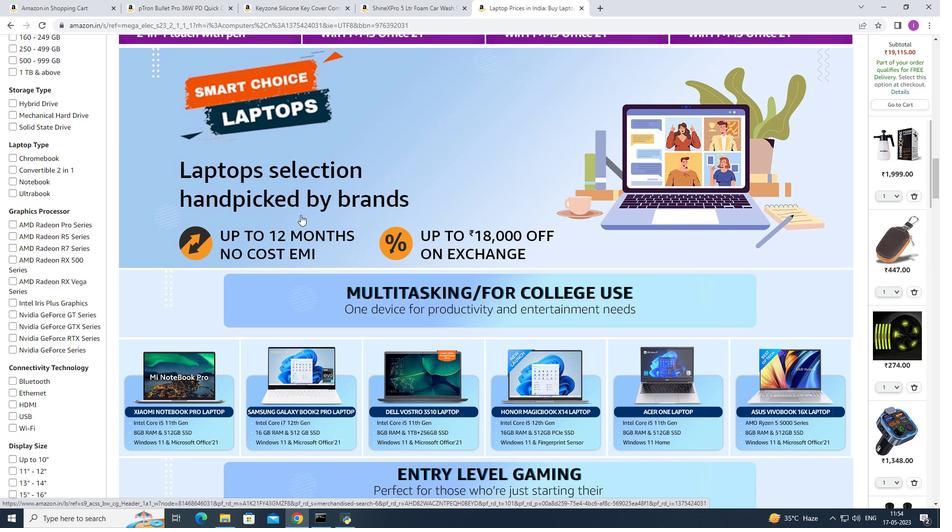 
Action: Mouse scrolled (300, 216) with delta (0, 0)
Screenshot: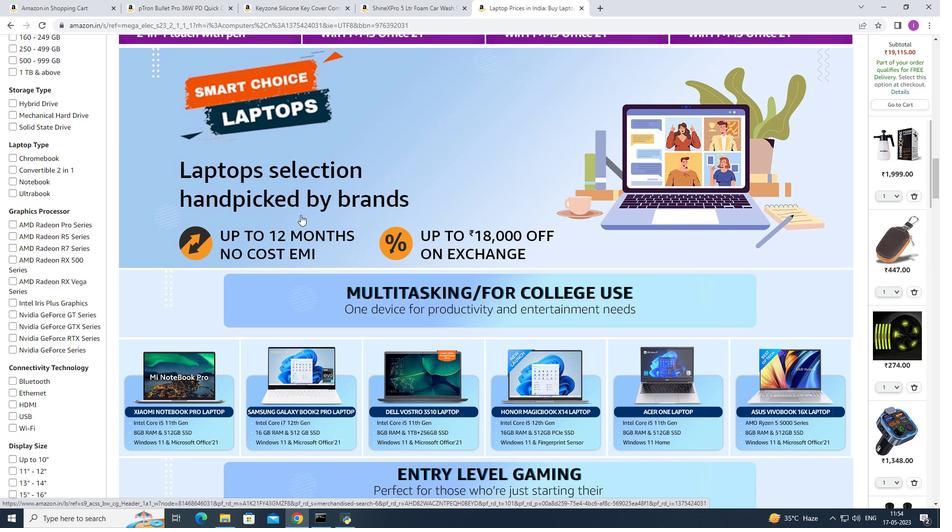 
Action: Mouse moved to (300, 217)
Screenshot: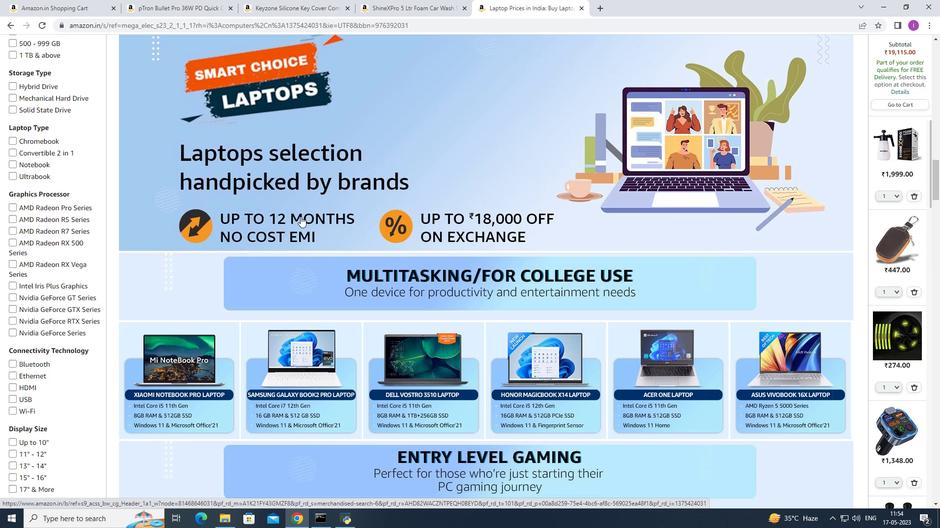 
Action: Mouse scrolled (300, 216) with delta (0, 0)
Screenshot: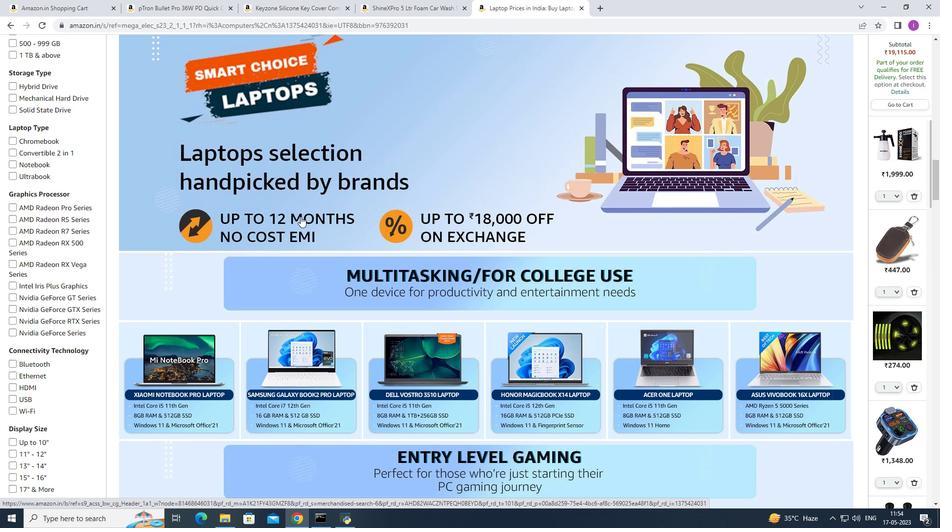 
Action: Mouse moved to (299, 212)
Screenshot: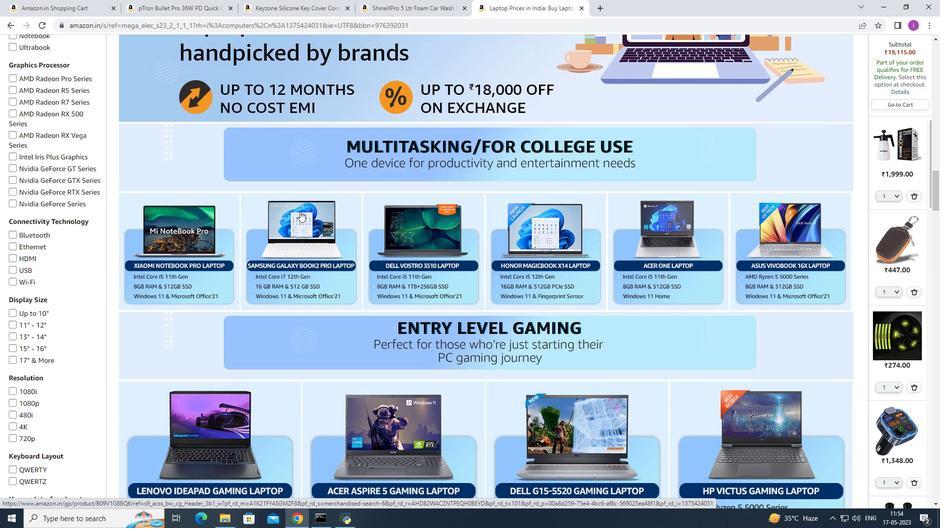 
Action: Mouse scrolled (299, 212) with delta (0, 0)
Screenshot: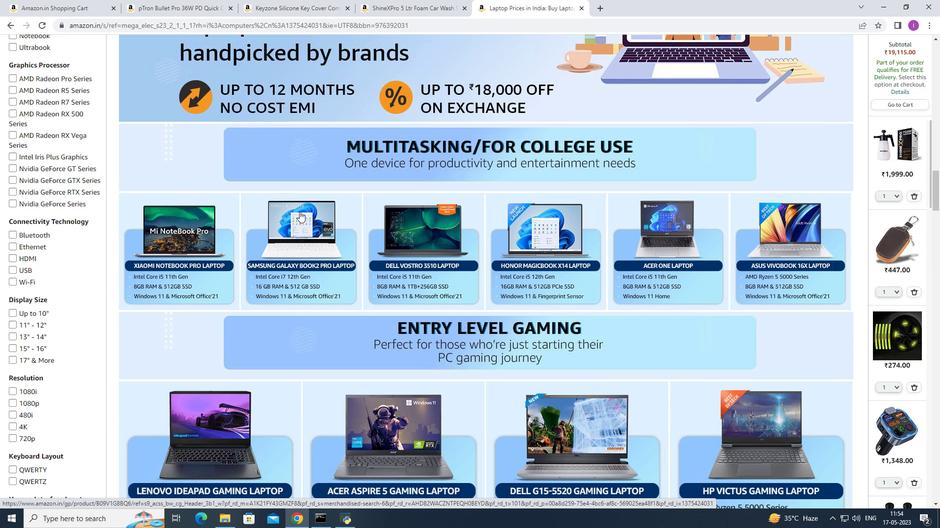 
Action: Mouse scrolled (299, 212) with delta (0, 0)
Screenshot: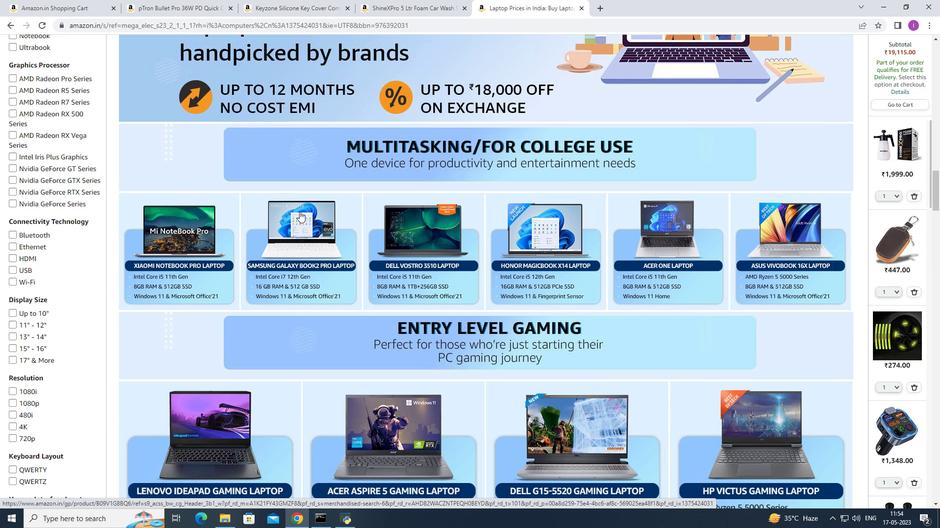 
Action: Mouse scrolled (299, 212) with delta (0, 0)
Screenshot: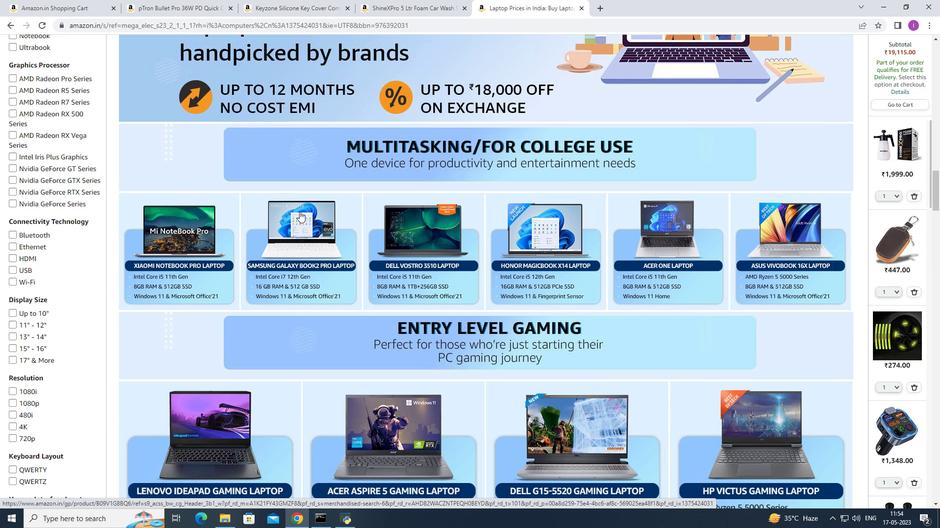 
Action: Mouse scrolled (299, 212) with delta (0, 0)
Screenshot: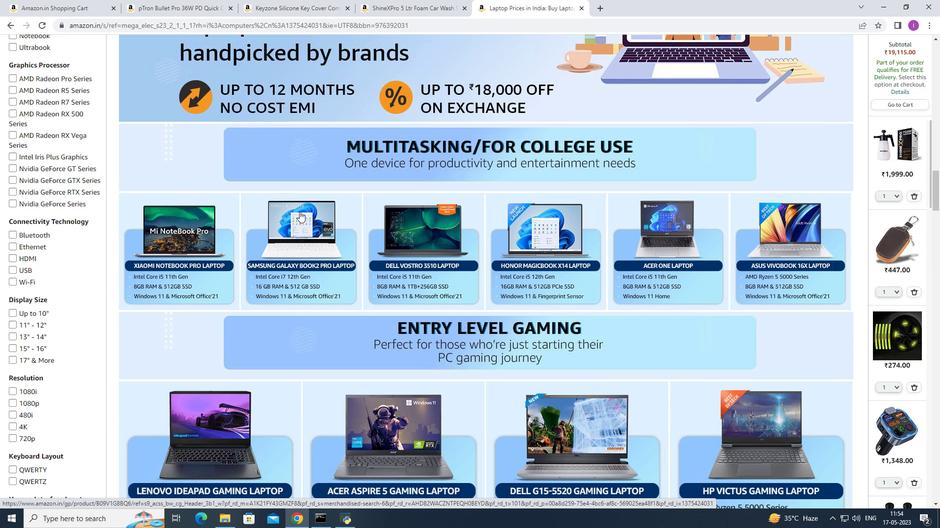 
Action: Mouse moved to (292, 219)
Screenshot: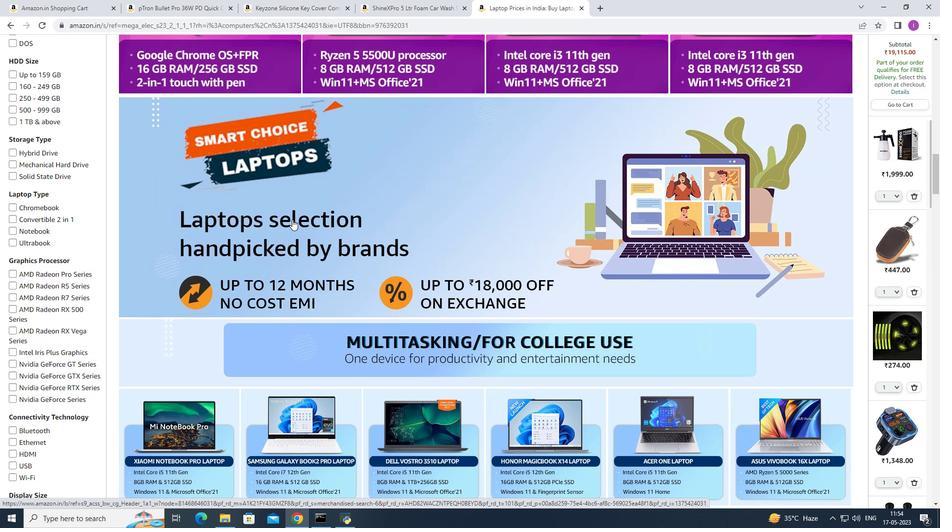 
Action: Mouse scrolled (292, 220) with delta (0, 0)
Screenshot: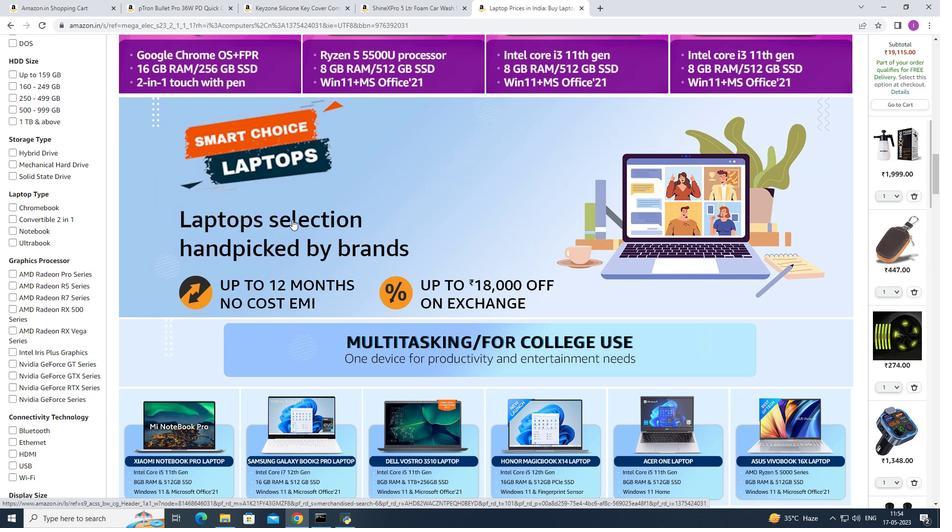 
Action: Mouse moved to (292, 217)
Screenshot: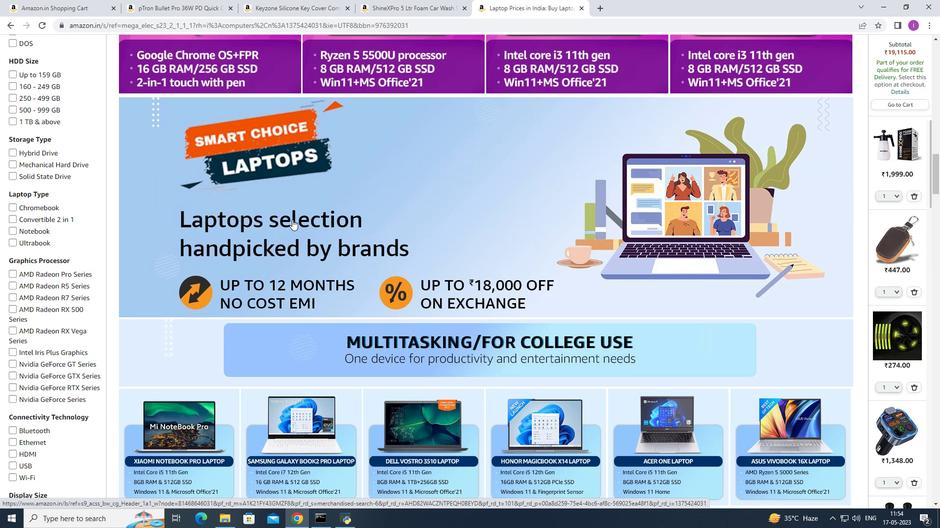 
Action: Mouse scrolled (292, 217) with delta (0, 0)
Screenshot: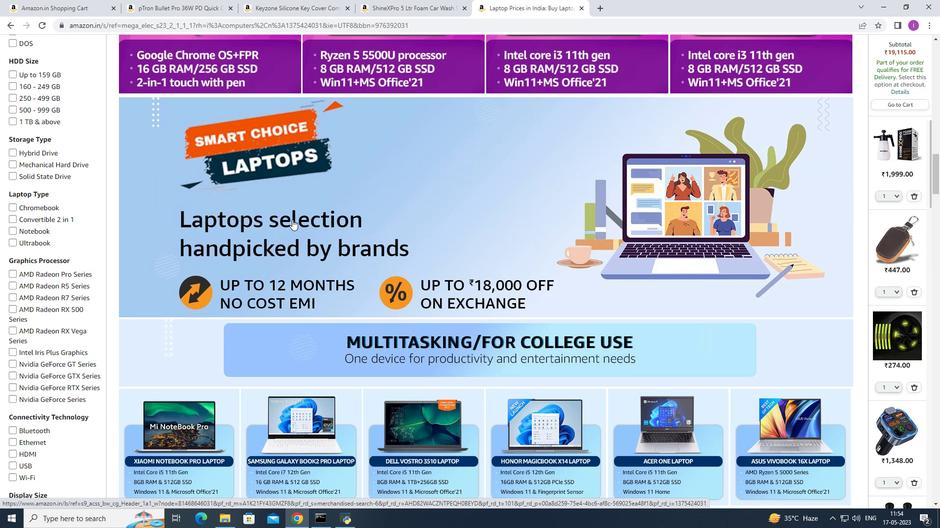 
Action: Mouse moved to (292, 214)
Screenshot: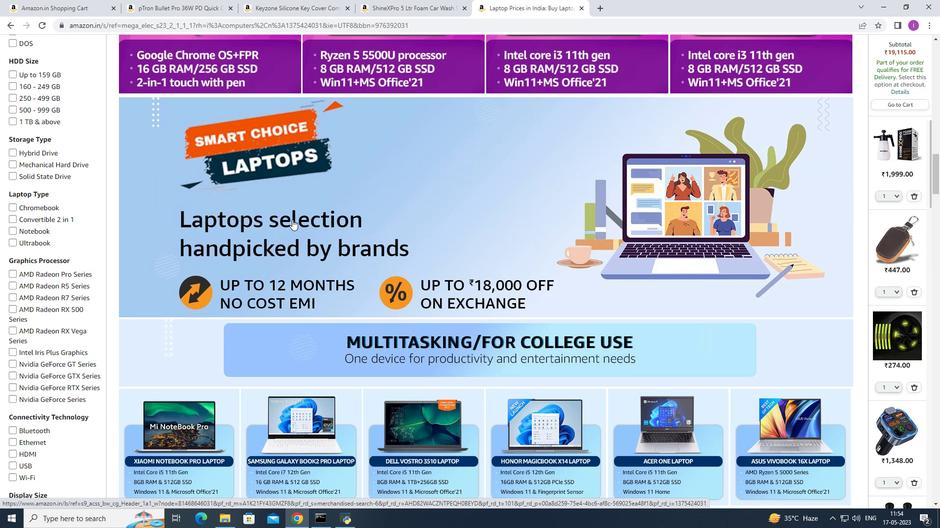 
Action: Mouse scrolled (292, 215) with delta (0, 0)
Screenshot: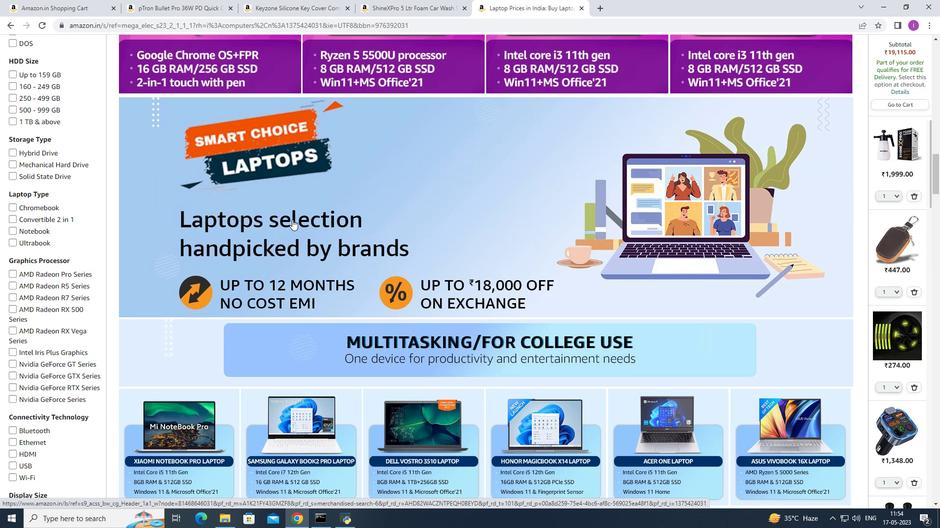 
Action: Mouse moved to (294, 210)
Screenshot: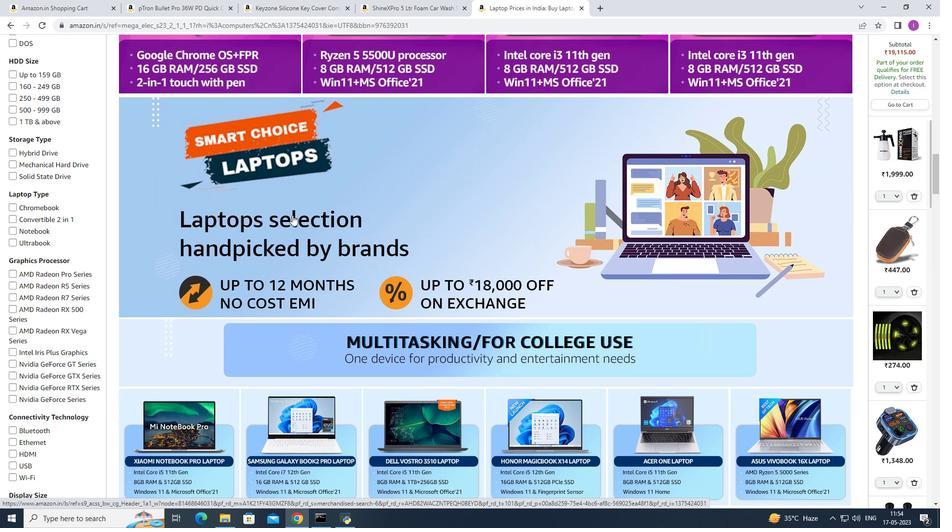 
Action: Mouse scrolled (293, 211) with delta (0, 0)
Screenshot: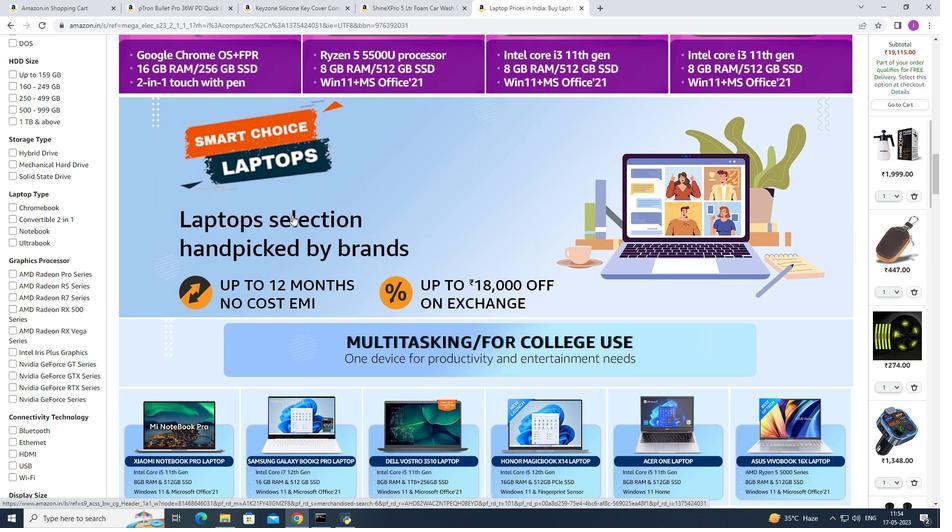 
Action: Mouse moved to (294, 209)
Screenshot: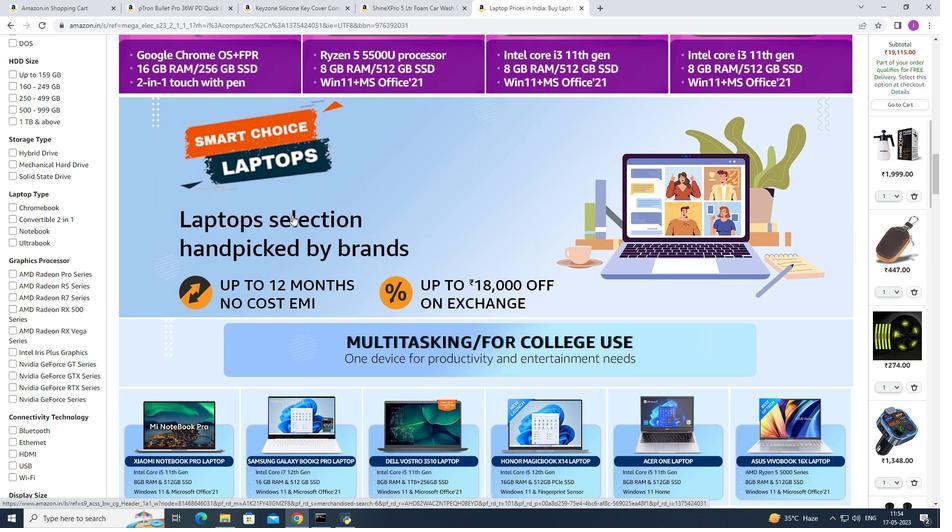 
Action: Mouse scrolled (294, 209) with delta (0, 0)
Screenshot: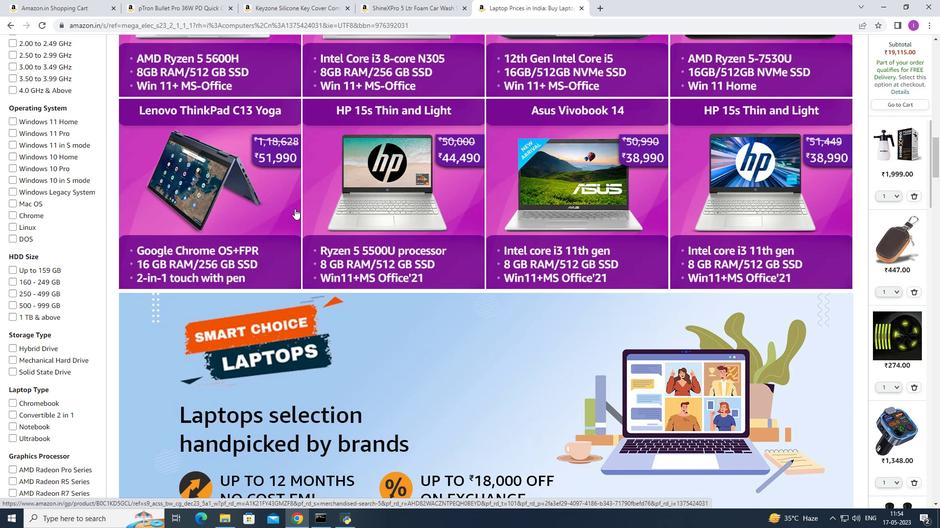 
Action: Mouse scrolled (294, 209) with delta (0, 0)
Screenshot: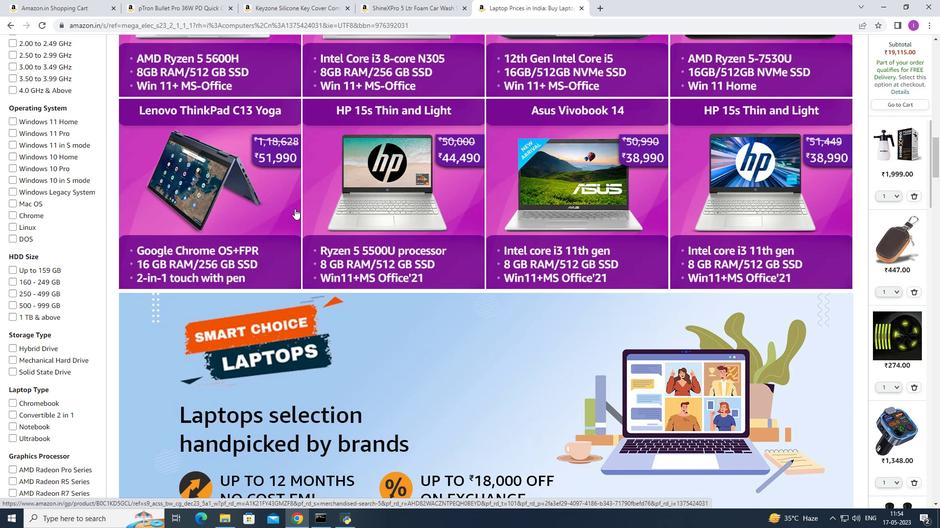 
Action: Mouse scrolled (294, 209) with delta (0, 0)
Screenshot: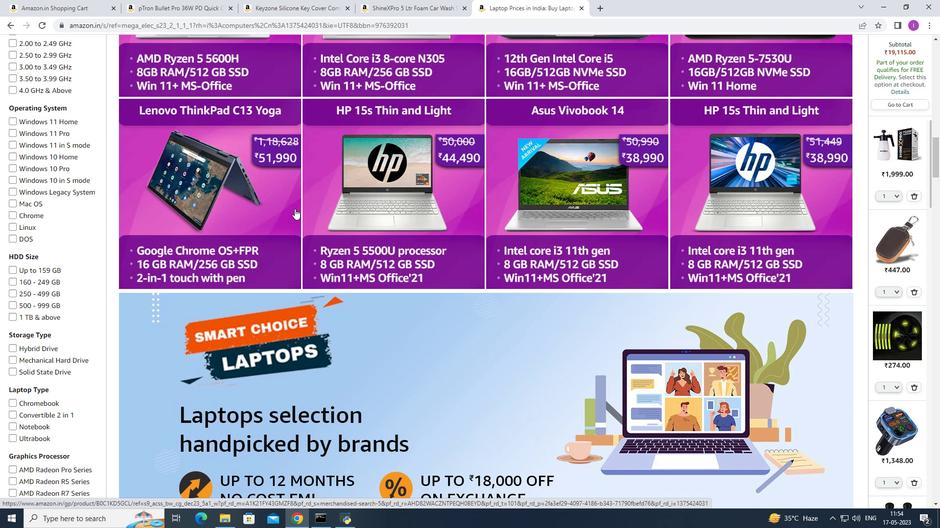 
Action: Mouse scrolled (294, 209) with delta (0, 0)
Screenshot: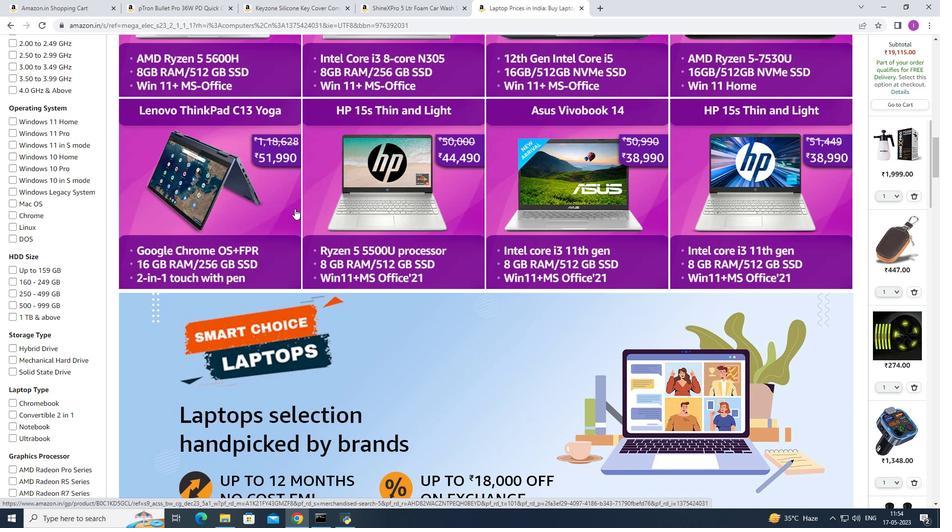 
Action: Mouse moved to (298, 203)
Screenshot: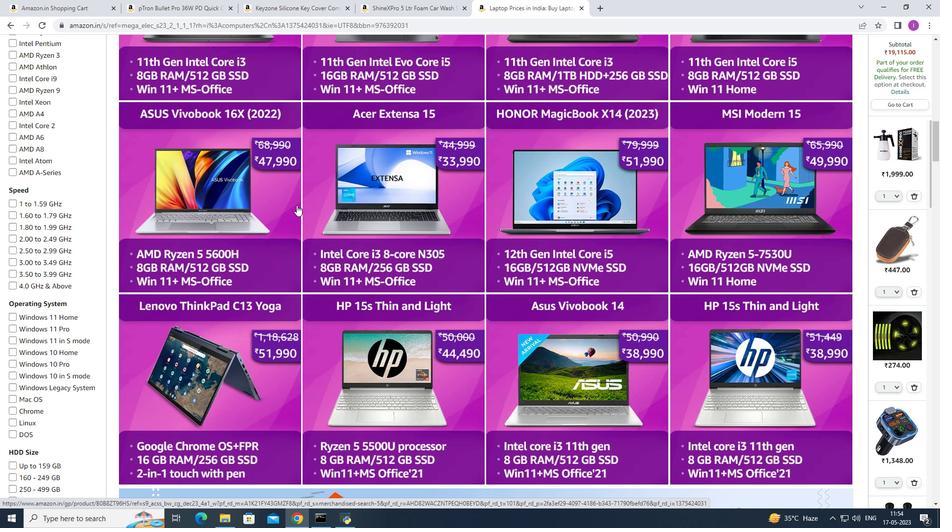 
Action: Mouse scrolled (298, 203) with delta (0, 0)
Screenshot: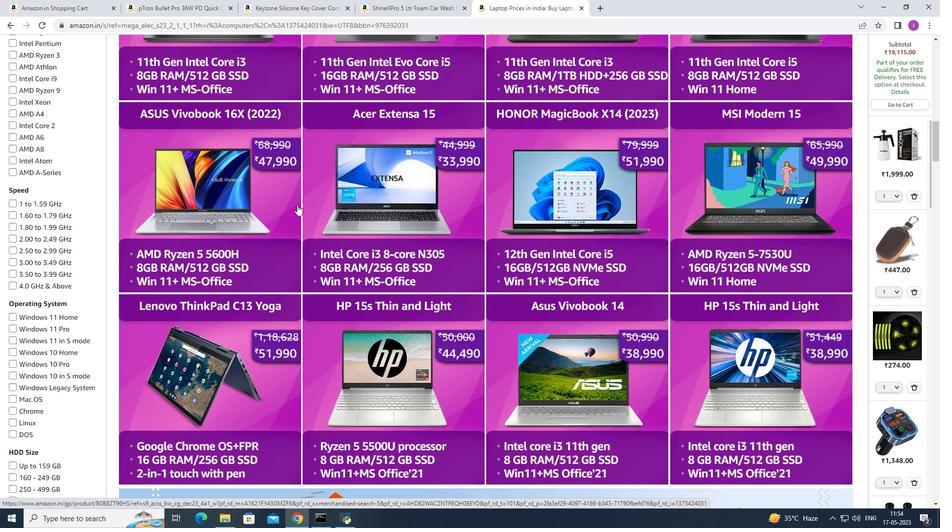 
Action: Mouse moved to (298, 202)
Screenshot: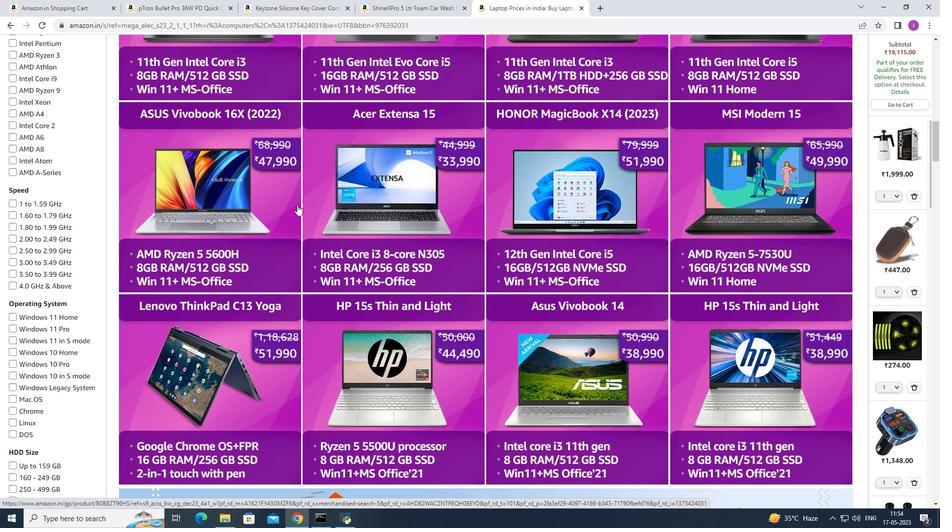 
Action: Mouse scrolled (298, 203) with delta (0, 0)
Screenshot: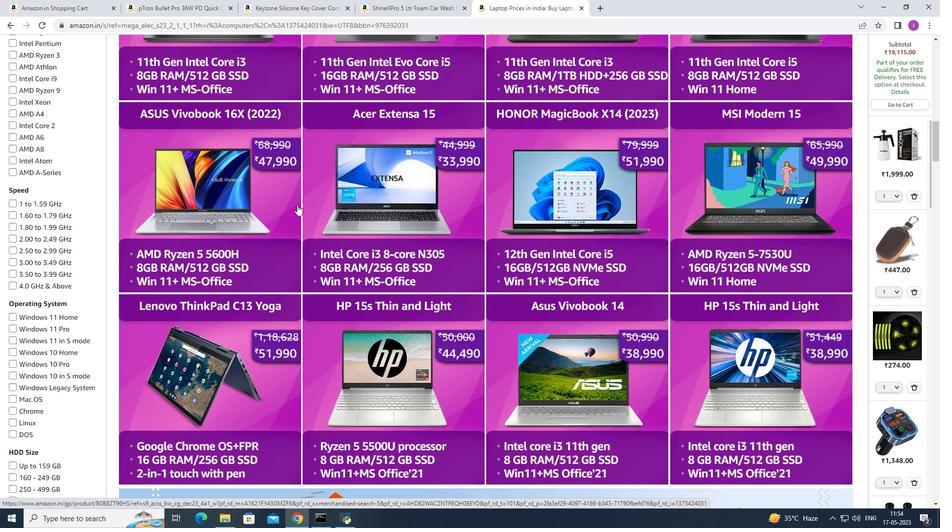 
Action: Mouse moved to (299, 201)
Screenshot: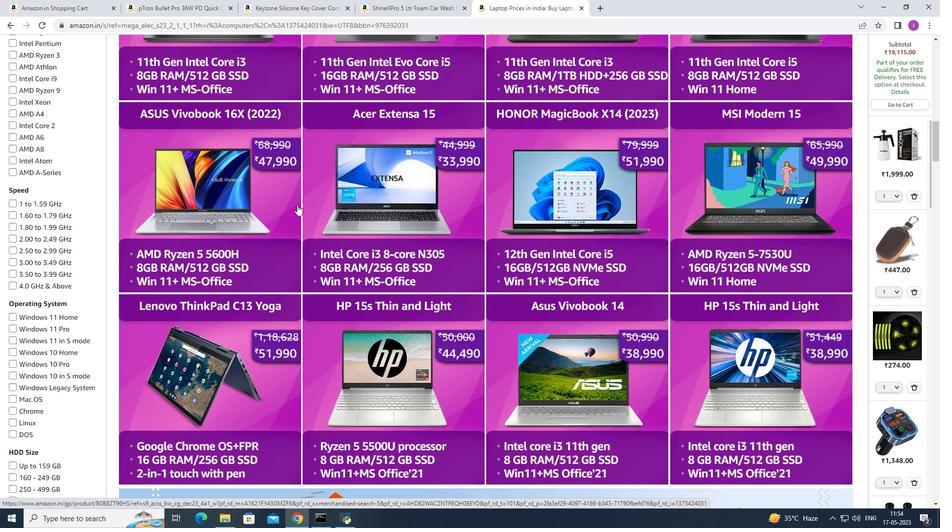 
Action: Mouse scrolled (299, 202) with delta (0, 0)
Screenshot: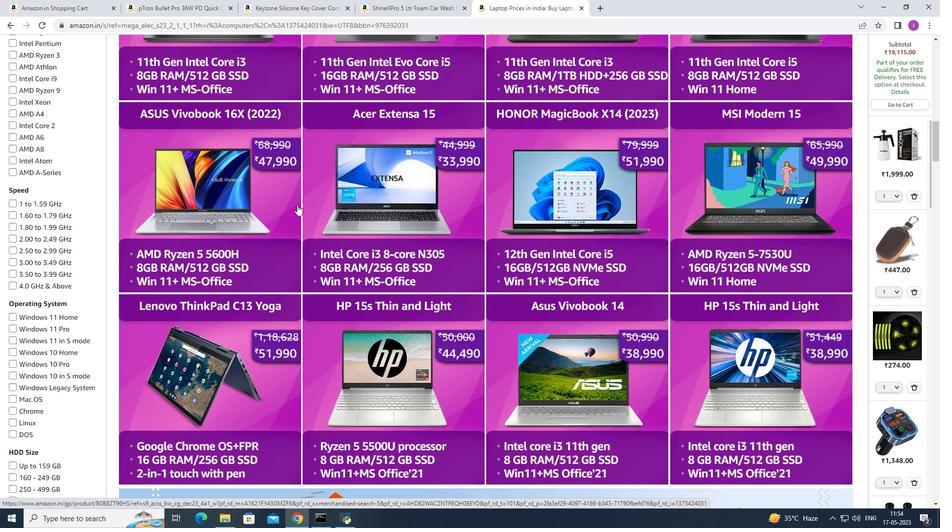 
Action: Mouse moved to (299, 201)
Screenshot: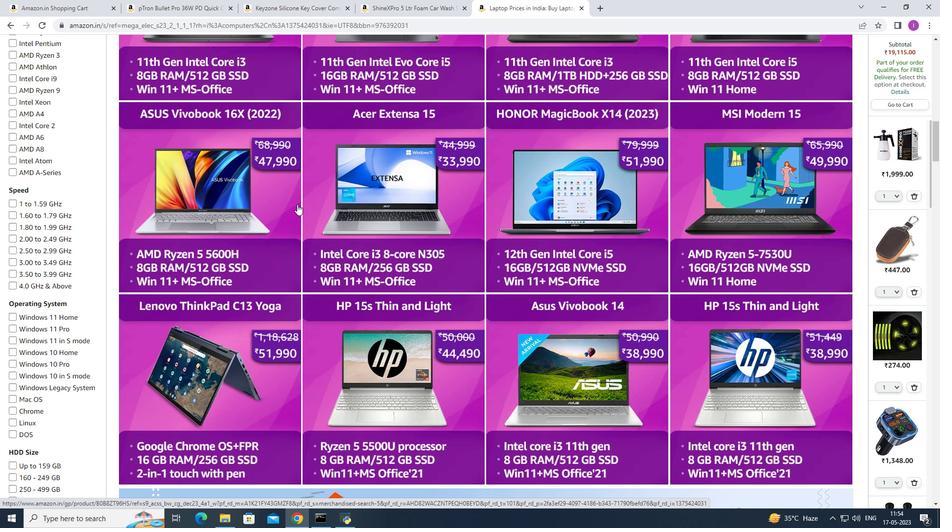 
Action: Mouse scrolled (299, 201) with delta (0, 0)
Screenshot: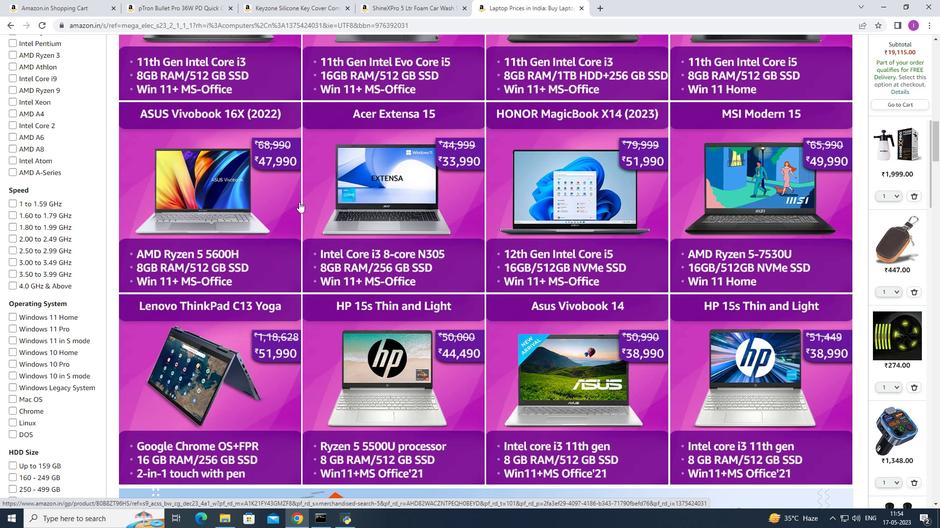 
Action: Mouse moved to (300, 201)
Screenshot: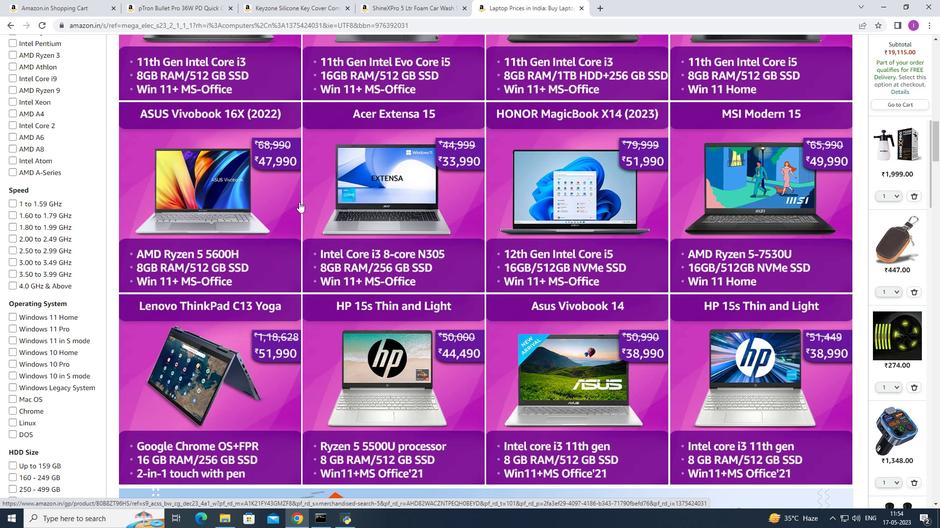 
Action: Mouse scrolled (300, 201) with delta (0, 0)
Screenshot: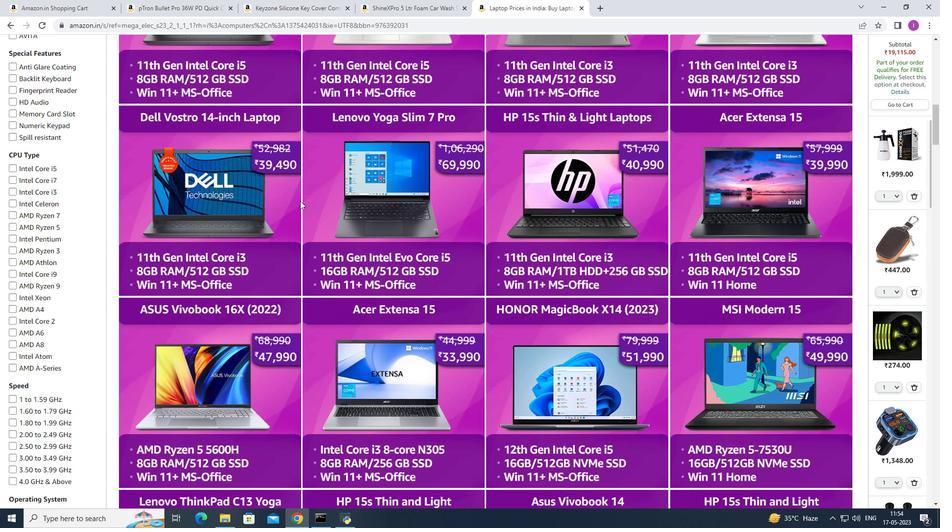 
Action: Mouse scrolled (300, 201) with delta (0, 0)
Screenshot: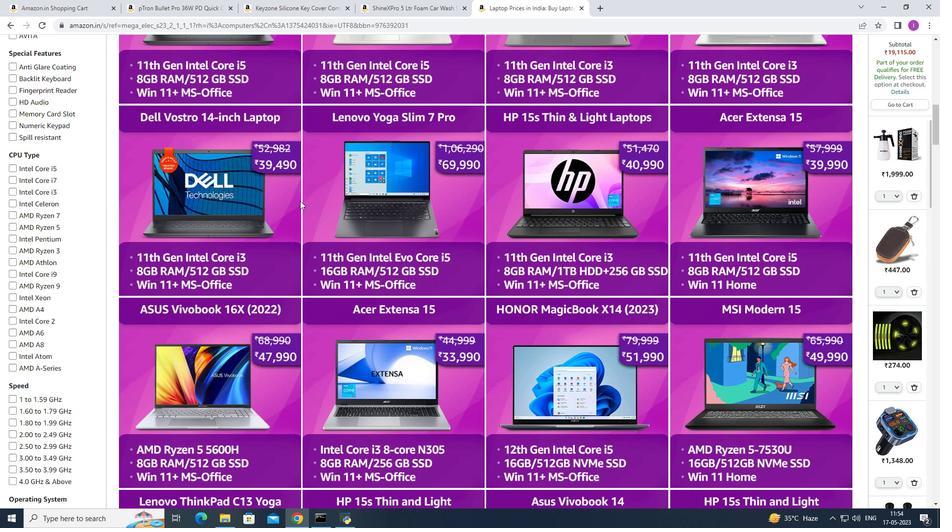 
Action: Mouse scrolled (300, 201) with delta (0, 0)
Screenshot: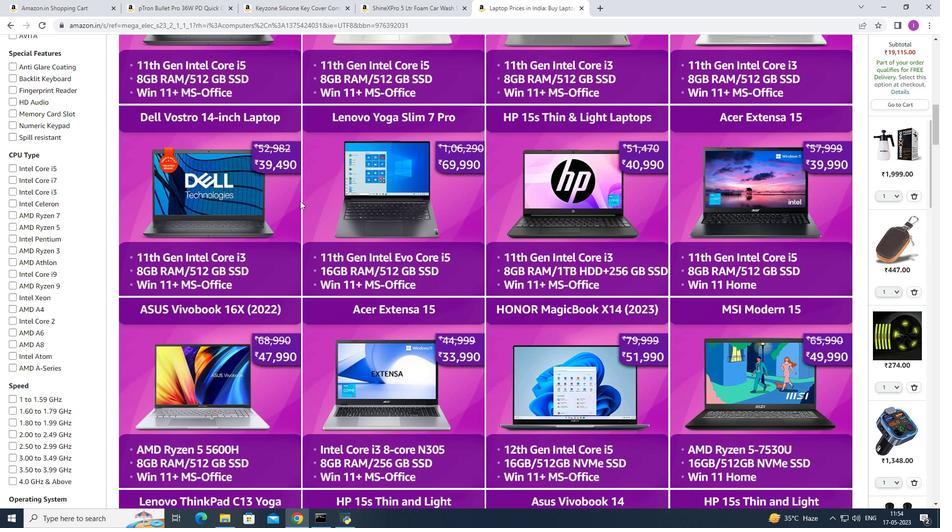 
Action: Mouse scrolled (300, 201) with delta (0, 0)
Screenshot: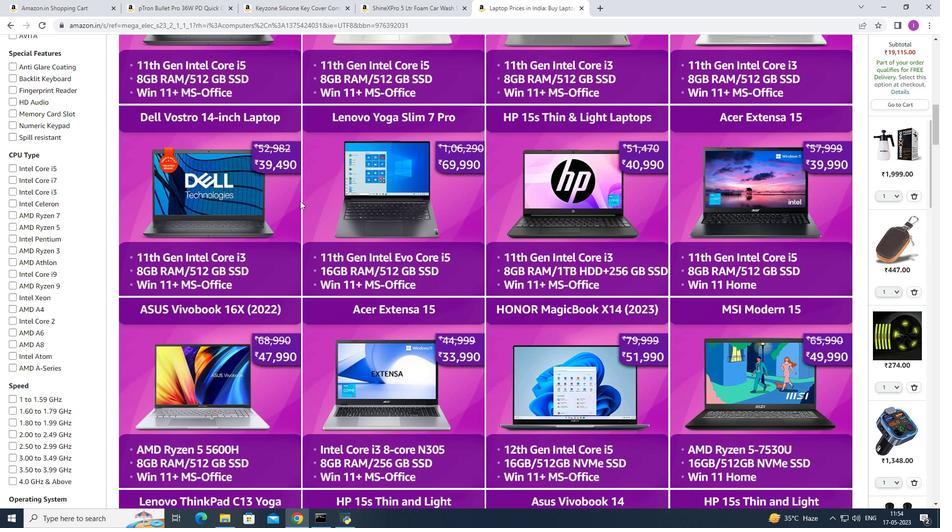 
Action: Mouse moved to (298, 210)
Screenshot: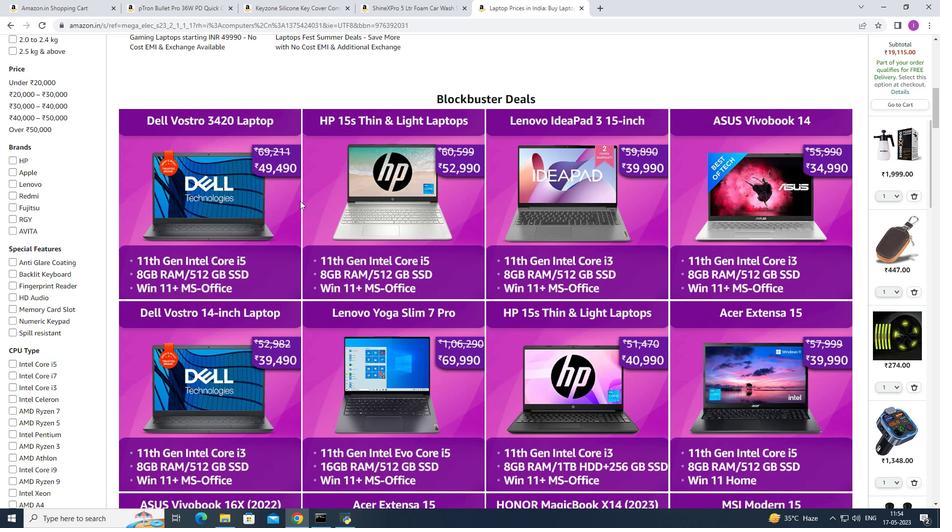 
Action: Mouse scrolled (298, 210) with delta (0, 0)
Screenshot: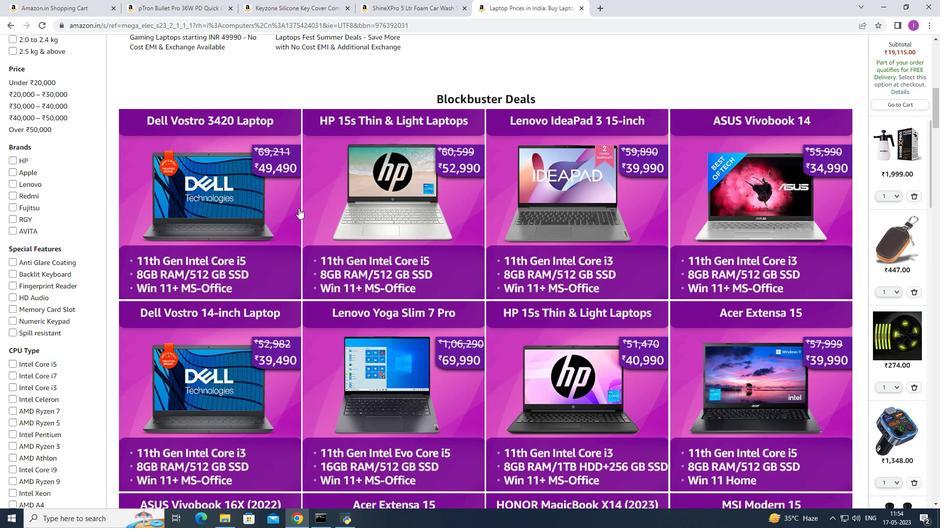 
Action: Mouse scrolled (298, 210) with delta (0, 0)
Screenshot: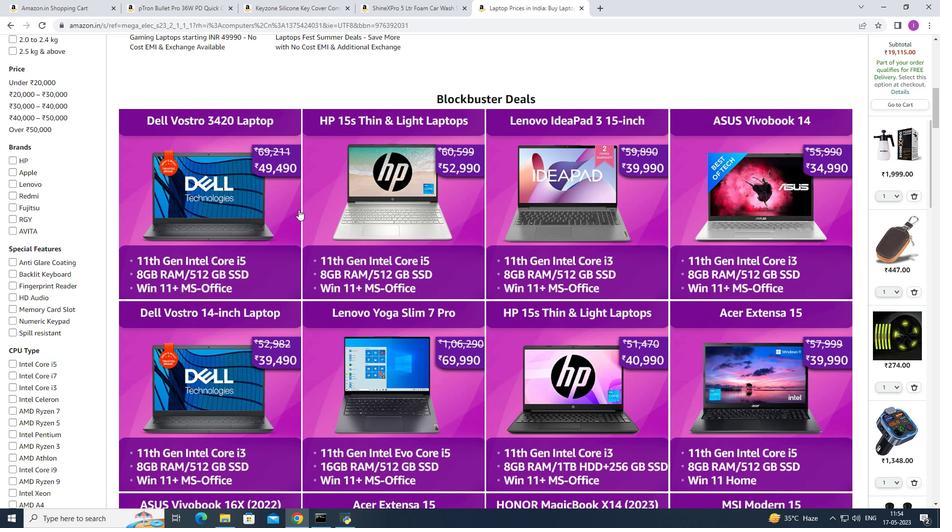
Action: Mouse scrolled (298, 210) with delta (0, 0)
Screenshot: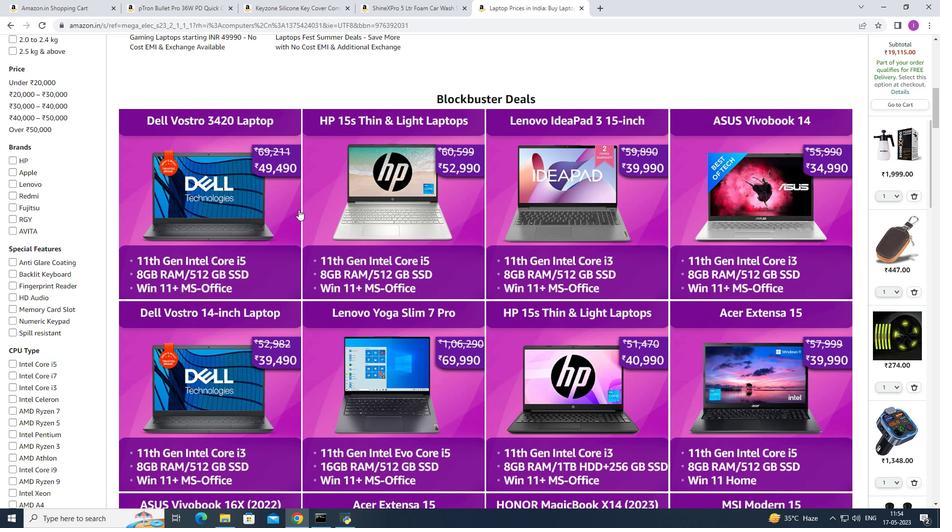 
Action: Mouse moved to (300, 199)
Screenshot: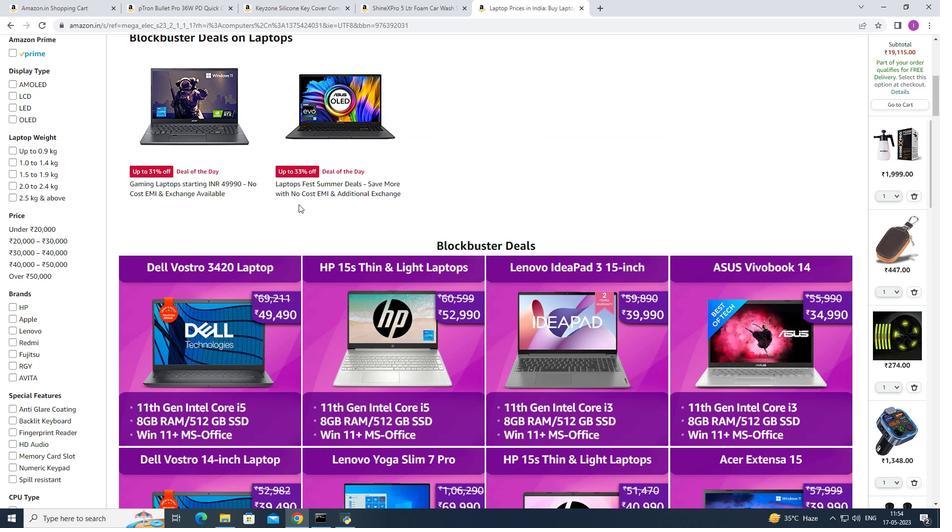 
Action: Mouse scrolled (300, 199) with delta (0, 0)
Screenshot: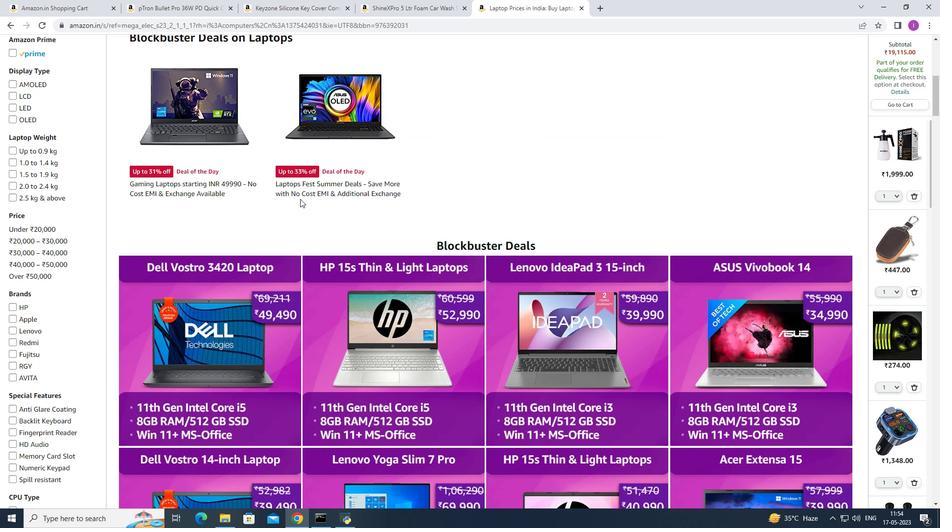 
Action: Mouse scrolled (300, 199) with delta (0, 0)
Screenshot: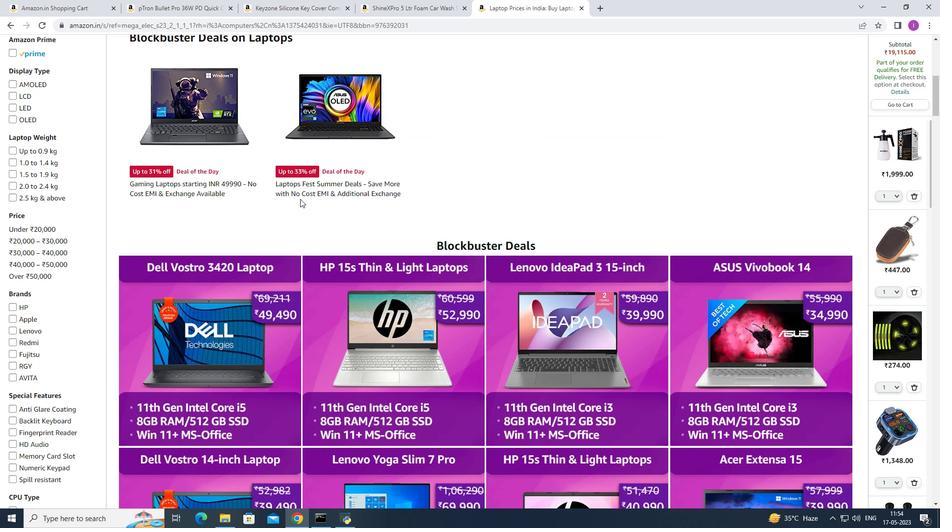 
Action: Mouse moved to (300, 198)
Screenshot: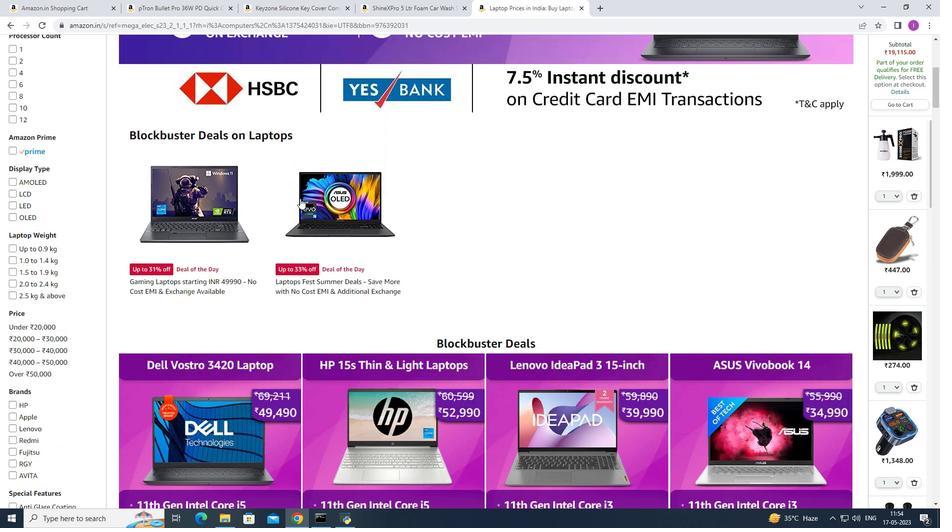 
Action: Mouse scrolled (300, 199) with delta (0, 0)
Screenshot: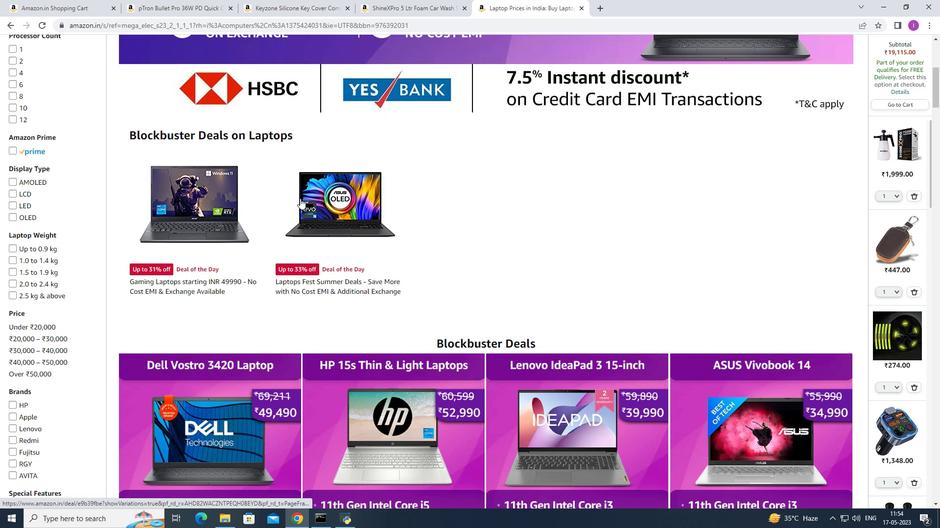 
Action: Mouse moved to (295, 206)
Screenshot: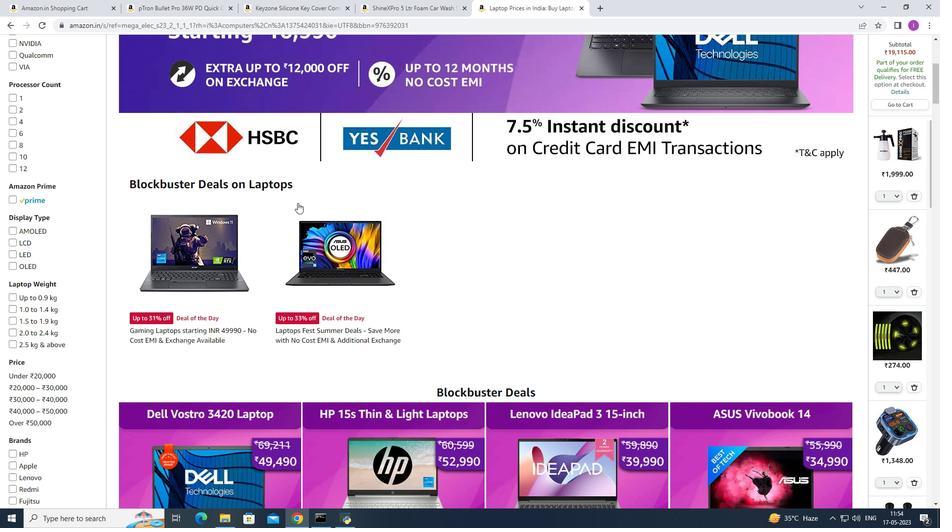 
Action: Mouse scrolled (295, 206) with delta (0, 0)
Screenshot: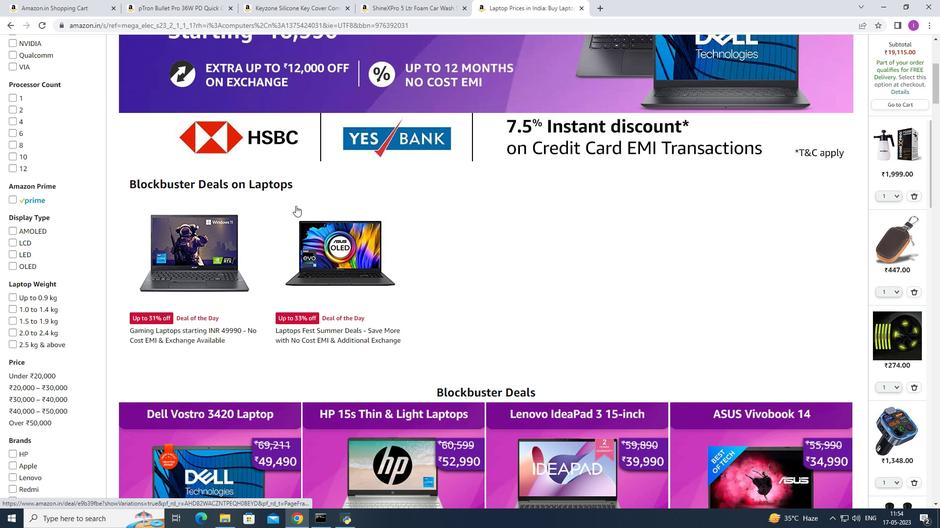 
Action: Mouse scrolled (295, 206) with delta (0, 0)
Screenshot: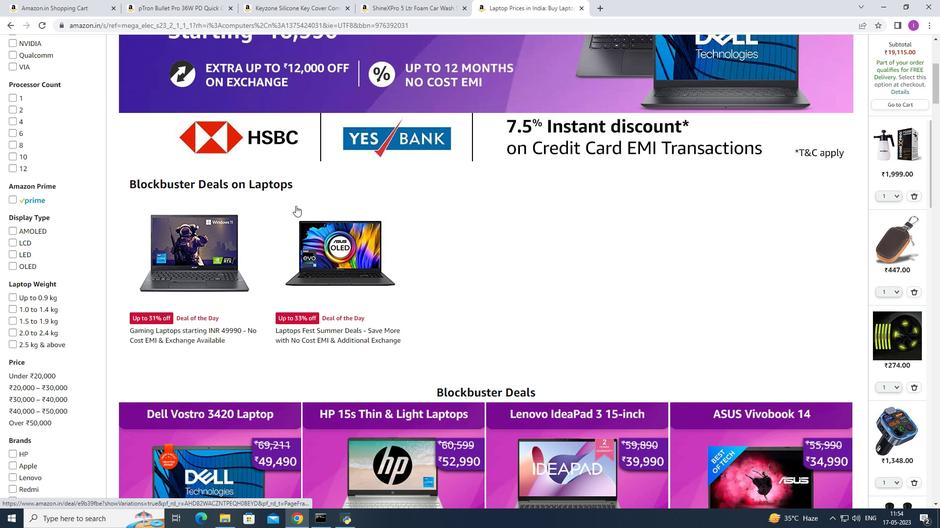 
Action: Mouse scrolled (295, 206) with delta (0, 0)
Screenshot: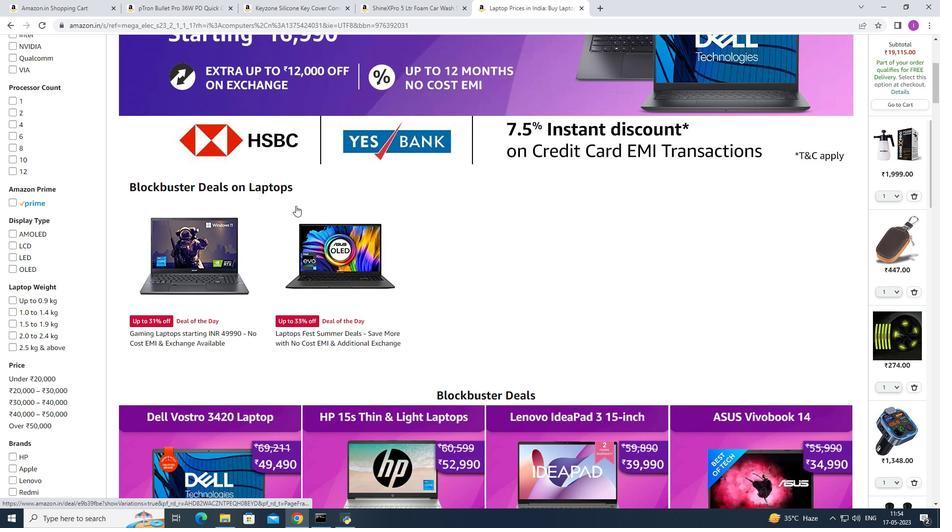 
Action: Mouse moved to (307, 175)
Screenshot: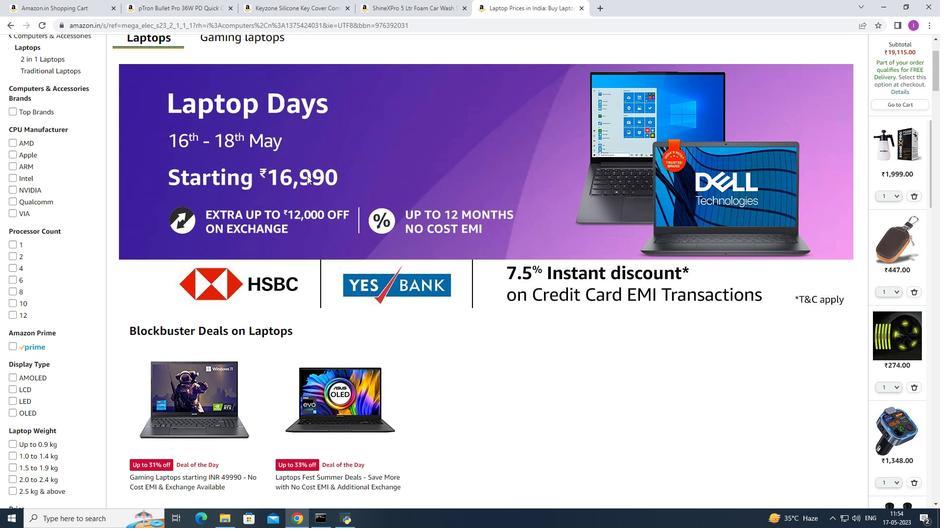 
Action: Mouse scrolled (307, 175) with delta (0, 0)
Screenshot: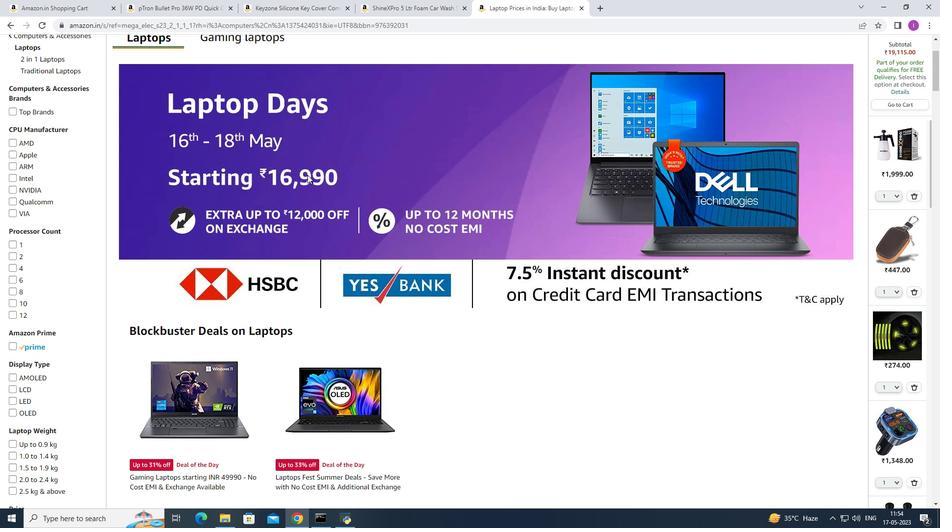 
Action: Mouse scrolled (307, 175) with delta (0, 0)
Screenshot: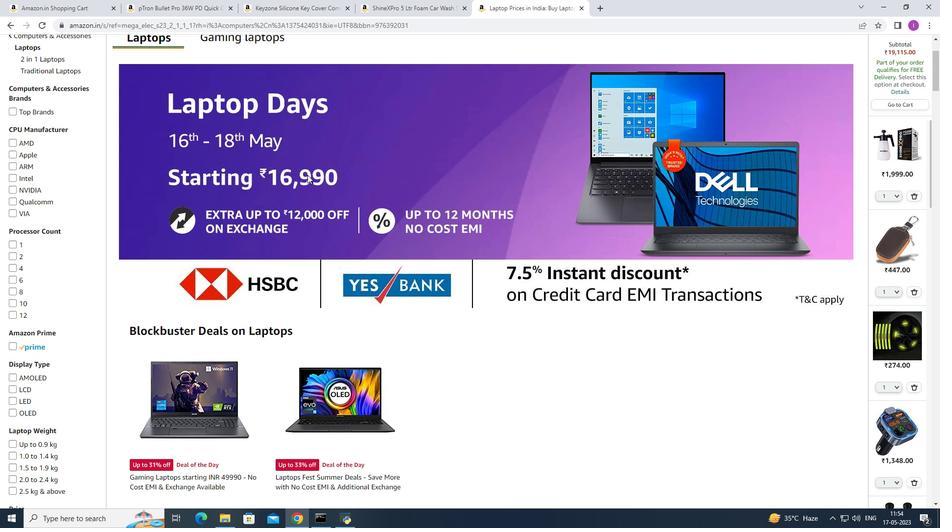 
Action: Mouse scrolled (307, 175) with delta (0, 0)
Screenshot: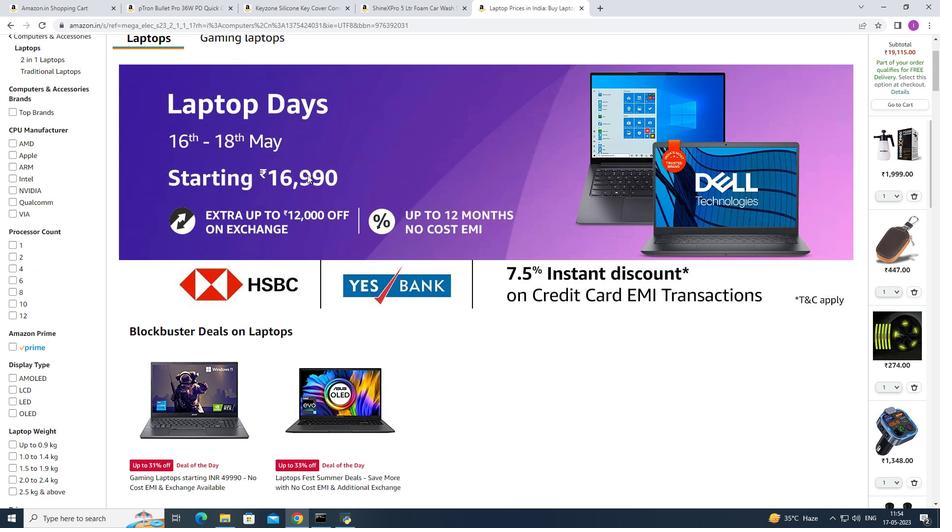 
Action: Mouse moved to (307, 174)
Screenshot: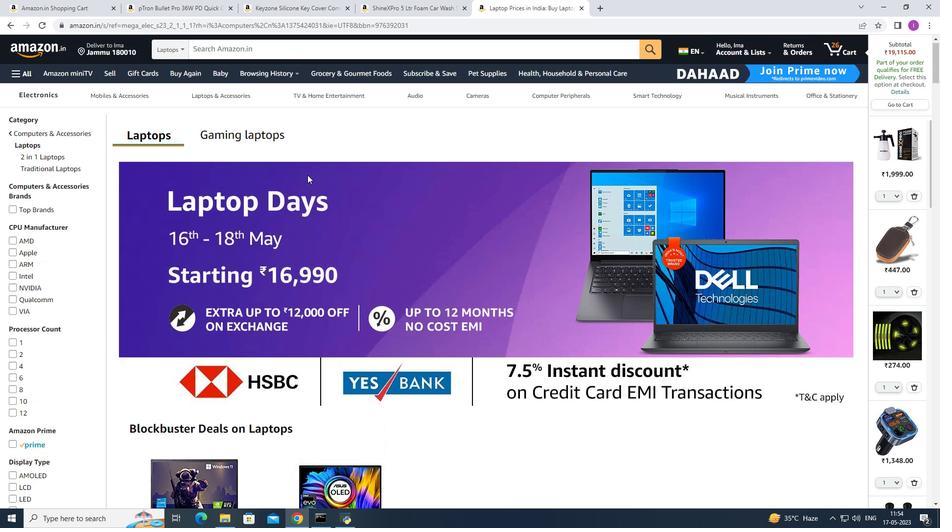
Action: Mouse scrolled (307, 175) with delta (0, 0)
Screenshot: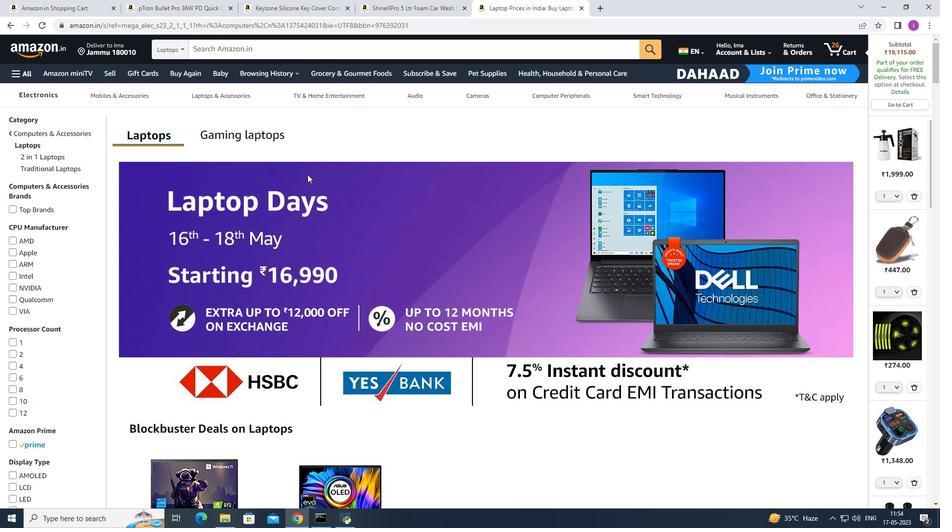 
Action: Mouse scrolled (307, 175) with delta (0, 0)
Screenshot: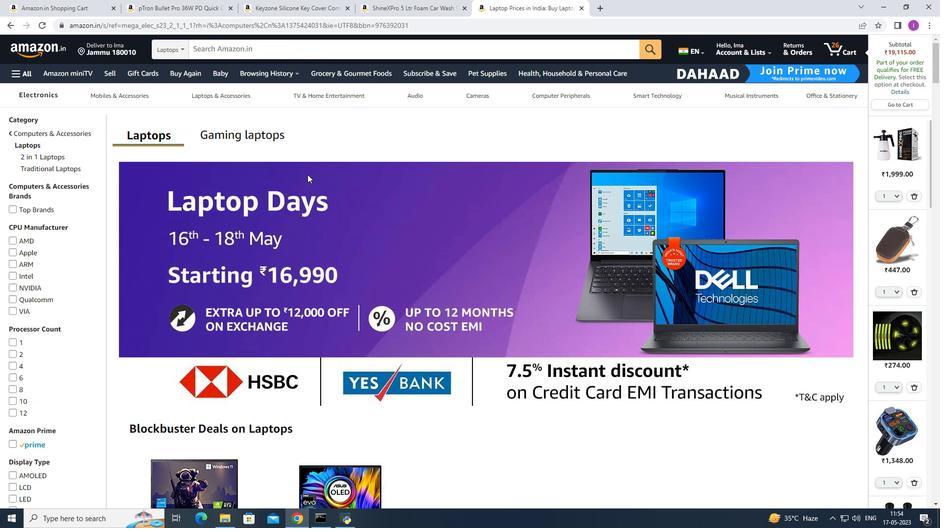 
Action: Mouse moved to (133, 127)
Screenshot: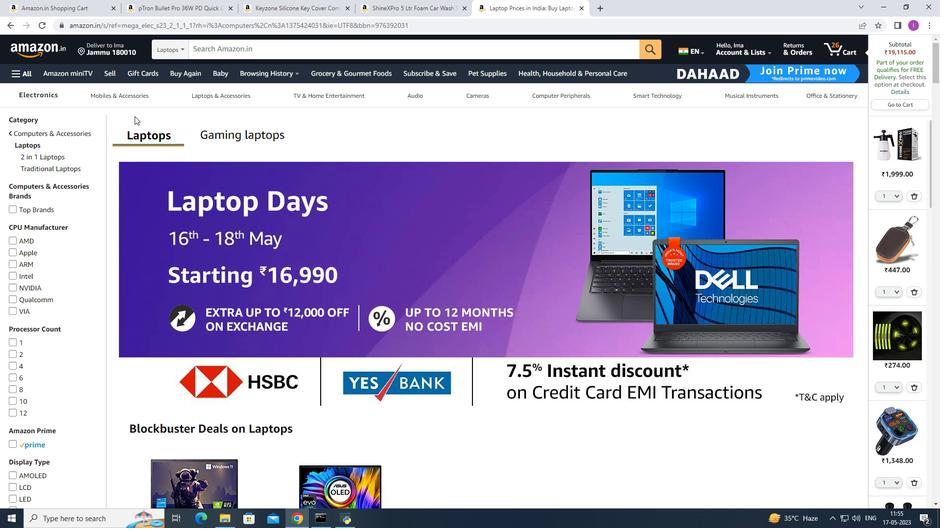 
Action: Mouse scrolled (134, 118) with delta (0, 0)
Screenshot: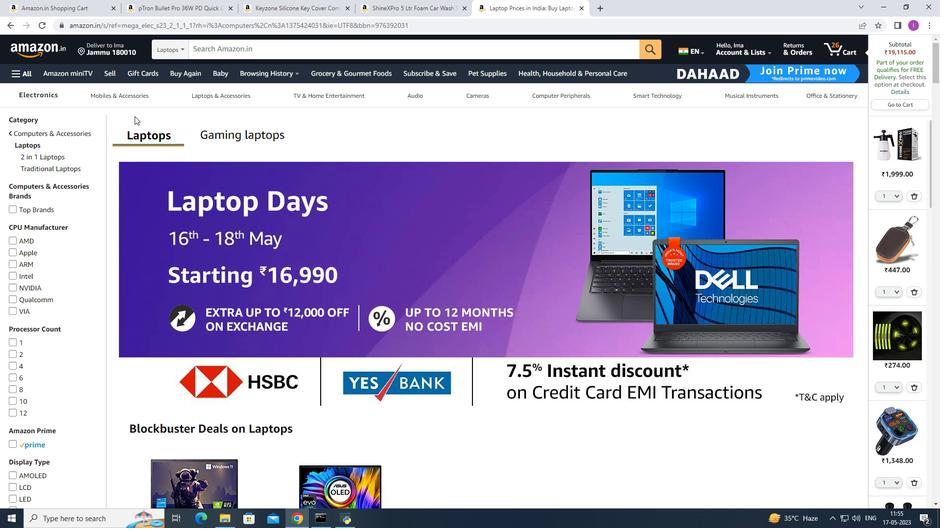 
Action: Mouse moved to (133, 130)
Screenshot: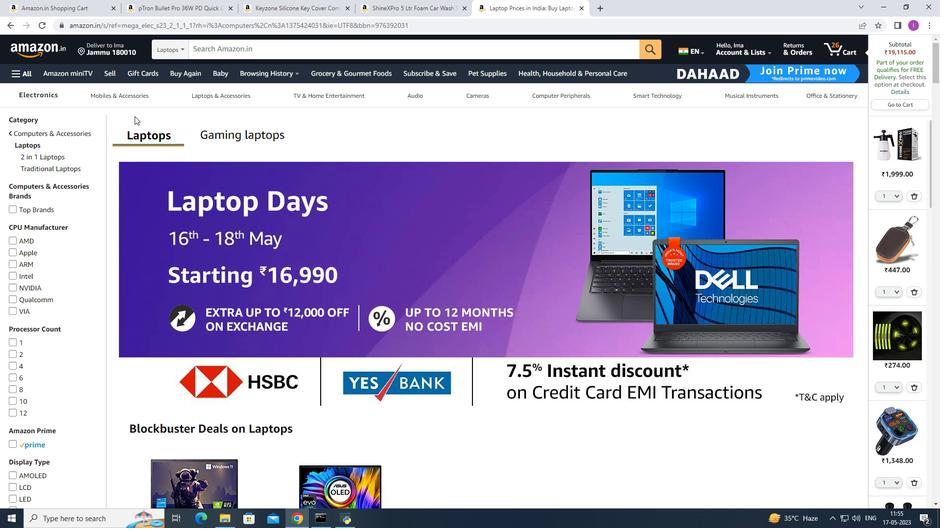 
Action: Mouse scrolled (133, 127) with delta (0, 0)
Screenshot: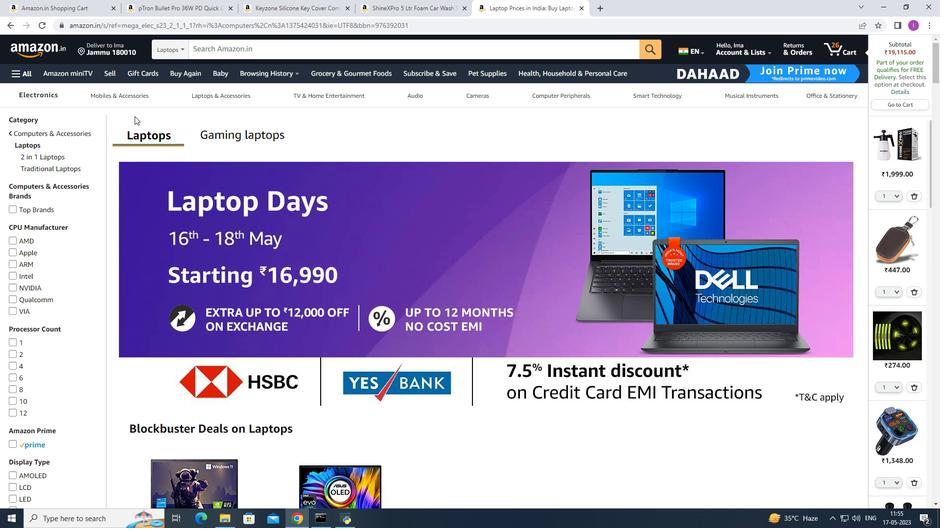 
Action: Mouse scrolled (133, 130) with delta (0, 0)
Screenshot: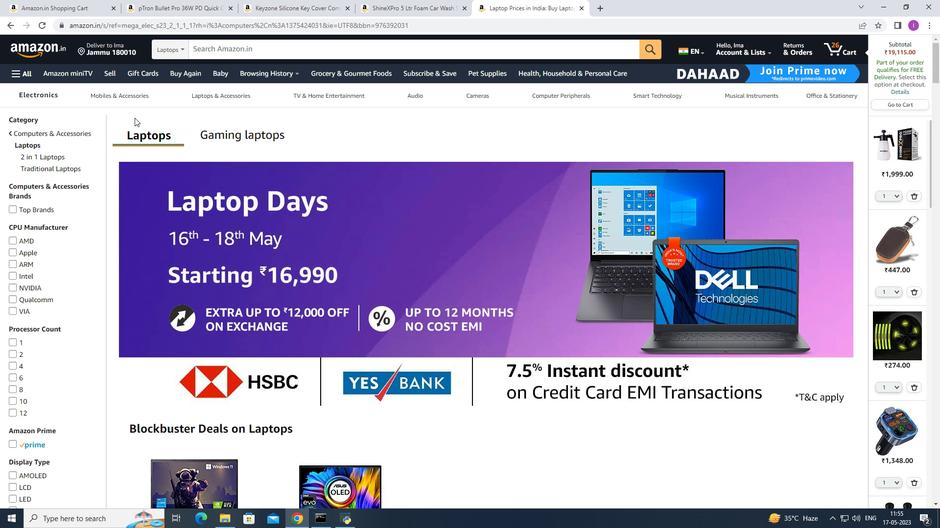 
Action: Mouse scrolled (133, 130) with delta (0, 0)
Screenshot: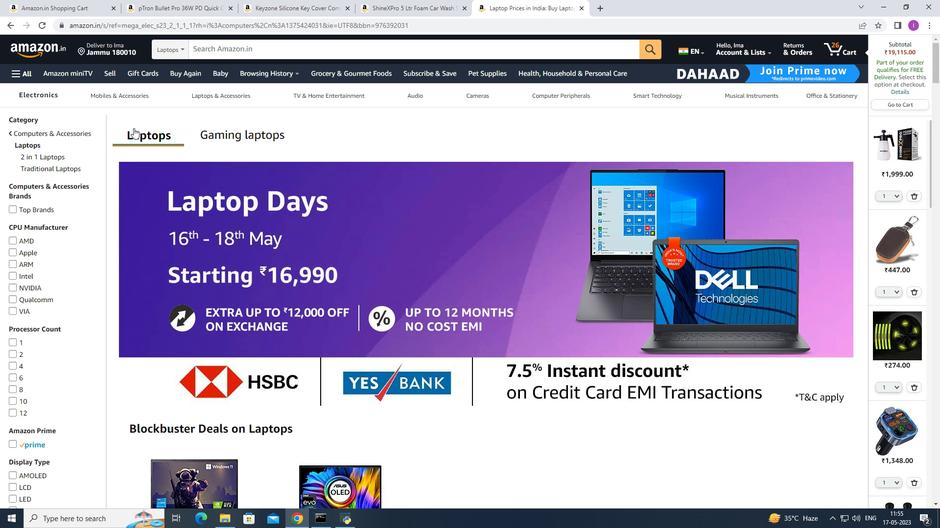 
Action: Mouse moved to (138, 138)
Screenshot: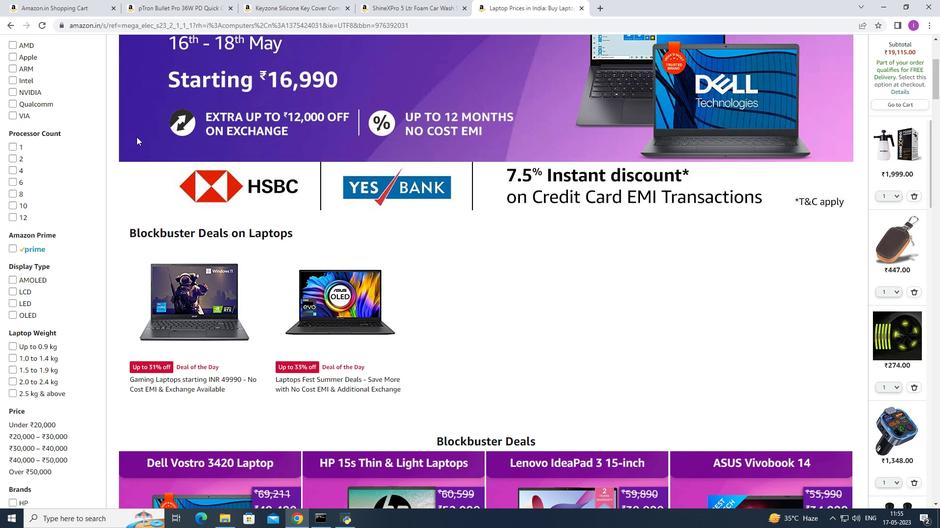 
Action: Mouse scrolled (138, 138) with delta (0, 0)
Screenshot: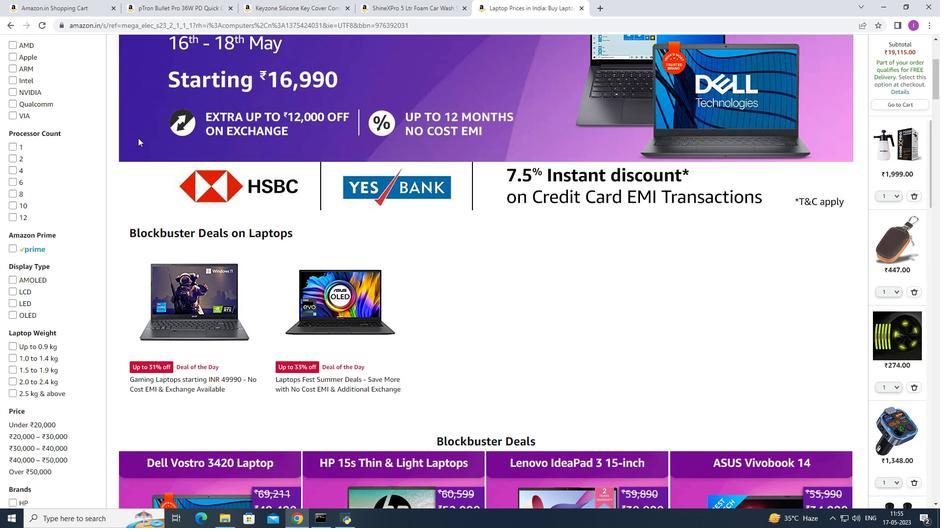 
Action: Mouse scrolled (138, 138) with delta (0, 0)
Screenshot: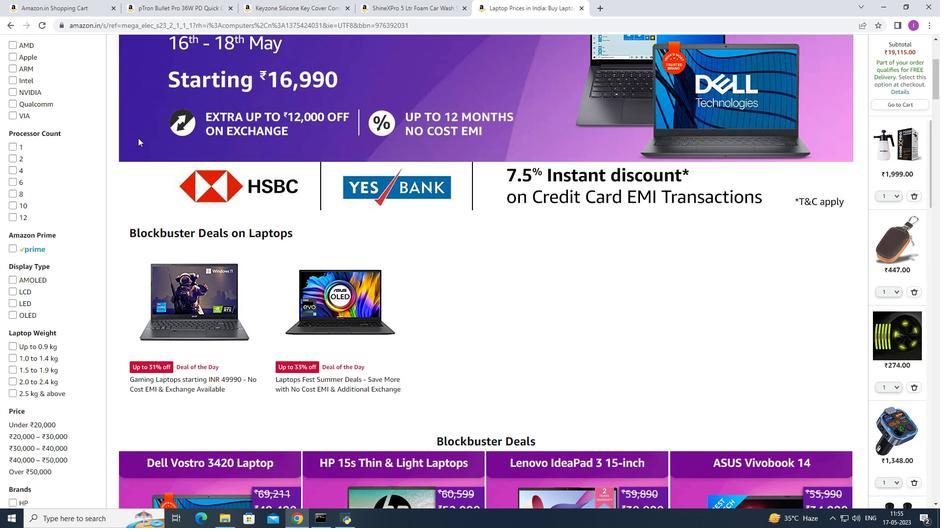 
Action: Mouse moved to (140, 131)
Screenshot: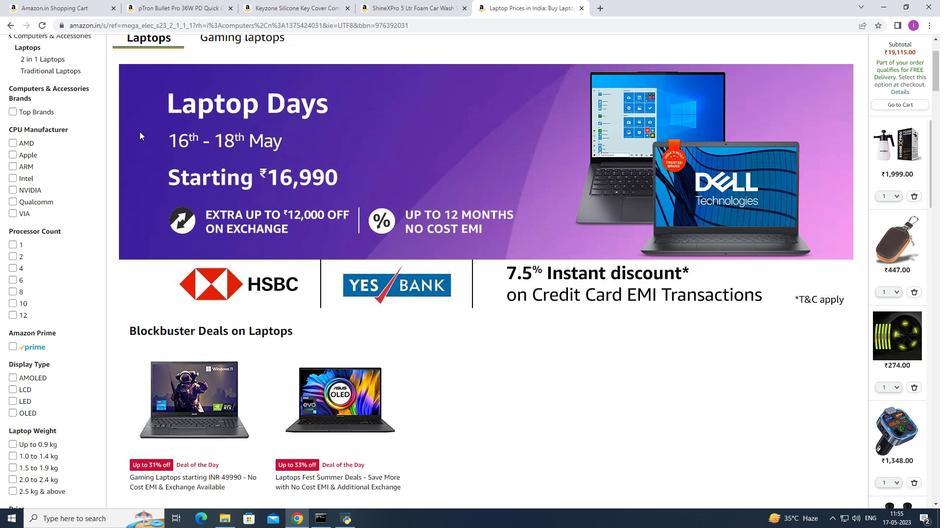 
Action: Mouse scrolled (140, 131) with delta (0, 0)
Screenshot: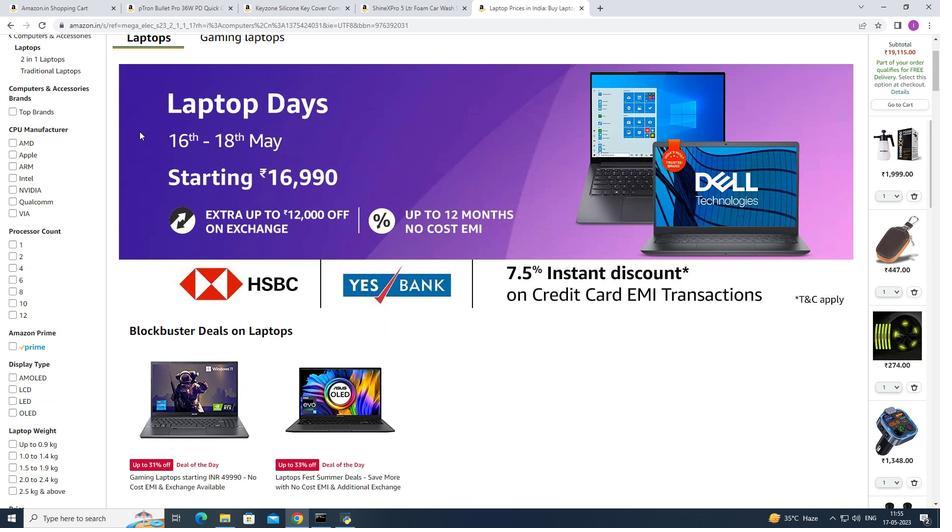 
Action: Mouse moved to (140, 130)
Screenshot: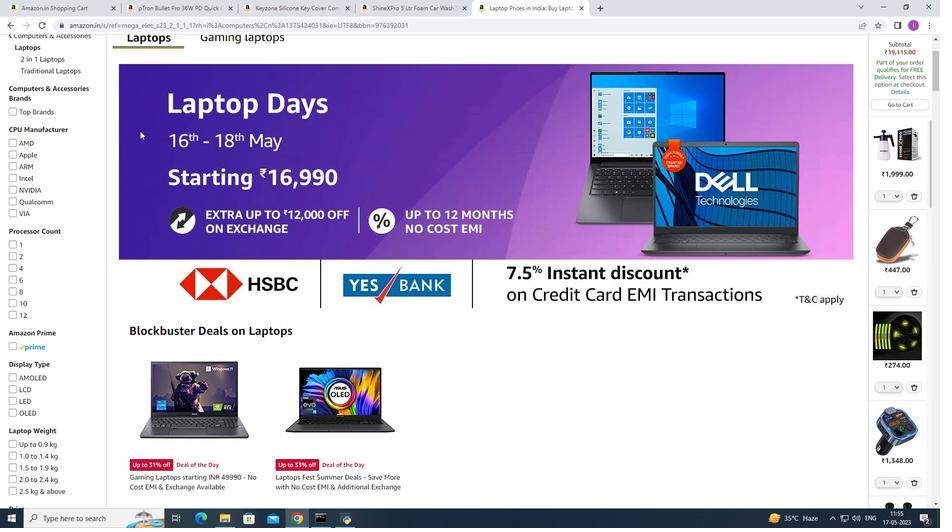 
Action: Mouse scrolled (140, 131) with delta (0, 0)
Screenshot: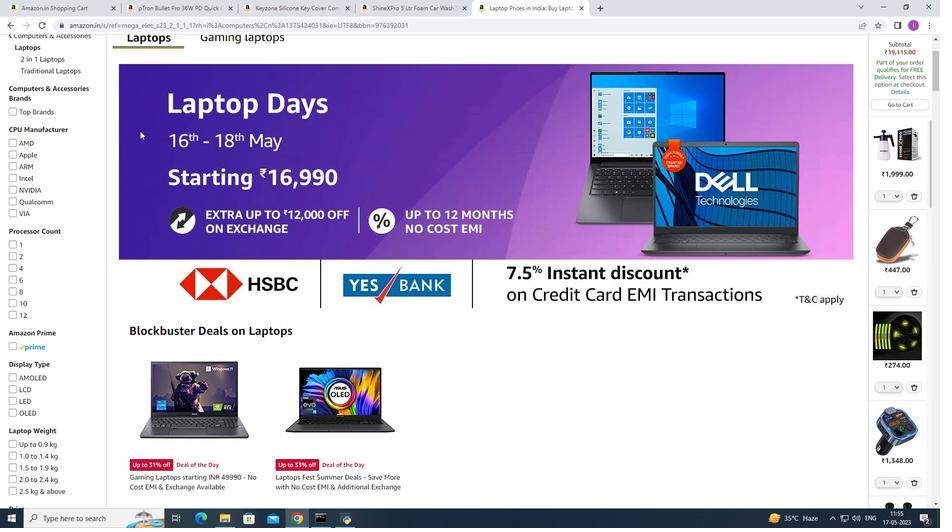 
Action: Mouse moved to (141, 130)
Screenshot: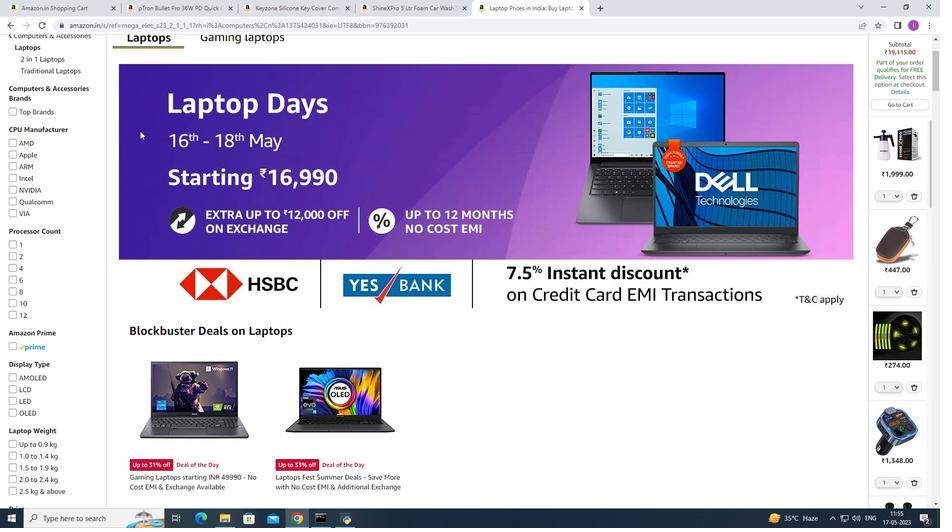 
Action: Mouse scrolled (140, 131) with delta (0, 0)
Screenshot: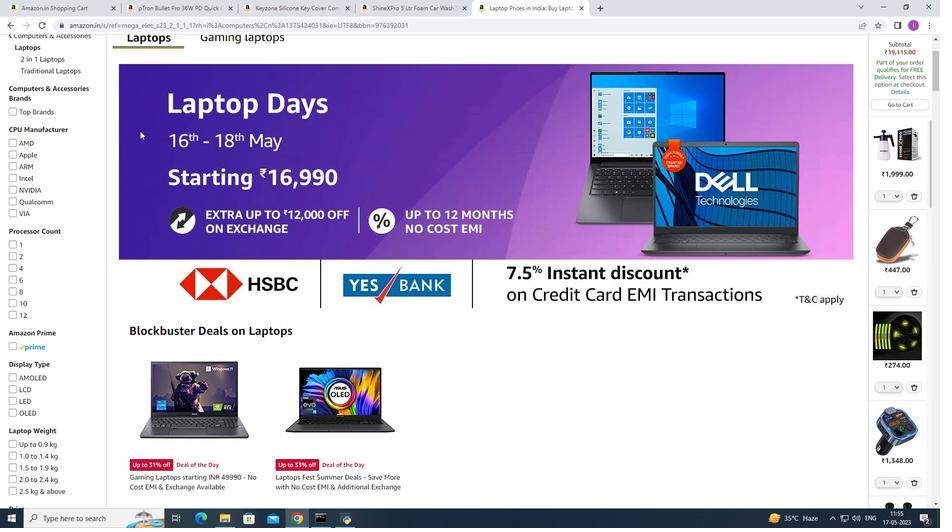 
Action: Mouse moved to (144, 117)
Screenshot: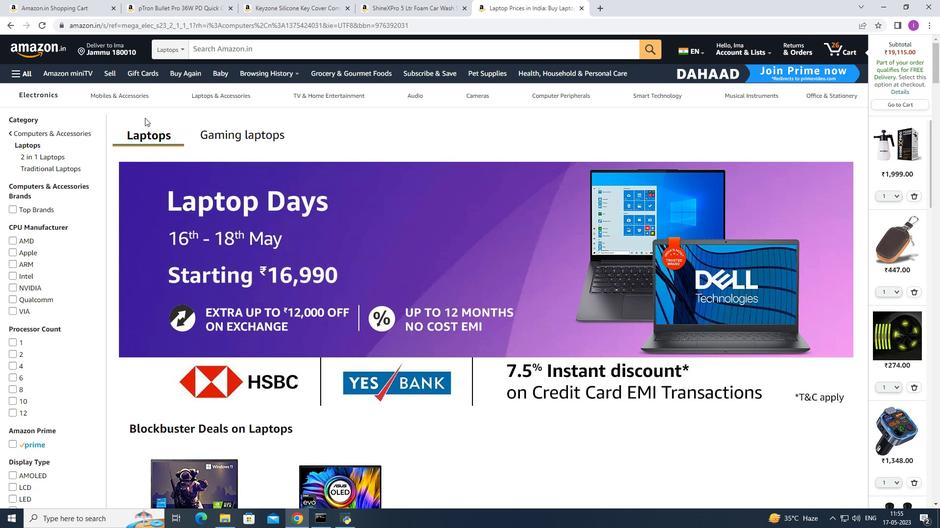 
Action: Mouse scrolled (144, 118) with delta (0, 0)
Screenshot: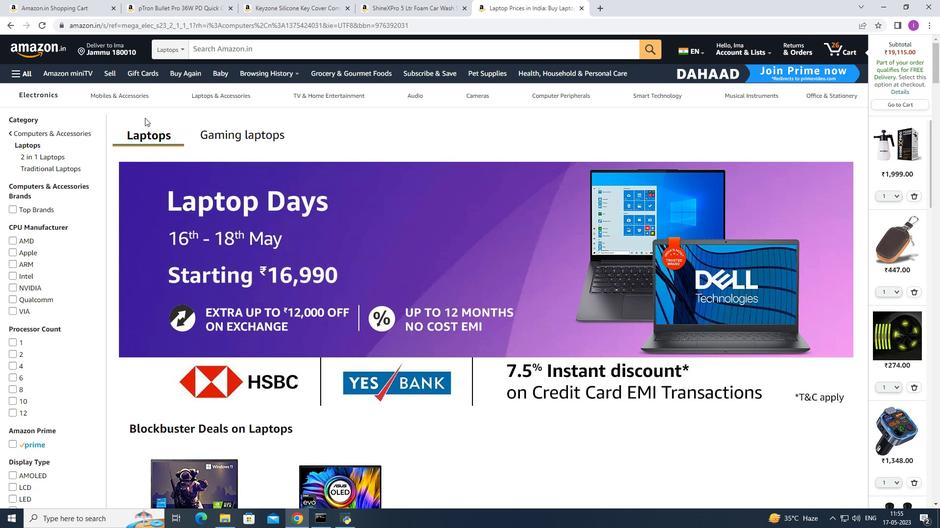 
Action: Mouse scrolled (144, 118) with delta (0, 0)
Screenshot: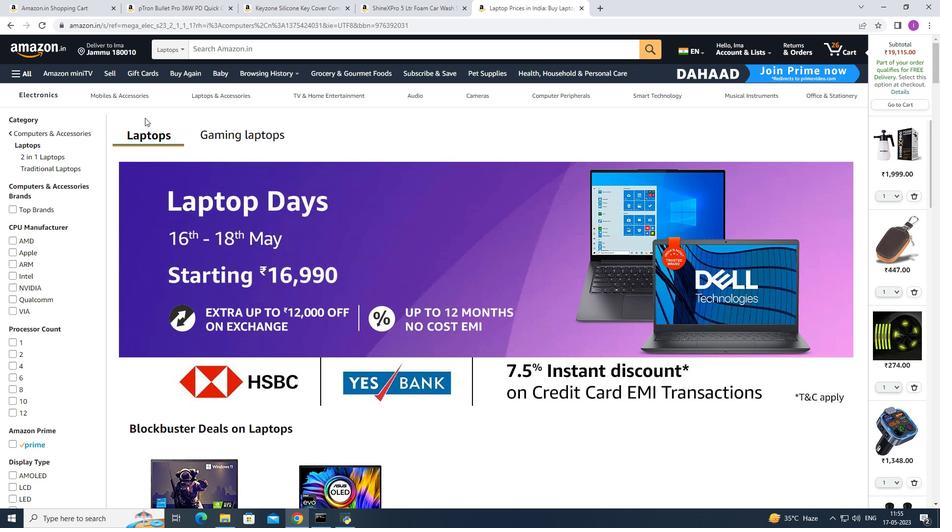 
Action: Mouse scrolled (144, 118) with delta (0, 0)
Screenshot: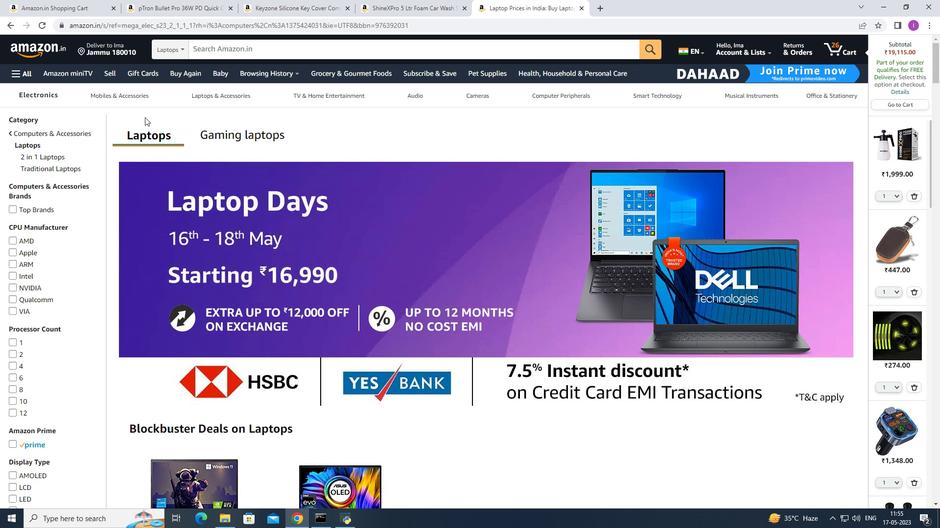 
Action: Mouse moved to (324, 163)
Screenshot: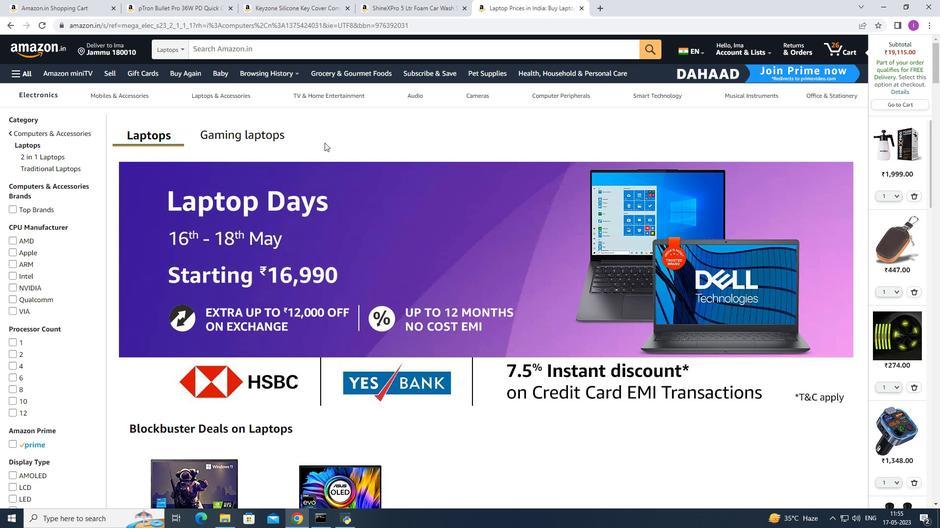 
Action: Mouse scrolled (324, 159) with delta (0, 0)
Screenshot: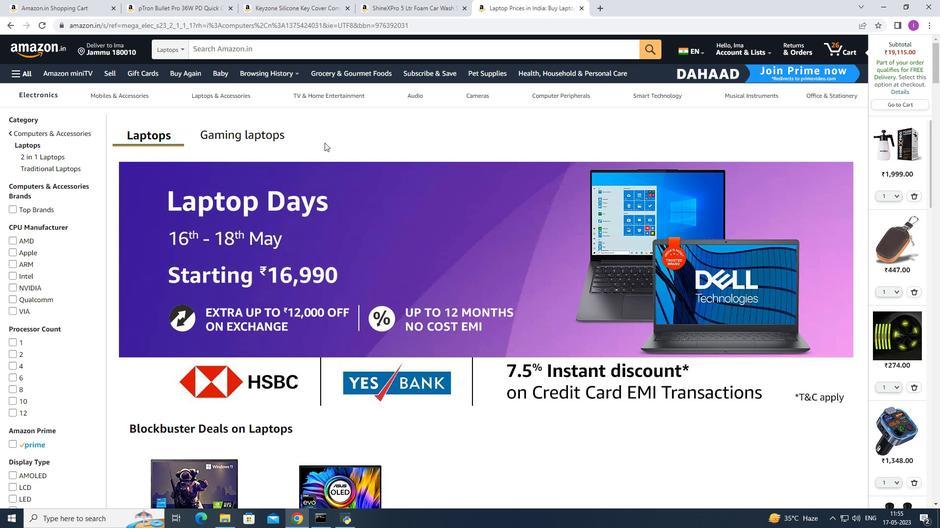 
Action: Mouse moved to (326, 165)
Screenshot: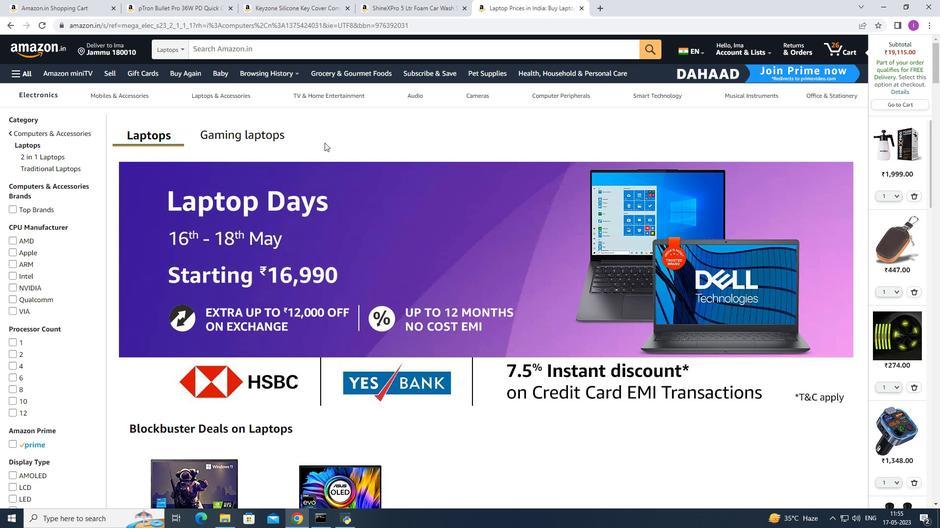 
Action: Mouse scrolled (325, 163) with delta (0, 0)
Screenshot: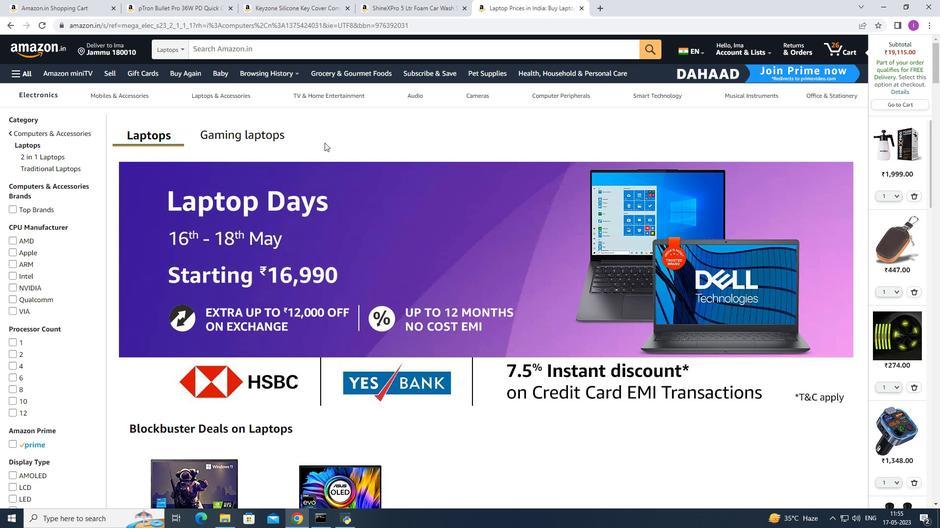 
Action: Mouse moved to (329, 167)
Screenshot: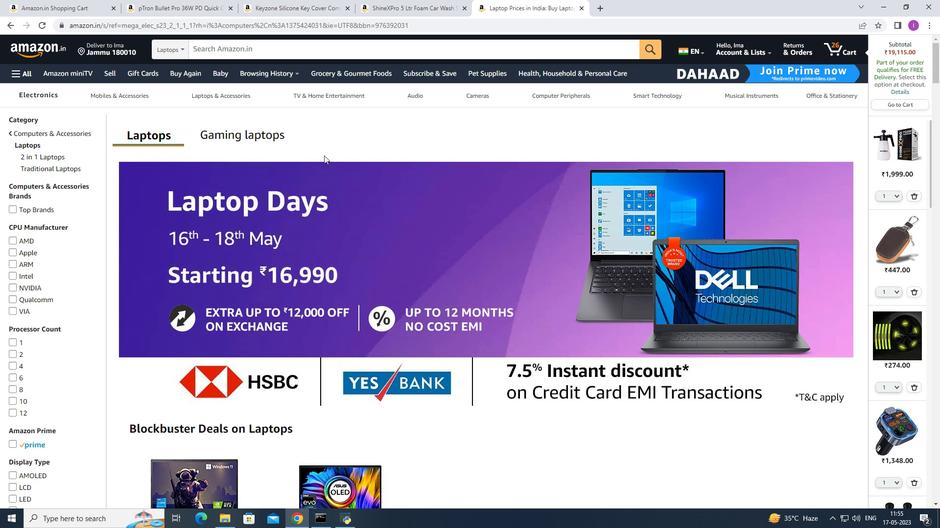 
Action: Mouse scrolled (328, 165) with delta (0, 0)
Screenshot: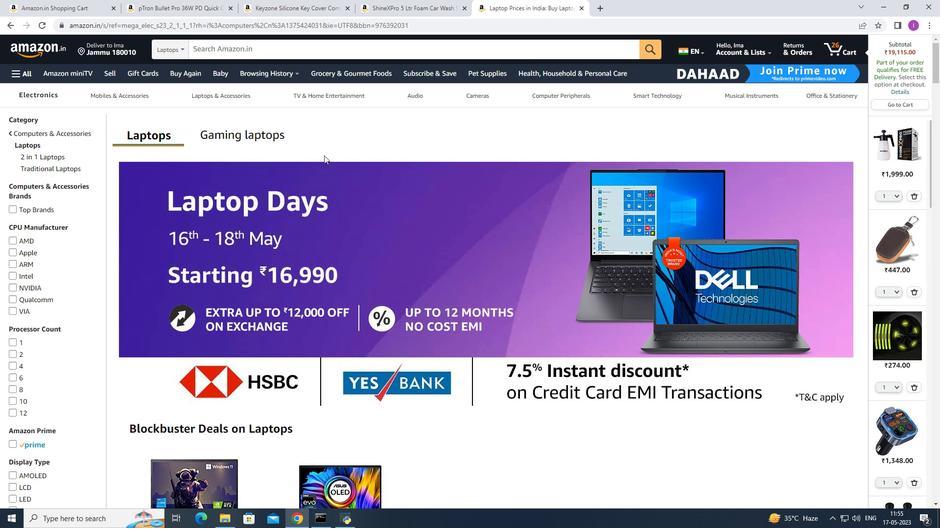 
Action: Mouse scrolled (329, 167) with delta (0, 0)
Screenshot: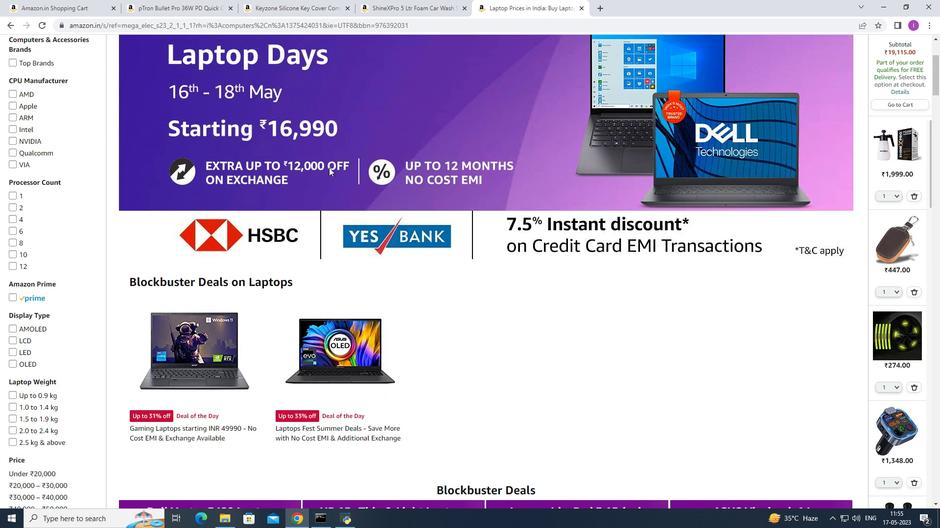 
Action: Mouse scrolled (329, 167) with delta (0, 0)
Screenshot: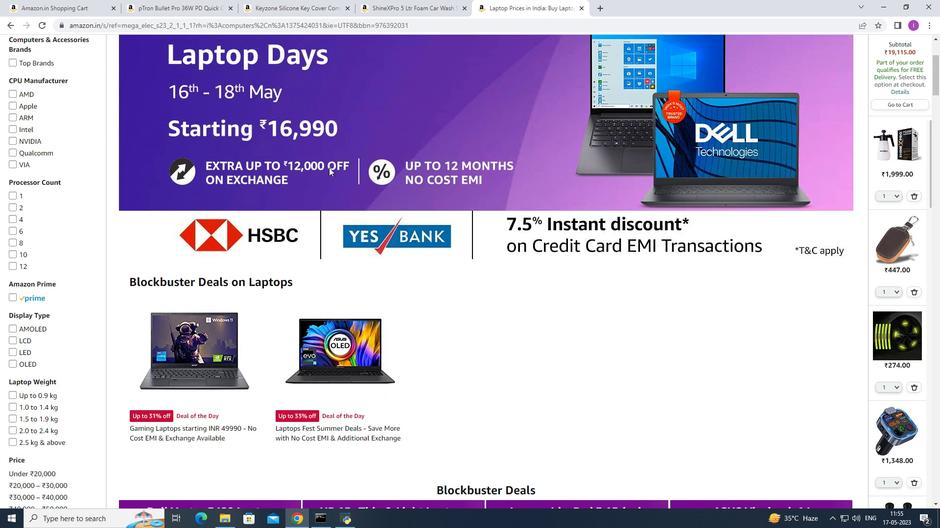 
Action: Mouse scrolled (329, 168) with delta (0, 0)
Screenshot: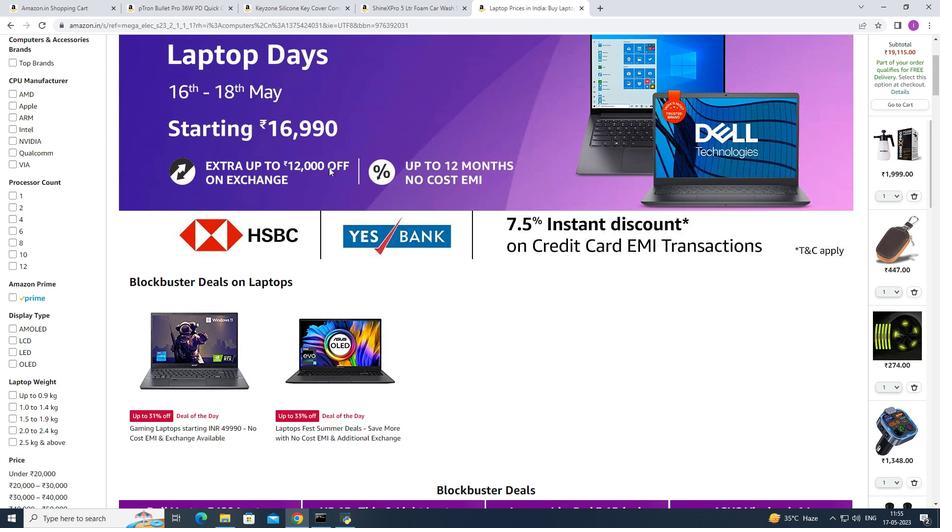 
Action: Mouse scrolled (329, 167) with delta (0, 0)
Screenshot: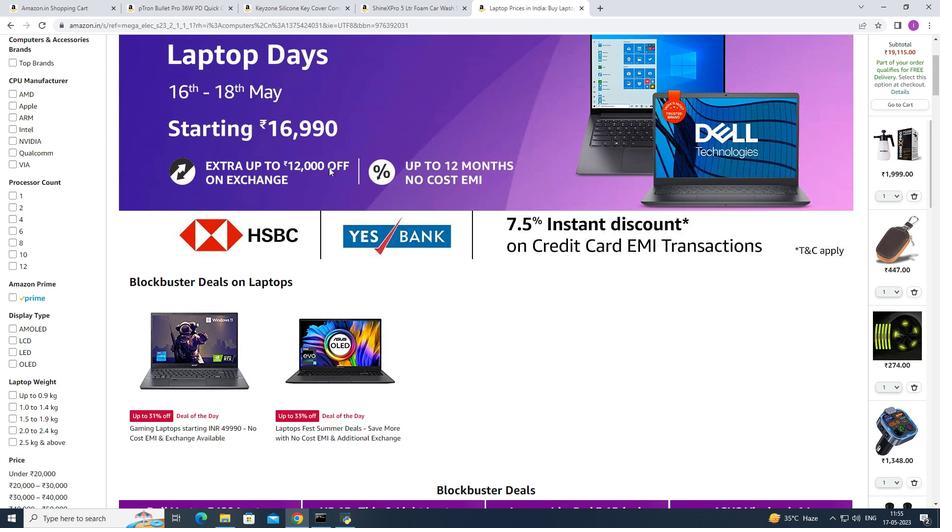 
Action: Mouse moved to (330, 167)
Screenshot: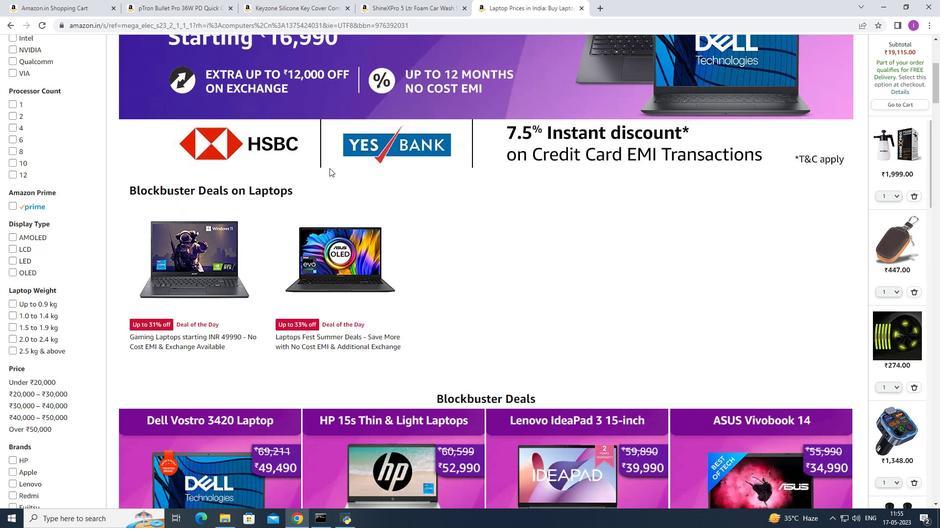 
Action: Mouse scrolled (330, 167) with delta (0, 0)
Screenshot: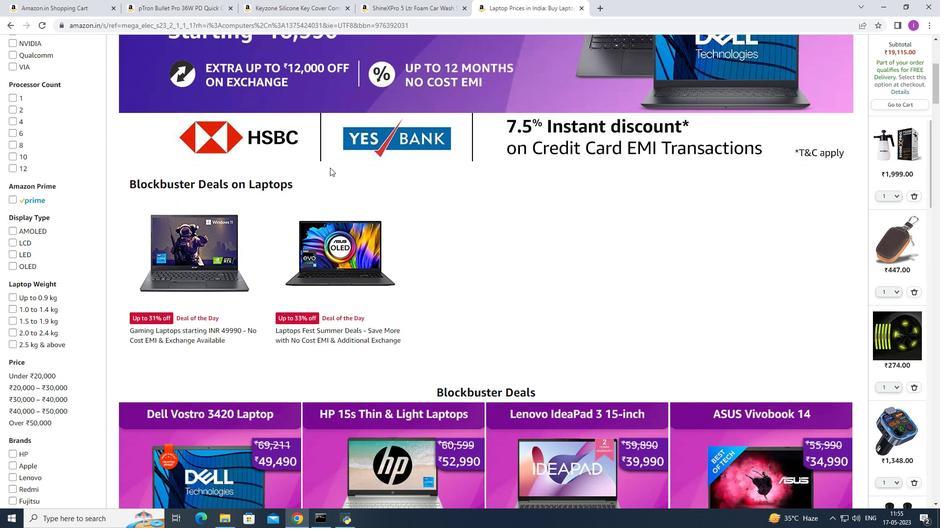 
Action: Mouse scrolled (330, 167) with delta (0, 0)
Screenshot: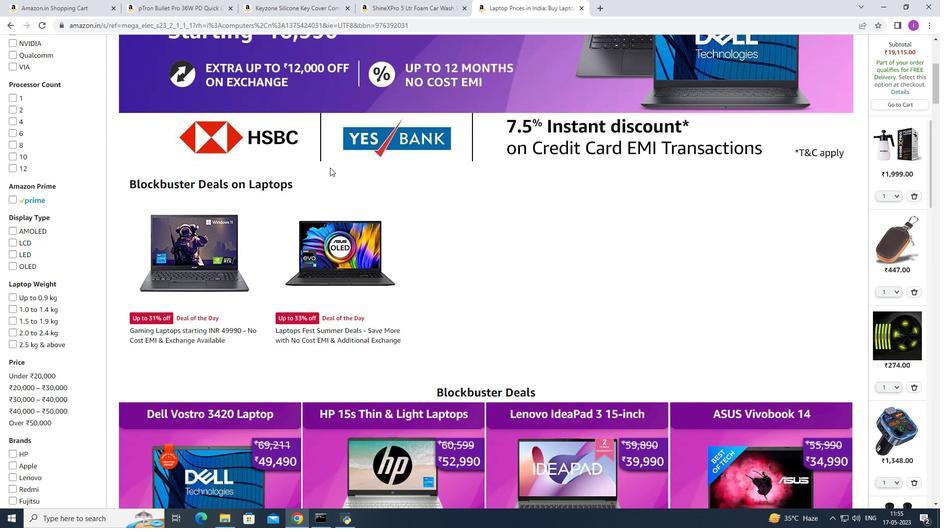 
Action: Mouse scrolled (330, 167) with delta (0, 0)
Screenshot: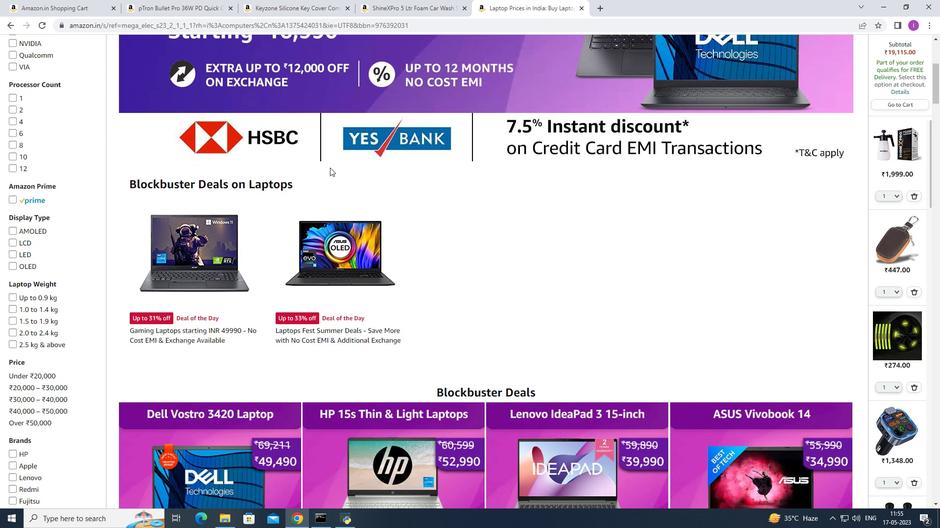
Action: Mouse scrolled (330, 167) with delta (0, 0)
Screenshot: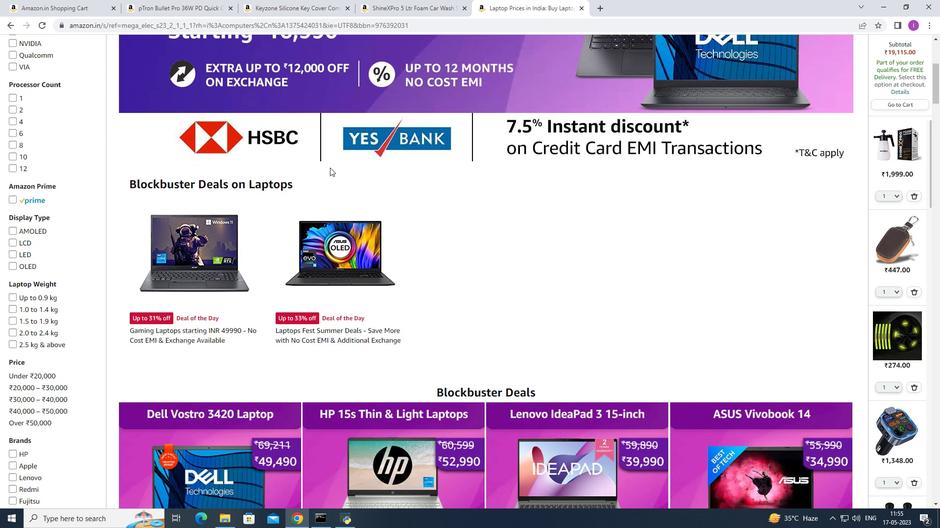 
Action: Mouse moved to (335, 162)
Screenshot: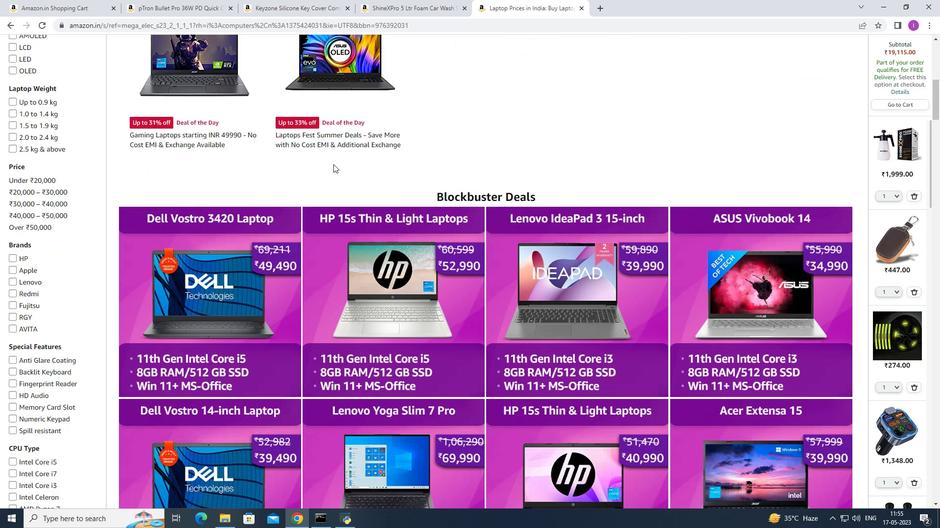 
Action: Mouse scrolled (335, 161) with delta (0, 0)
Screenshot: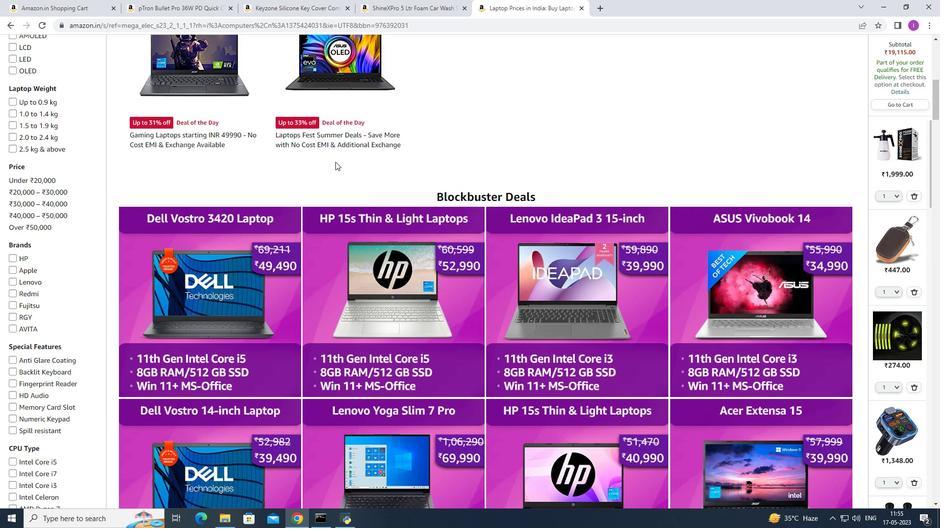 
Action: Mouse scrolled (335, 161) with delta (0, 0)
Screenshot: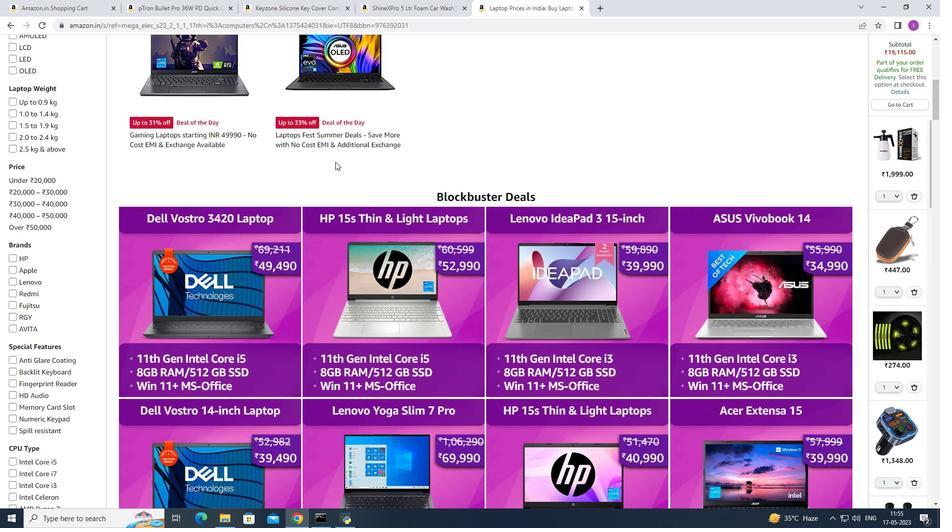 
Action: Mouse scrolled (335, 161) with delta (0, 0)
Screenshot: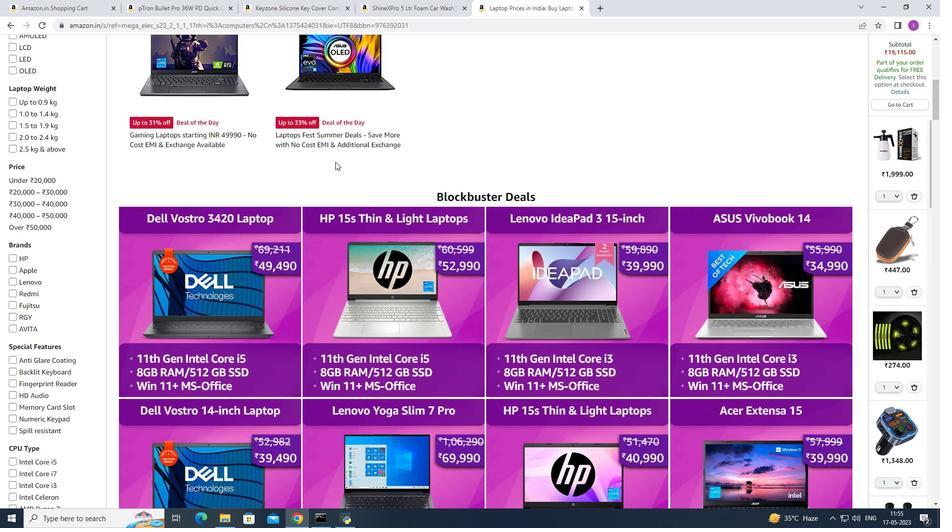 
Action: Mouse moved to (337, 156)
Screenshot: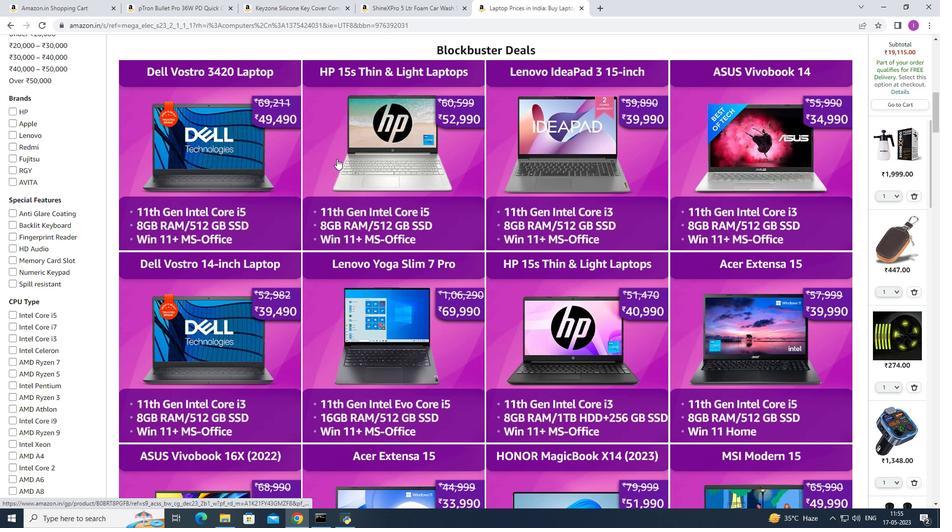 
Action: Mouse scrolled (337, 157) with delta (0, 0)
Screenshot: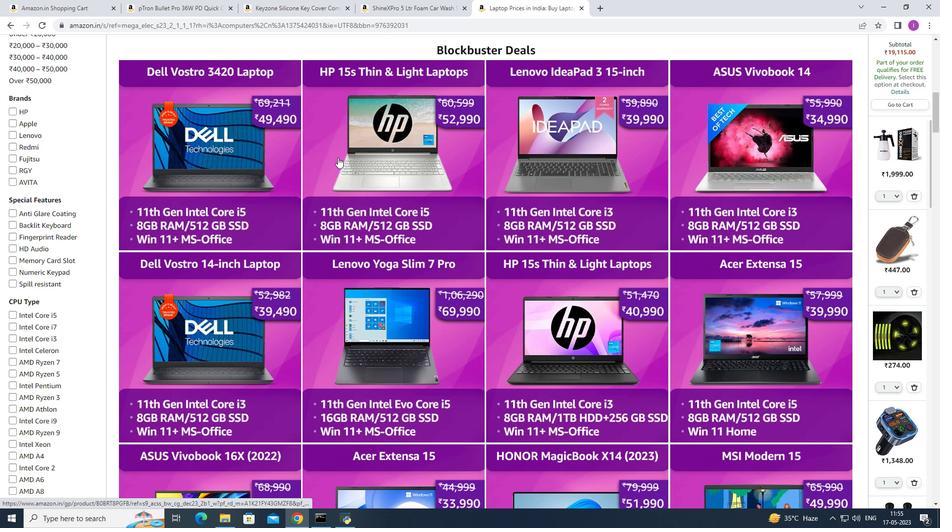 
Action: Mouse moved to (338, 156)
Screenshot: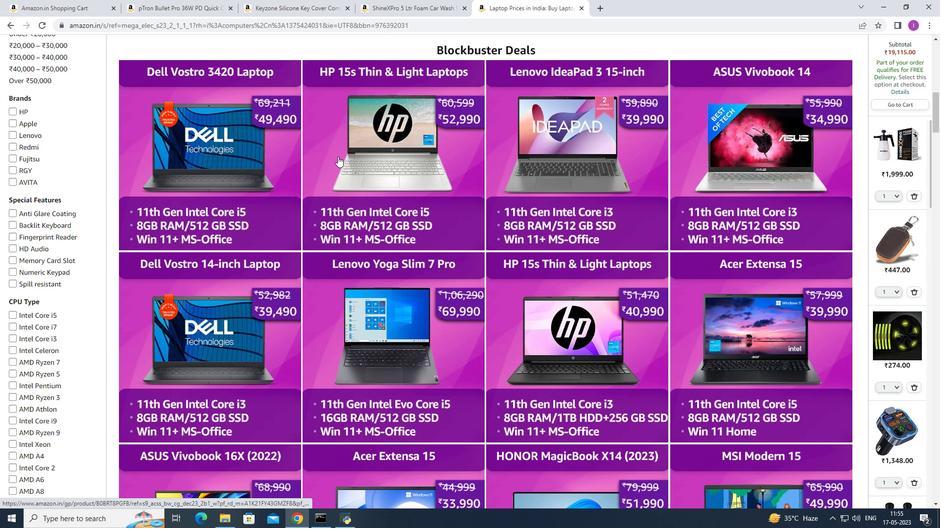
Action: Mouse scrolled (338, 156) with delta (0, 0)
Screenshot: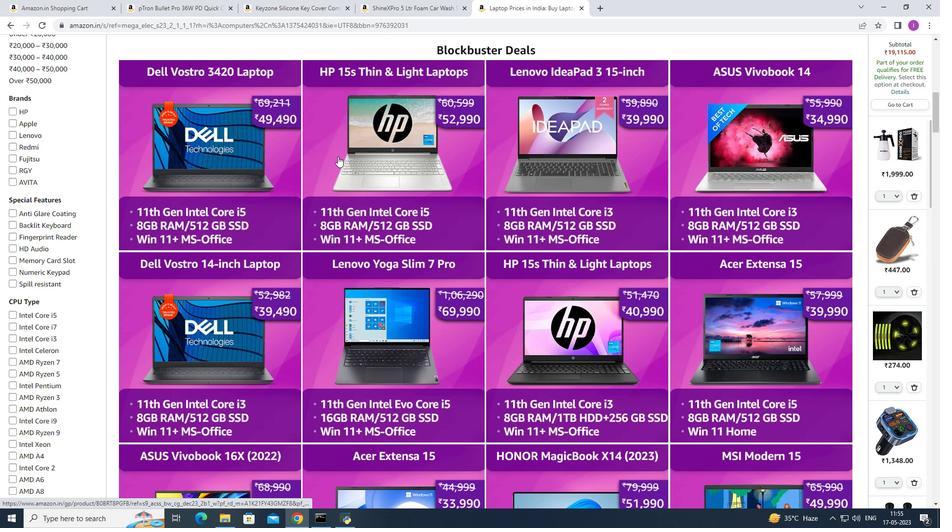 
Action: Mouse scrolled (338, 156) with delta (0, 0)
Screenshot: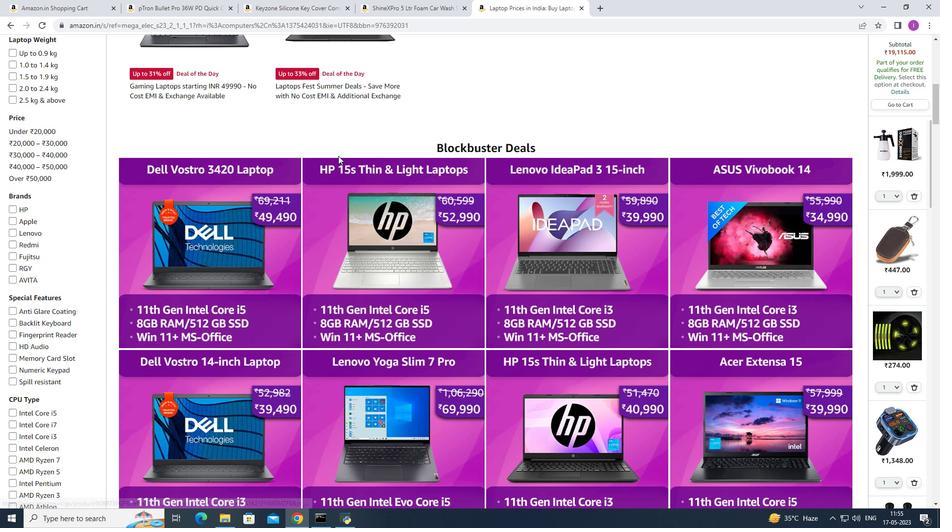 
Action: Mouse scrolled (338, 156) with delta (0, 0)
Screenshot: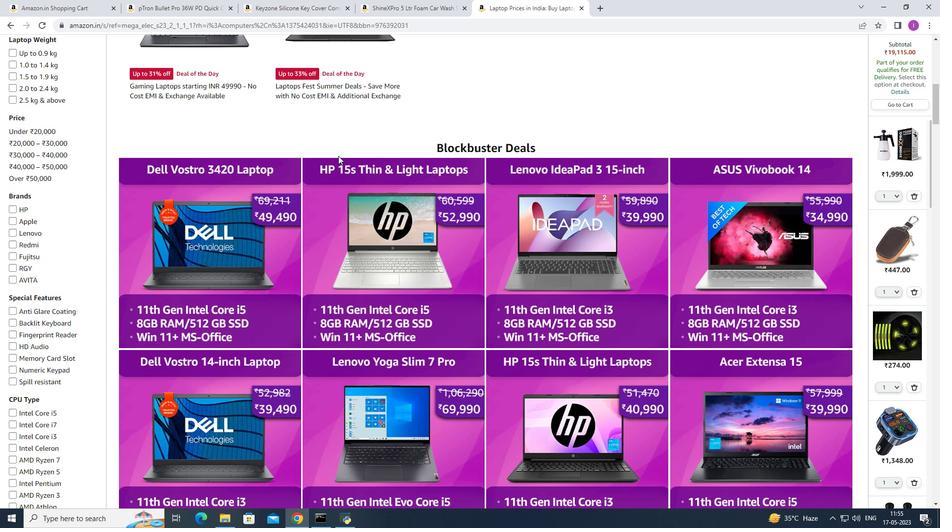 
Action: Mouse scrolled (338, 155) with delta (0, 0)
Screenshot: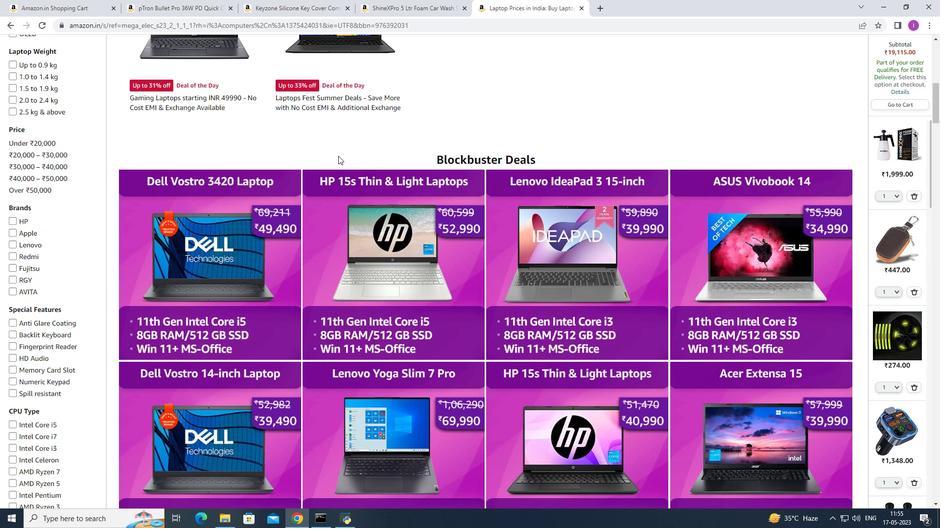 
Action: Mouse scrolled (338, 155) with delta (0, 0)
Screenshot: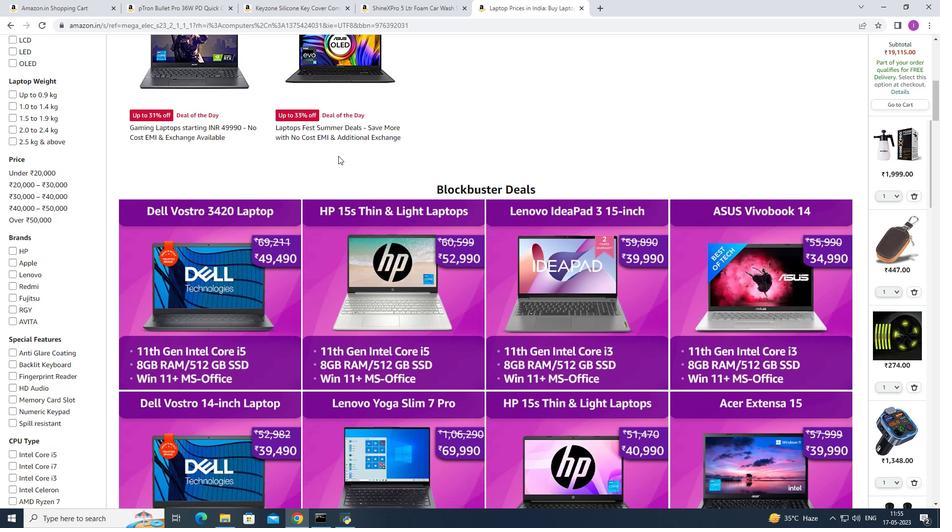 
Action: Mouse scrolled (338, 155) with delta (0, 0)
Screenshot: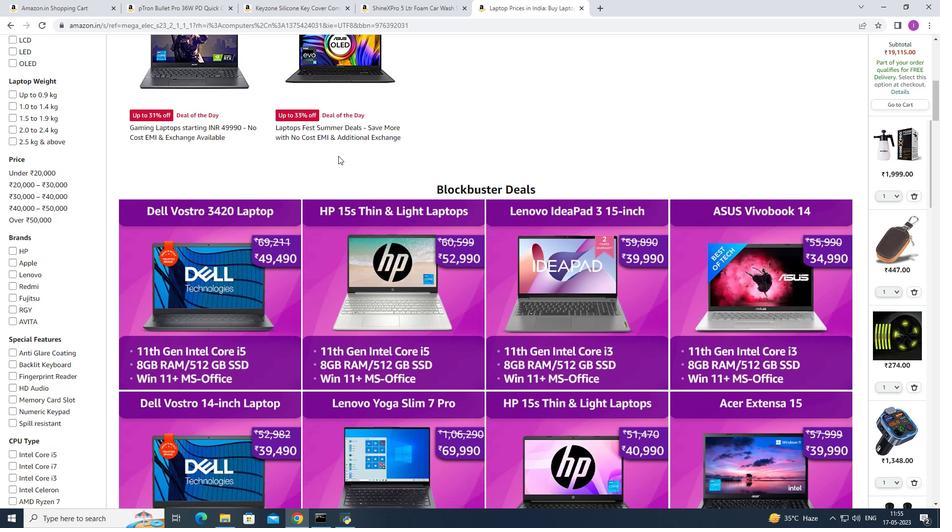 
Action: Mouse scrolled (338, 155) with delta (0, 0)
Screenshot: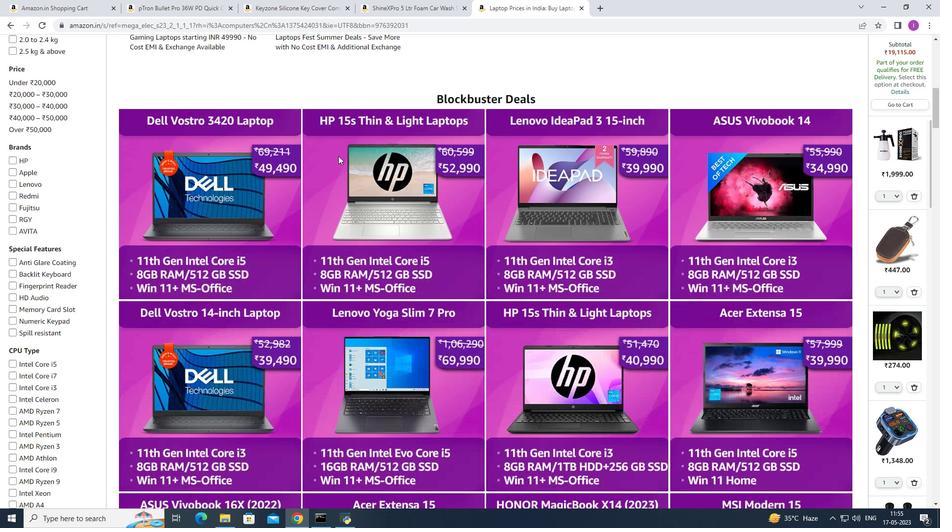 
Action: Mouse scrolled (338, 155) with delta (0, 0)
Screenshot: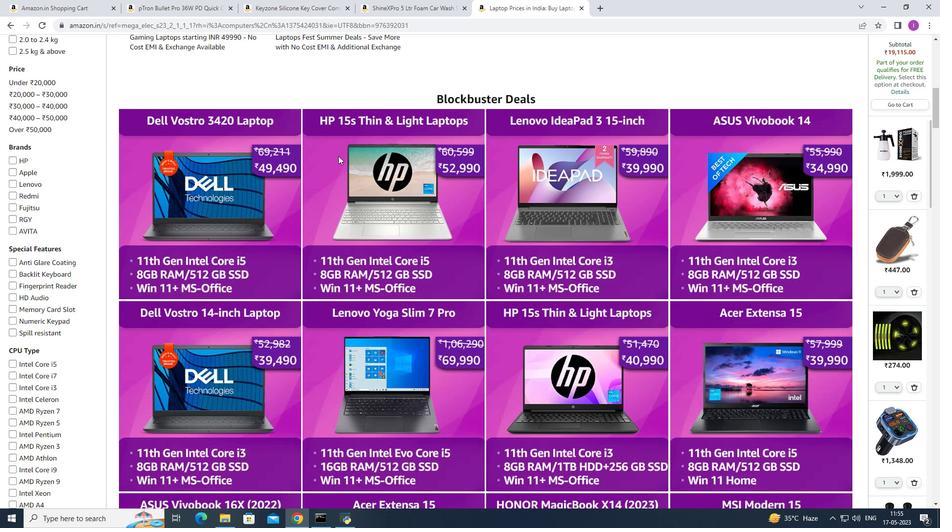 
Action: Mouse scrolled (338, 156) with delta (0, 0)
Screenshot: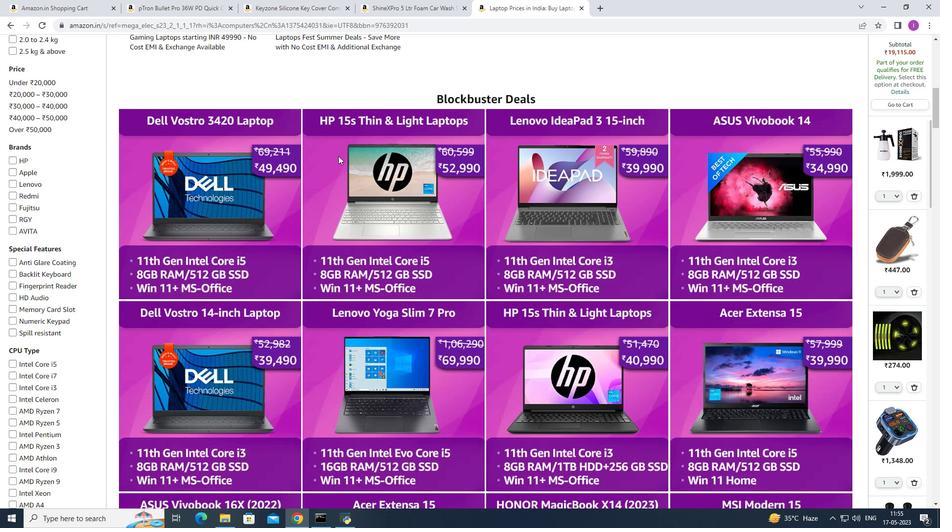 
Action: Mouse scrolled (338, 155) with delta (0, 0)
Screenshot: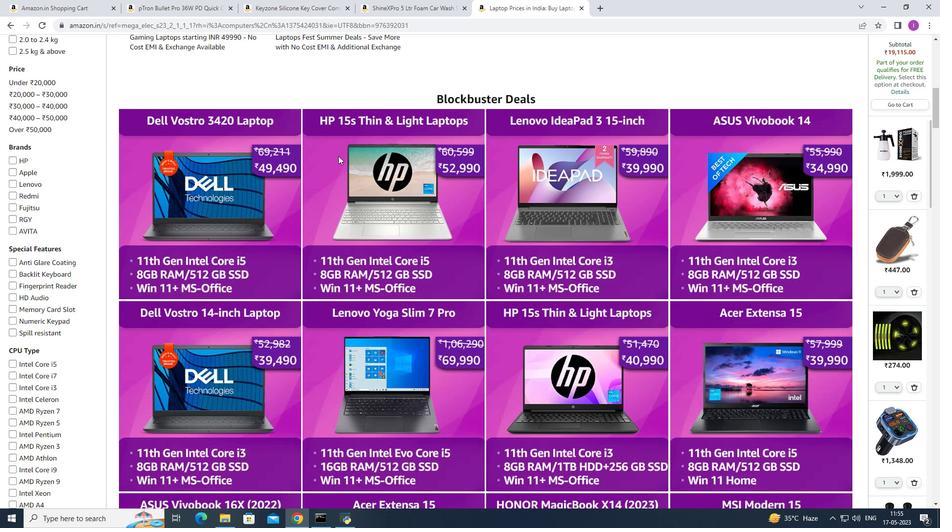 
Action: Mouse moved to (338, 154)
Screenshot: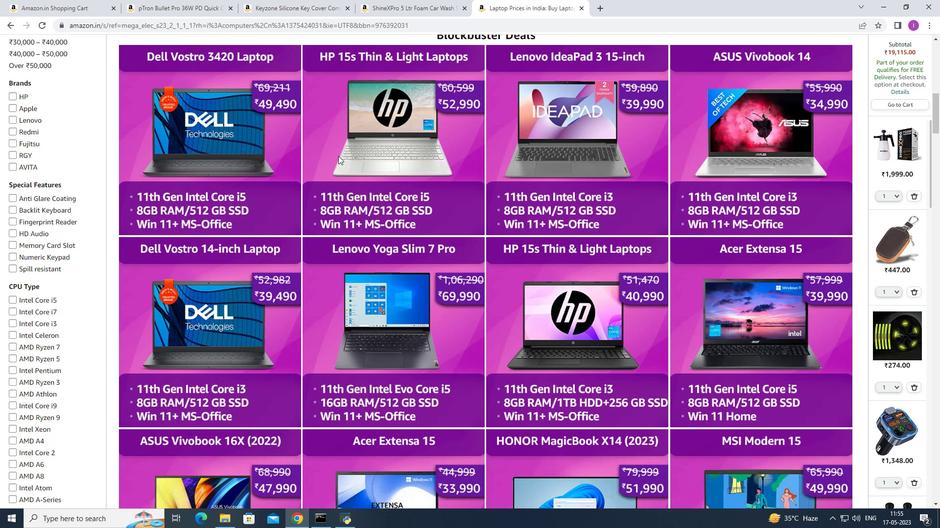 
Action: Mouse scrolled (338, 153) with delta (0, 0)
Screenshot: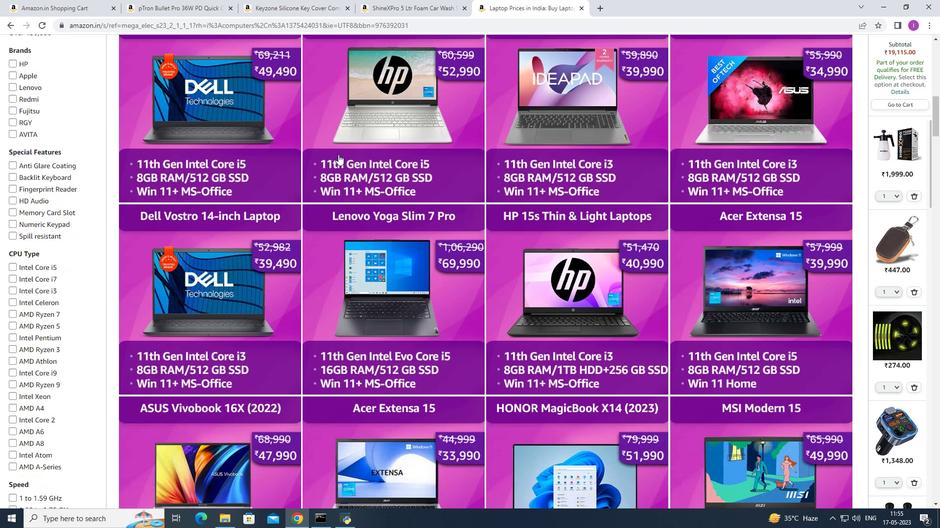
Action: Mouse moved to (339, 153)
Screenshot: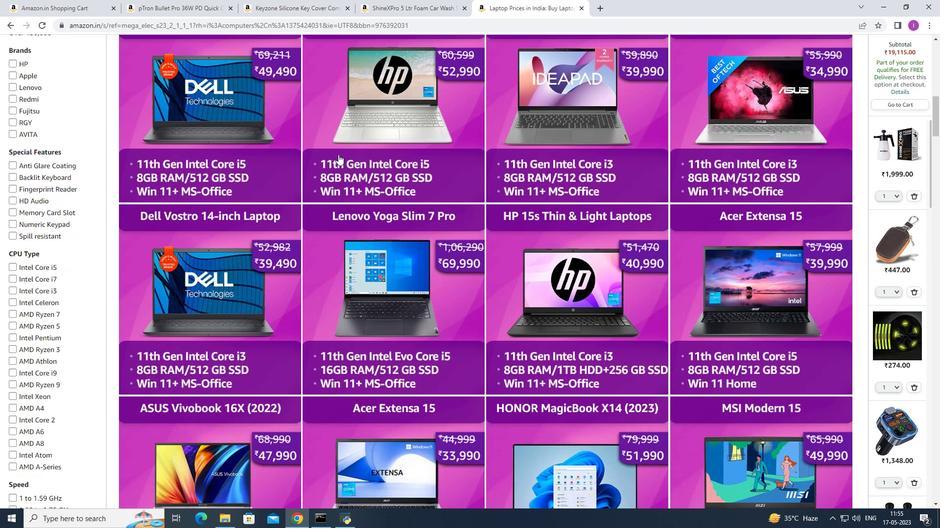 
Action: Mouse scrolled (339, 153) with delta (0, 0)
Screenshot: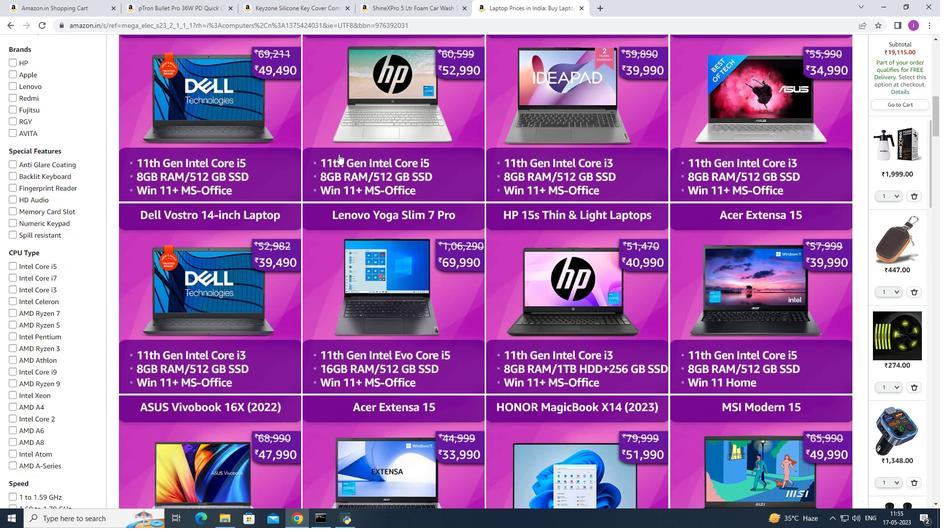 
Action: Mouse scrolled (339, 153) with delta (0, 0)
Screenshot: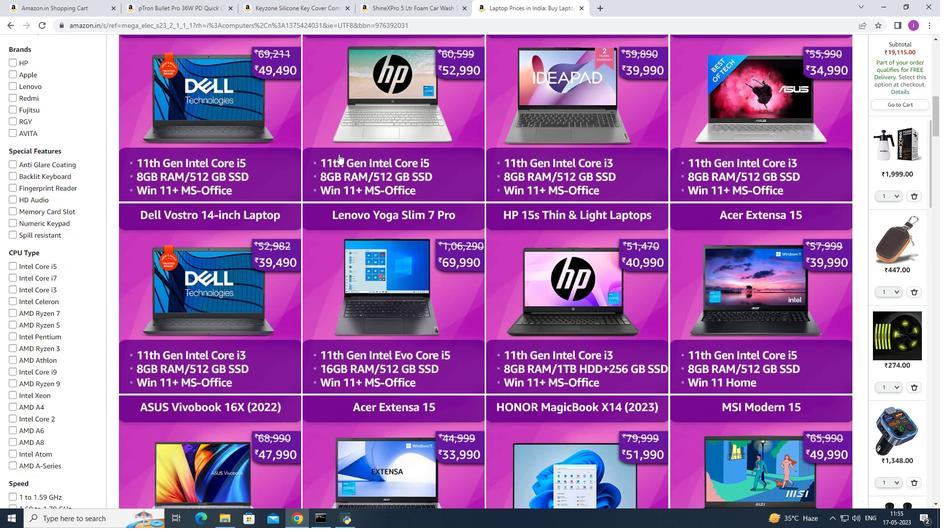 
Action: Mouse scrolled (339, 153) with delta (0, 0)
Screenshot: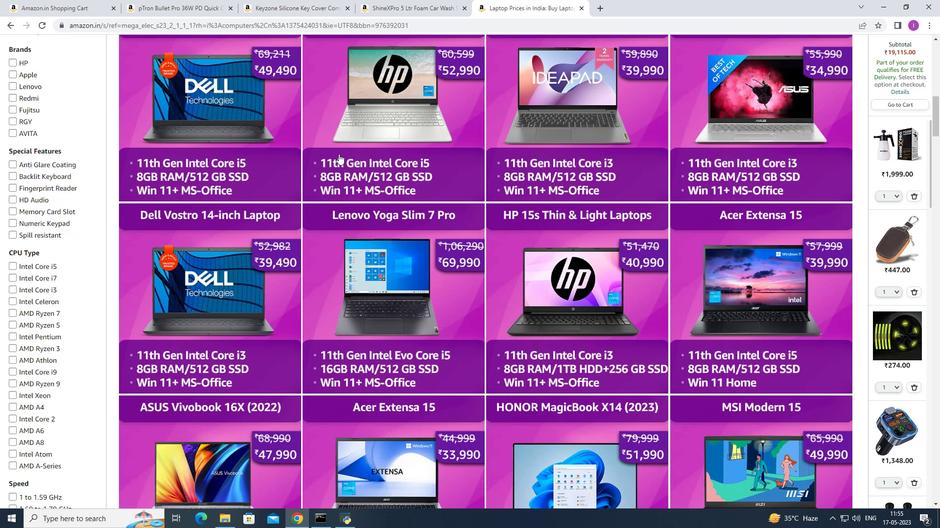 
Action: Mouse moved to (337, 145)
Screenshot: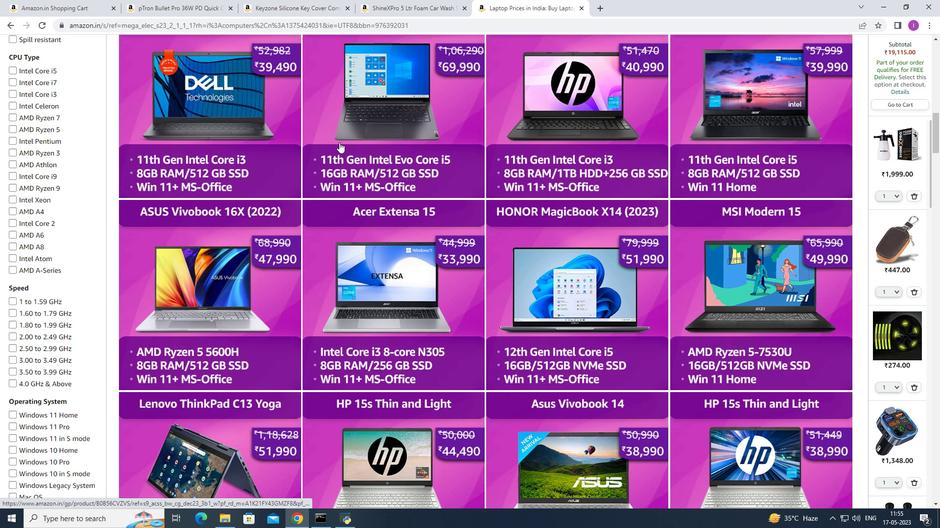 
Action: Mouse scrolled (337, 144) with delta (0, 0)
